 Task: Search one way flight ticket for 2 adults, 2 infants in seat and 1 infant on lap in first from Boulder City: Boulder City Municipal Airport to Springfield: Abraham Lincoln Capital Airport on 5-2-2023. Choice of flights is American. Number of bags: 3 checked bags. Price is upto 80000. Outbound departure time preference is 16:45.
Action: Mouse moved to (362, 303)
Screenshot: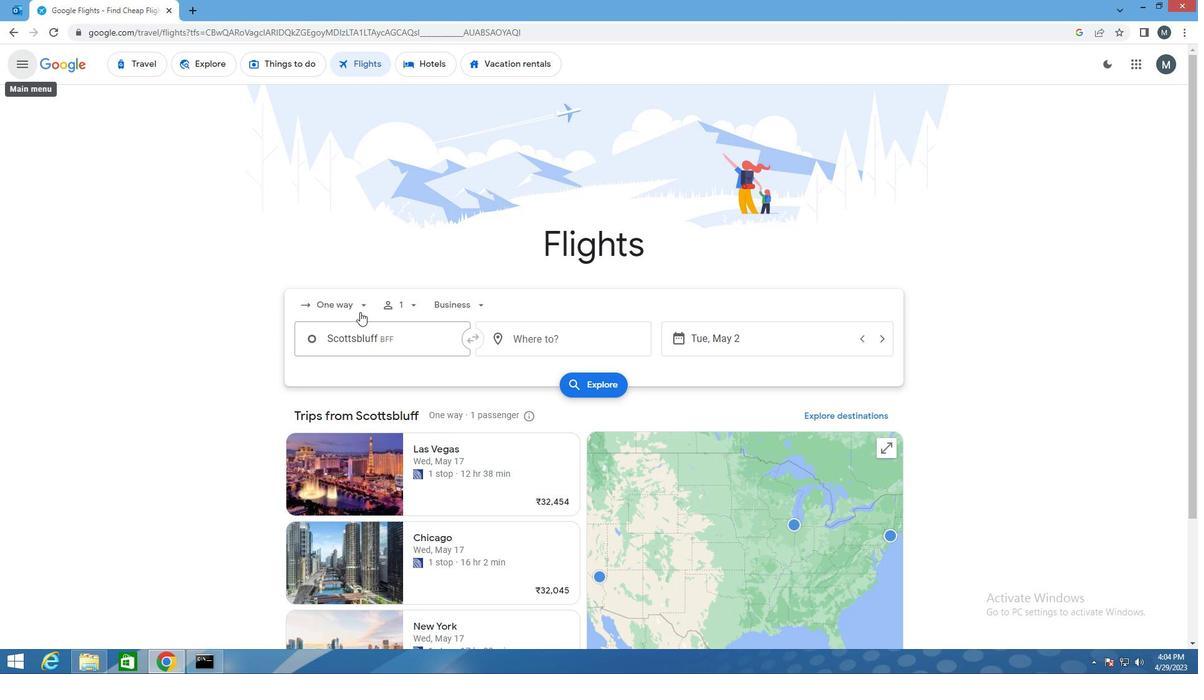 
Action: Mouse pressed left at (362, 303)
Screenshot: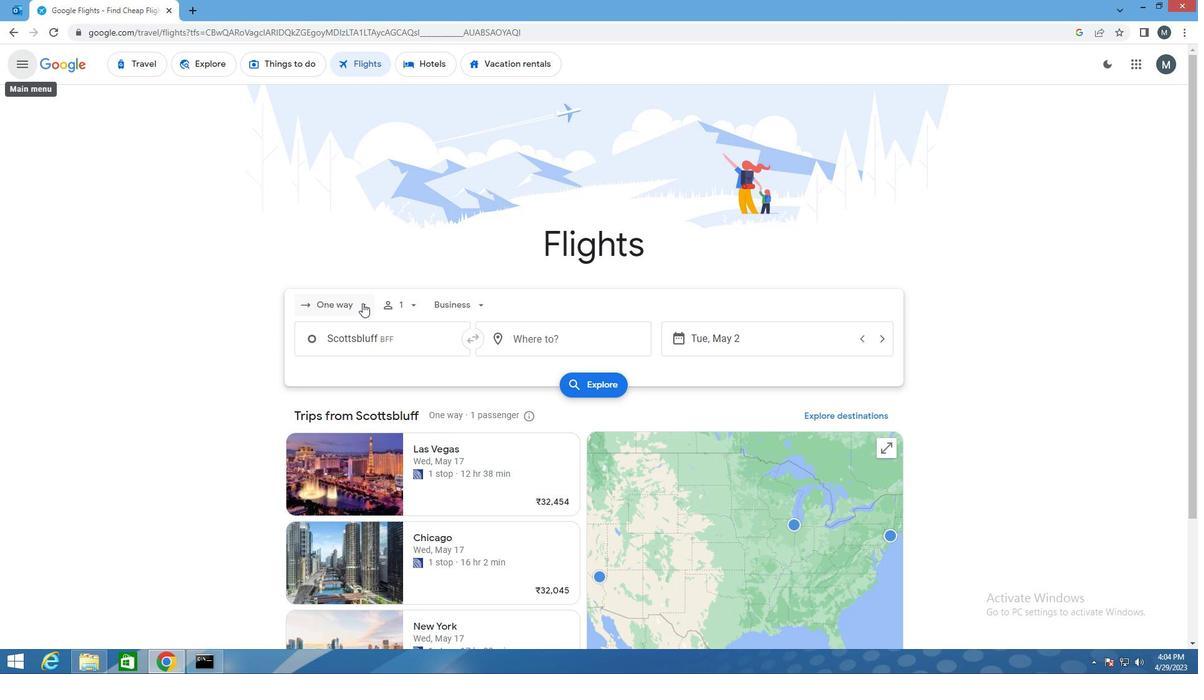 
Action: Mouse moved to (367, 367)
Screenshot: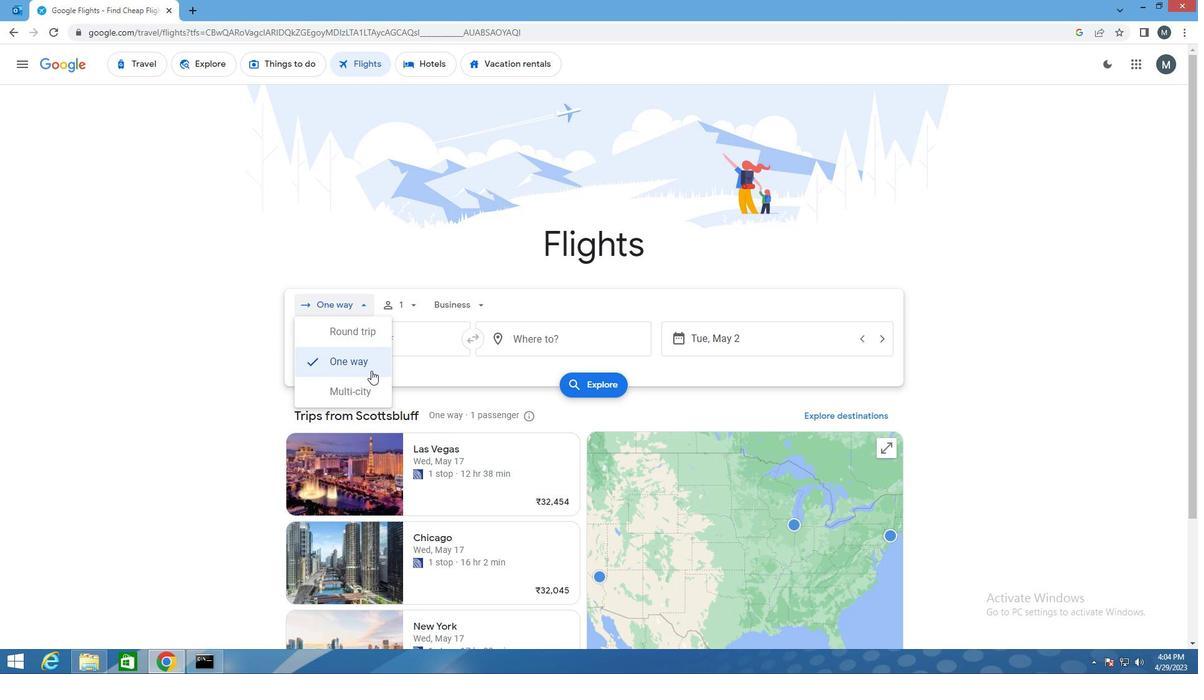 
Action: Mouse pressed left at (367, 367)
Screenshot: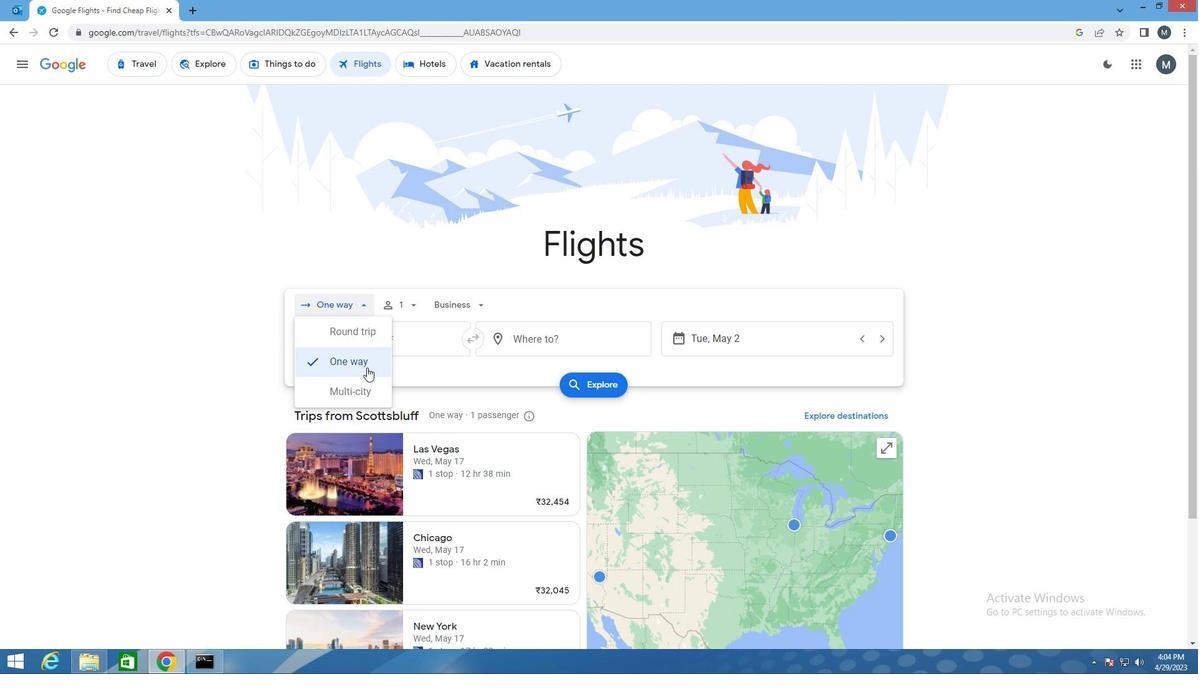 
Action: Mouse moved to (418, 307)
Screenshot: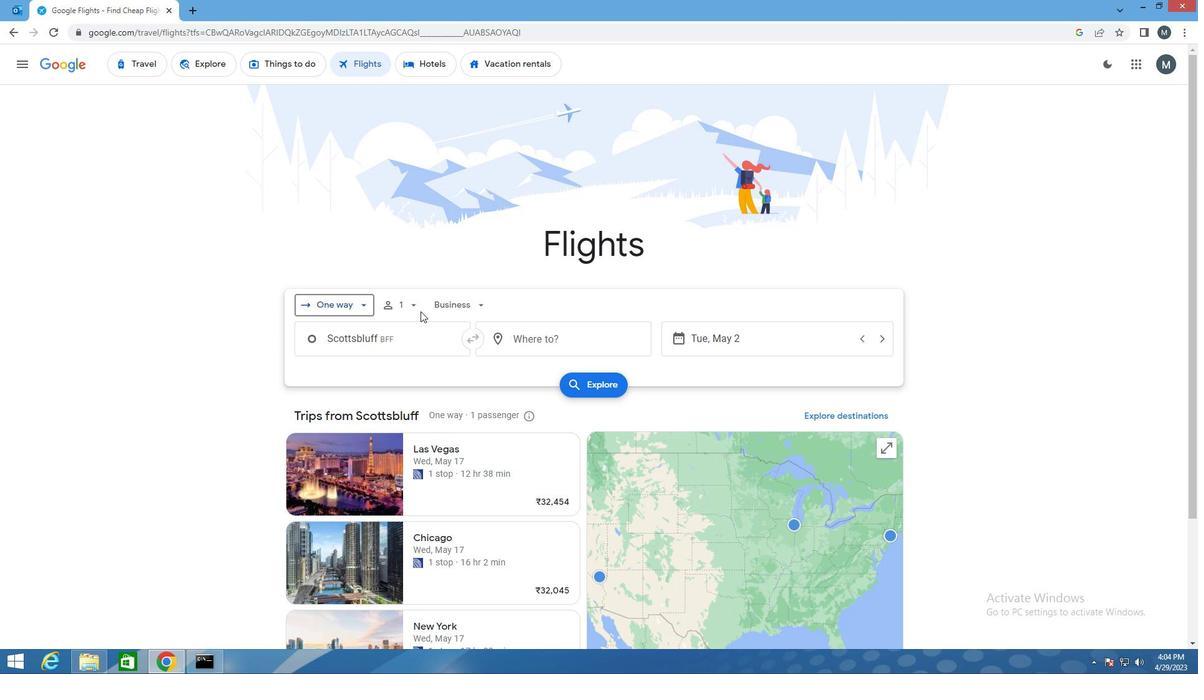 
Action: Mouse pressed left at (418, 307)
Screenshot: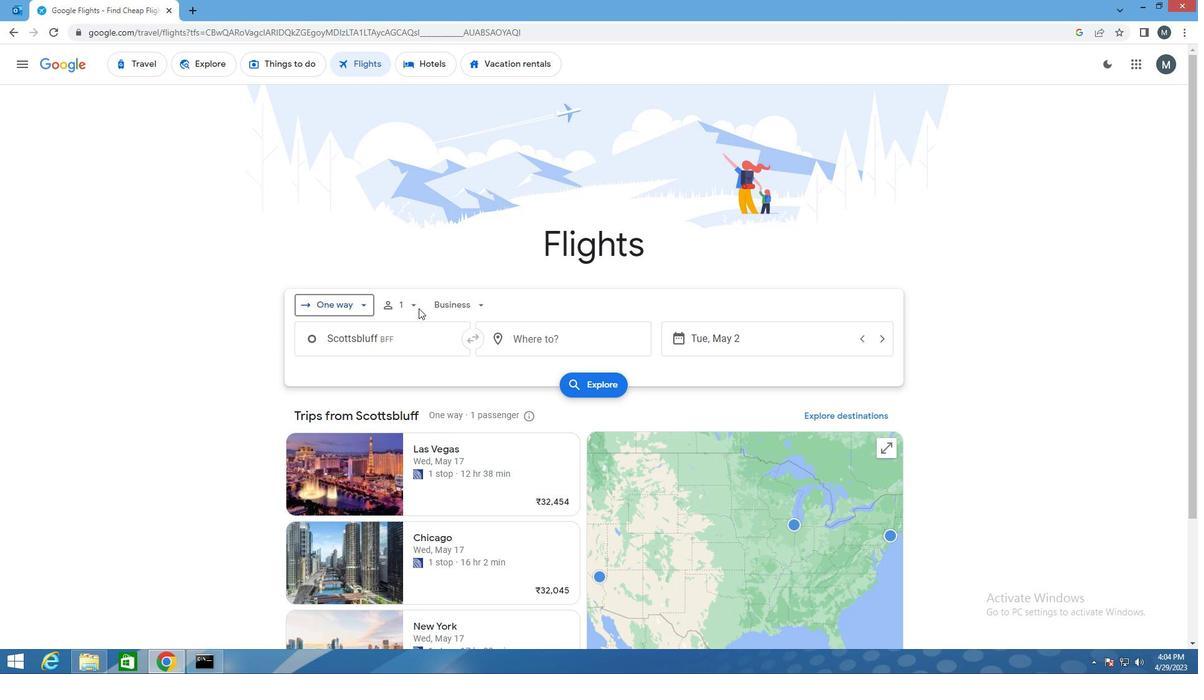
Action: Mouse moved to (508, 338)
Screenshot: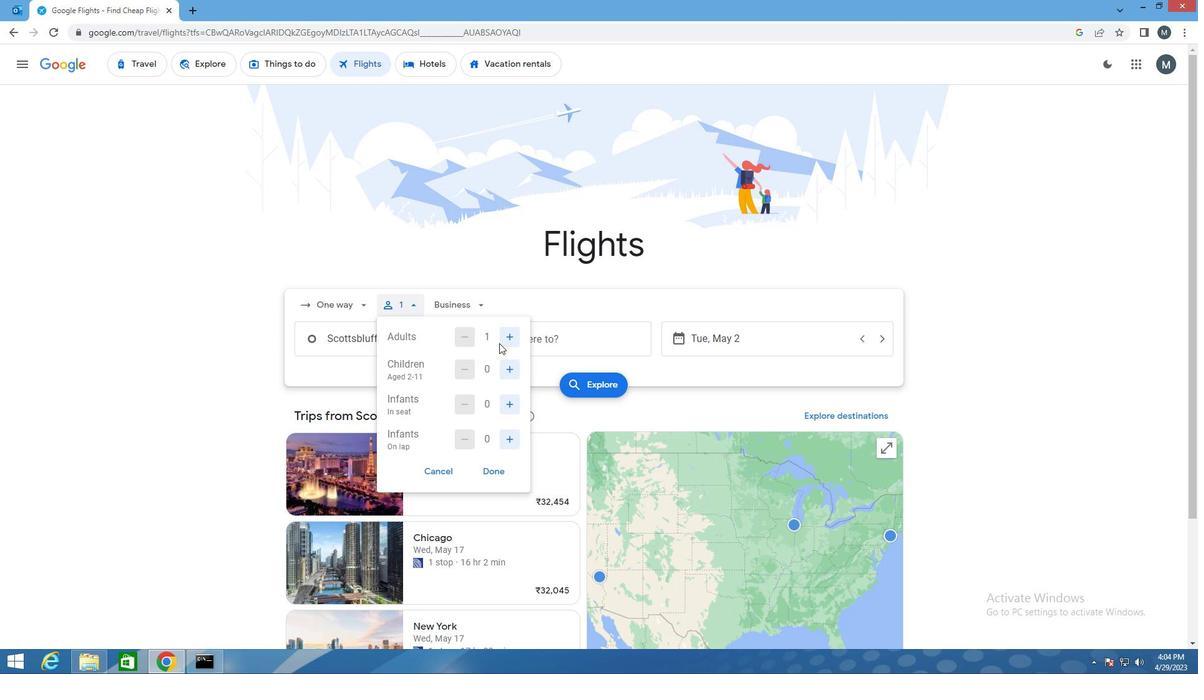 
Action: Mouse pressed left at (508, 338)
Screenshot: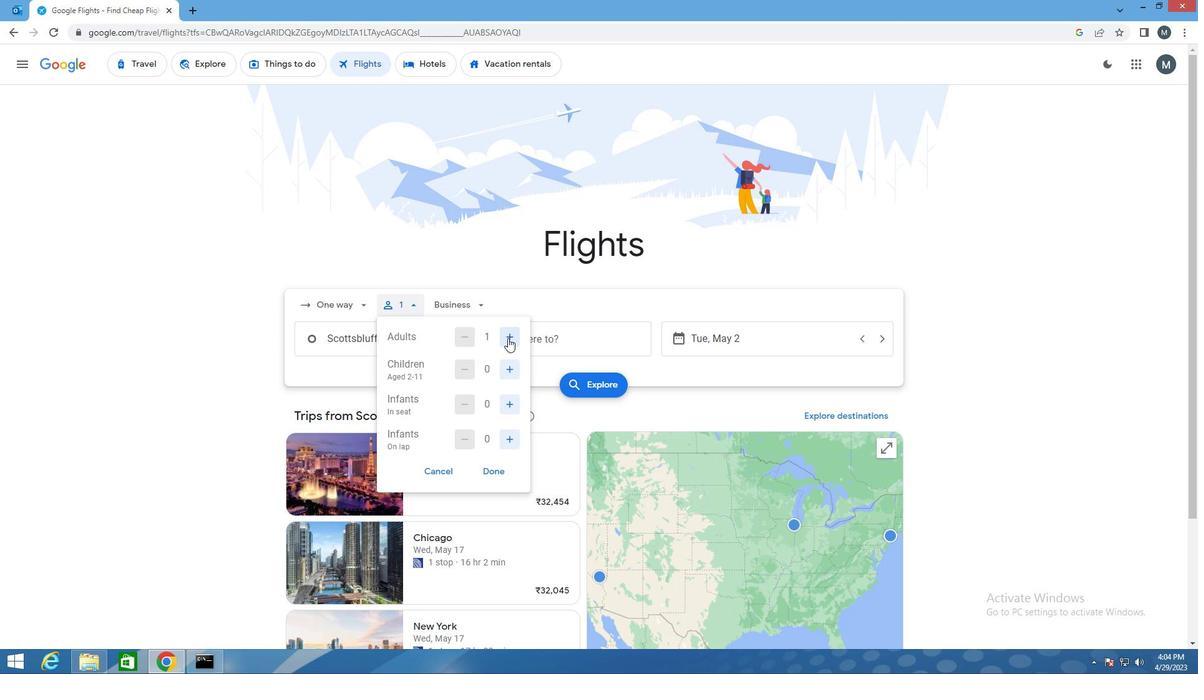 
Action: Mouse moved to (514, 400)
Screenshot: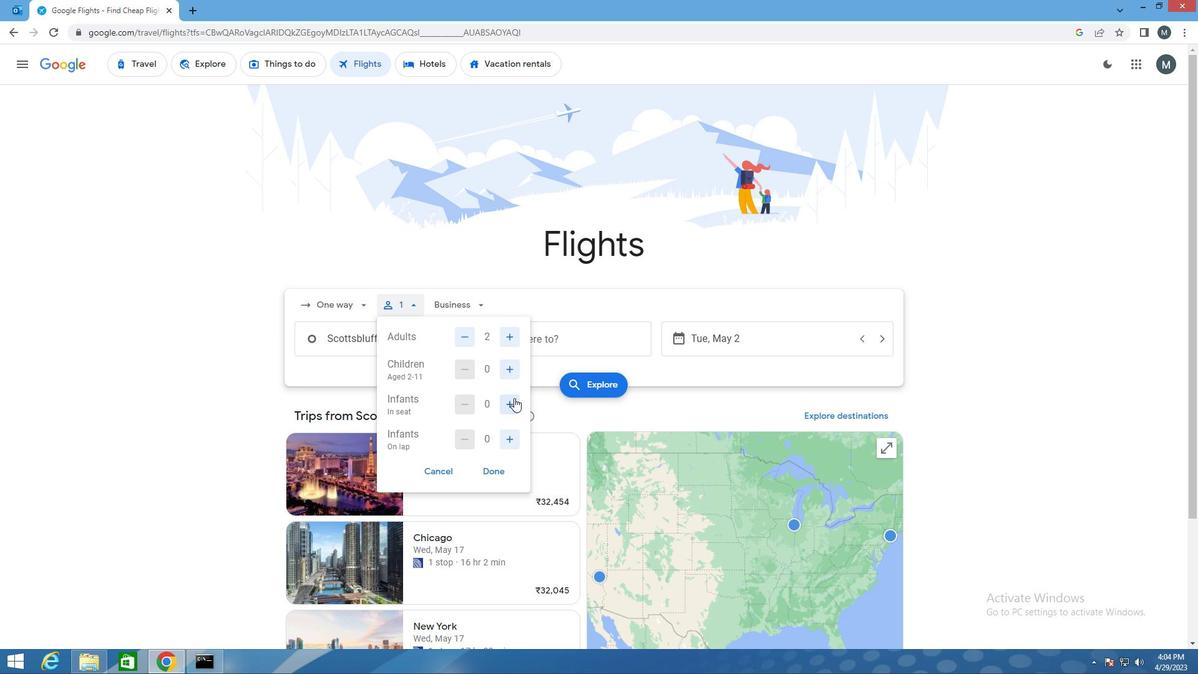 
Action: Mouse pressed left at (514, 400)
Screenshot: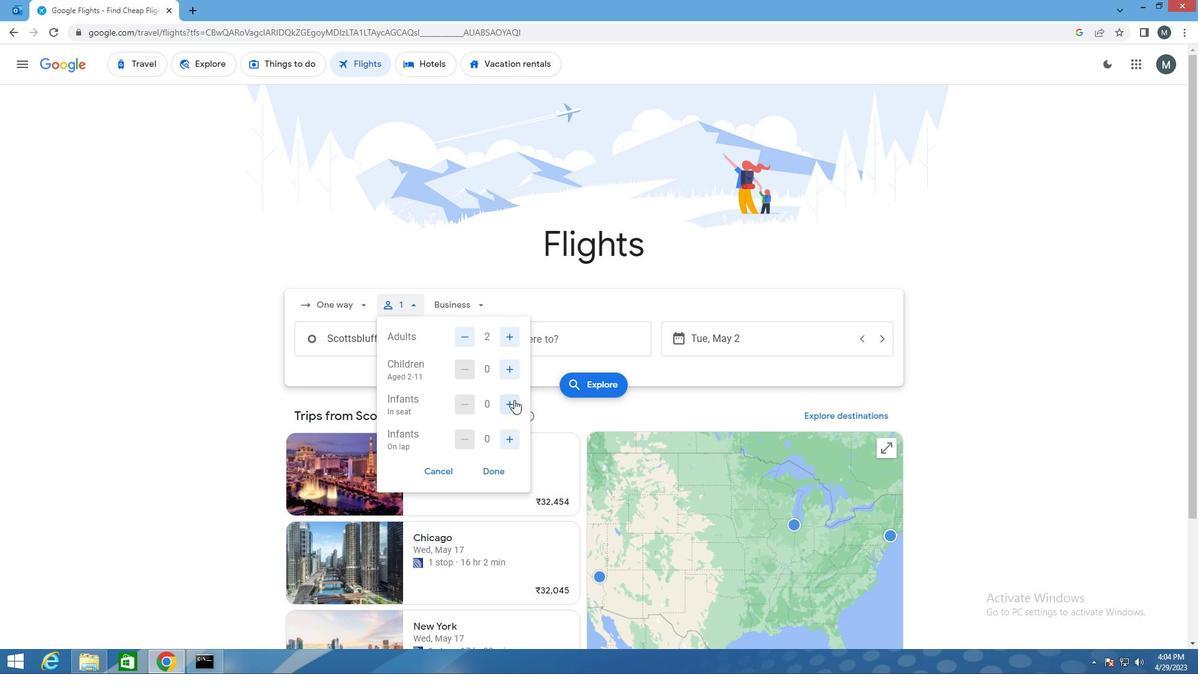 
Action: Mouse moved to (514, 400)
Screenshot: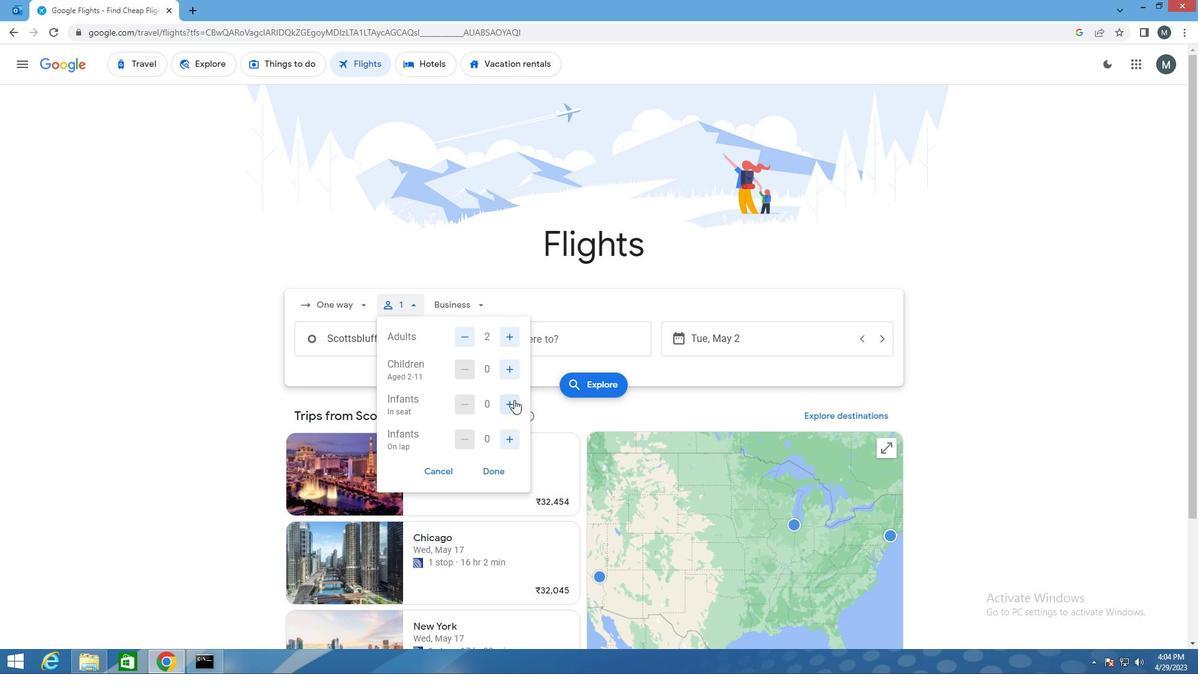 
Action: Mouse pressed left at (514, 400)
Screenshot: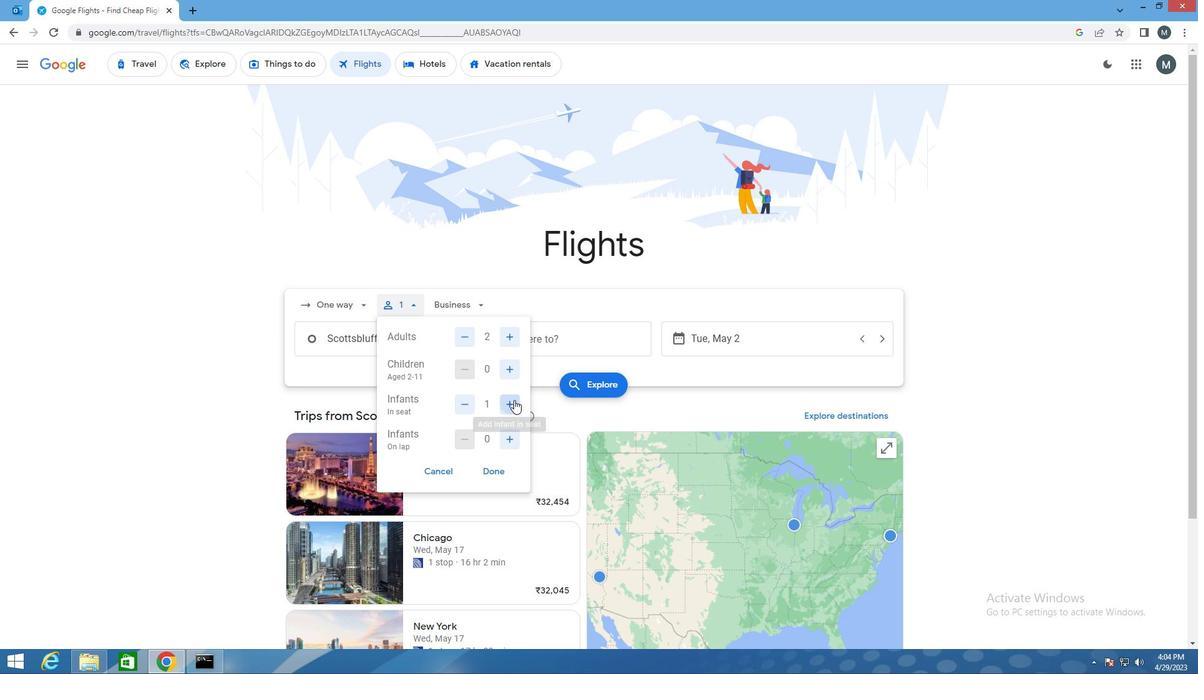 
Action: Mouse moved to (513, 439)
Screenshot: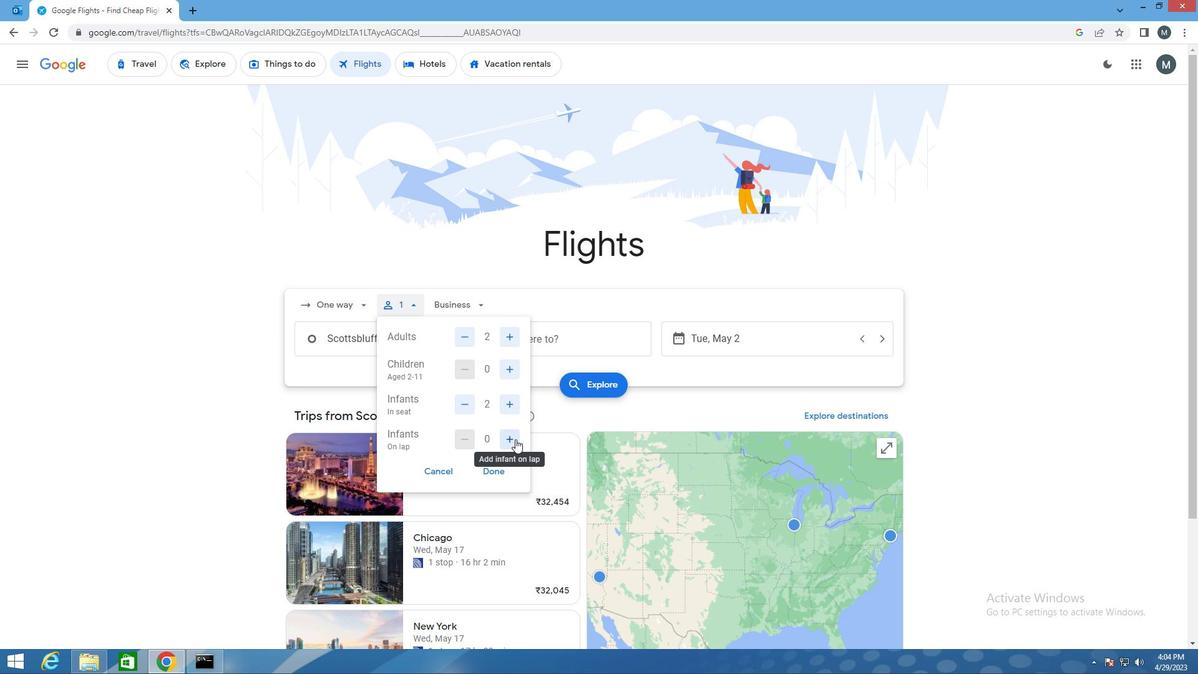 
Action: Mouse pressed left at (513, 439)
Screenshot: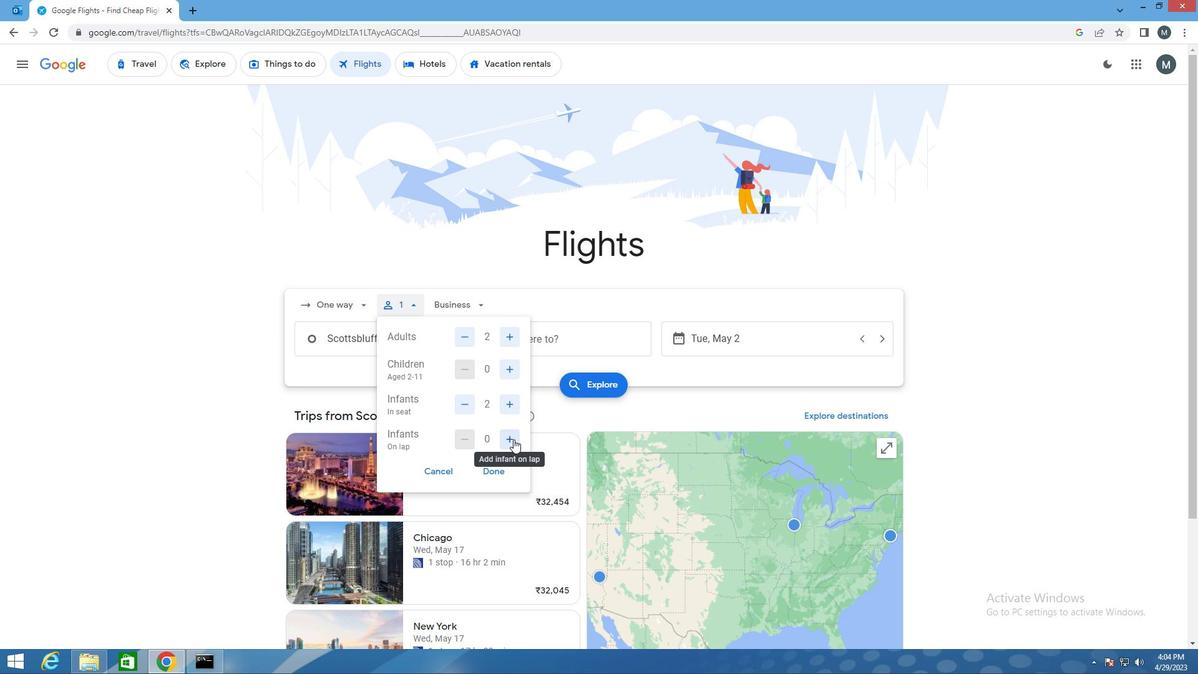 
Action: Mouse moved to (498, 465)
Screenshot: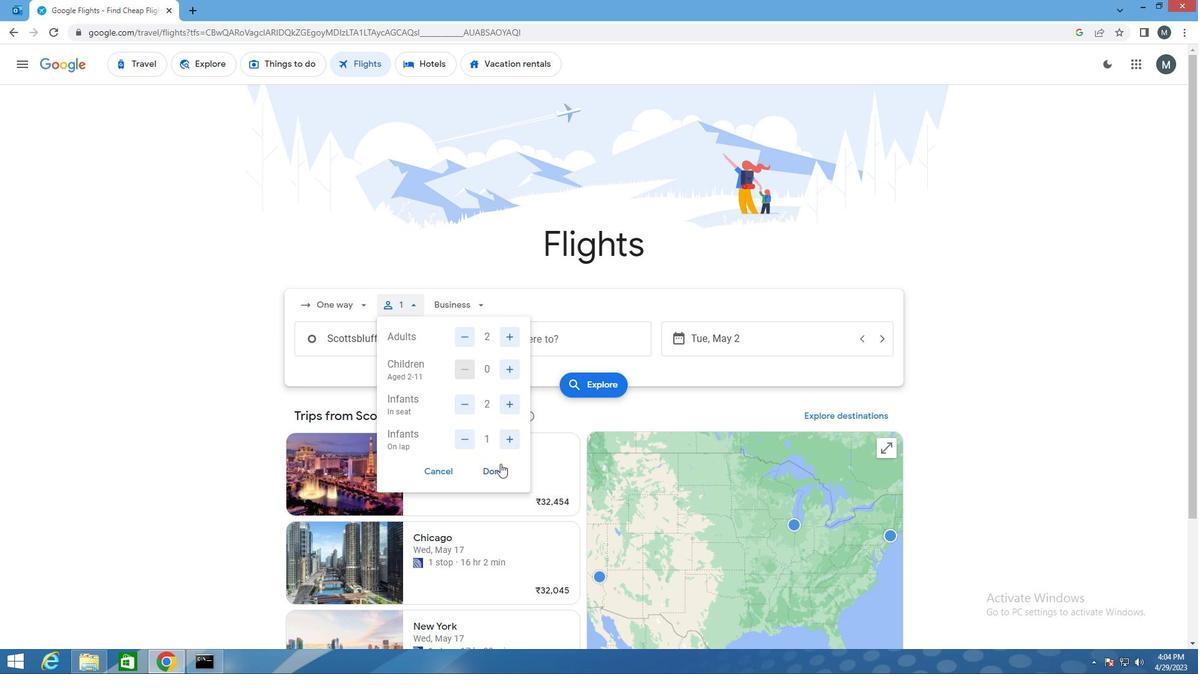 
Action: Mouse pressed left at (498, 465)
Screenshot: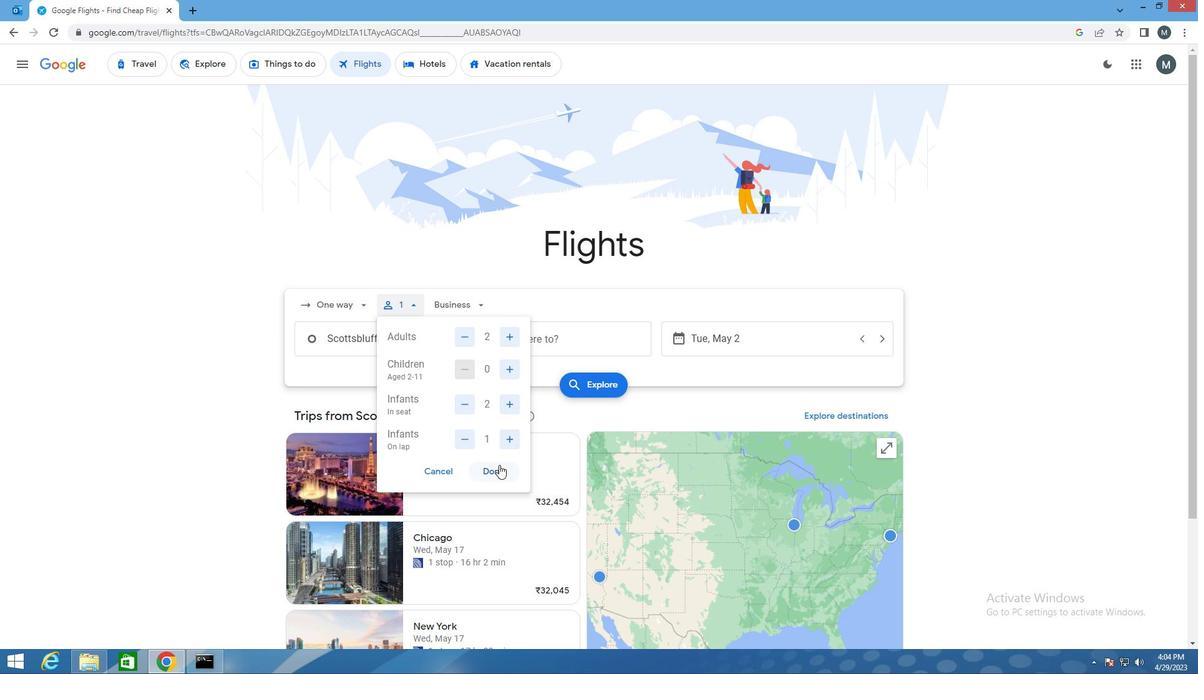 
Action: Mouse moved to (480, 309)
Screenshot: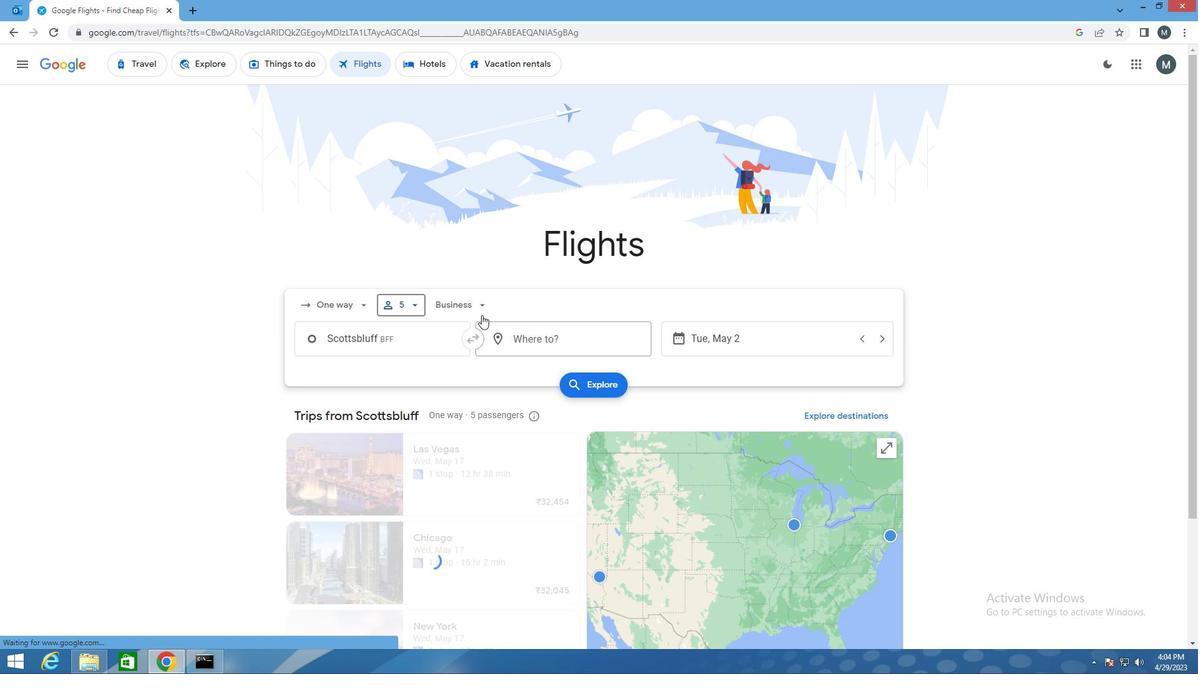 
Action: Mouse pressed left at (480, 309)
Screenshot: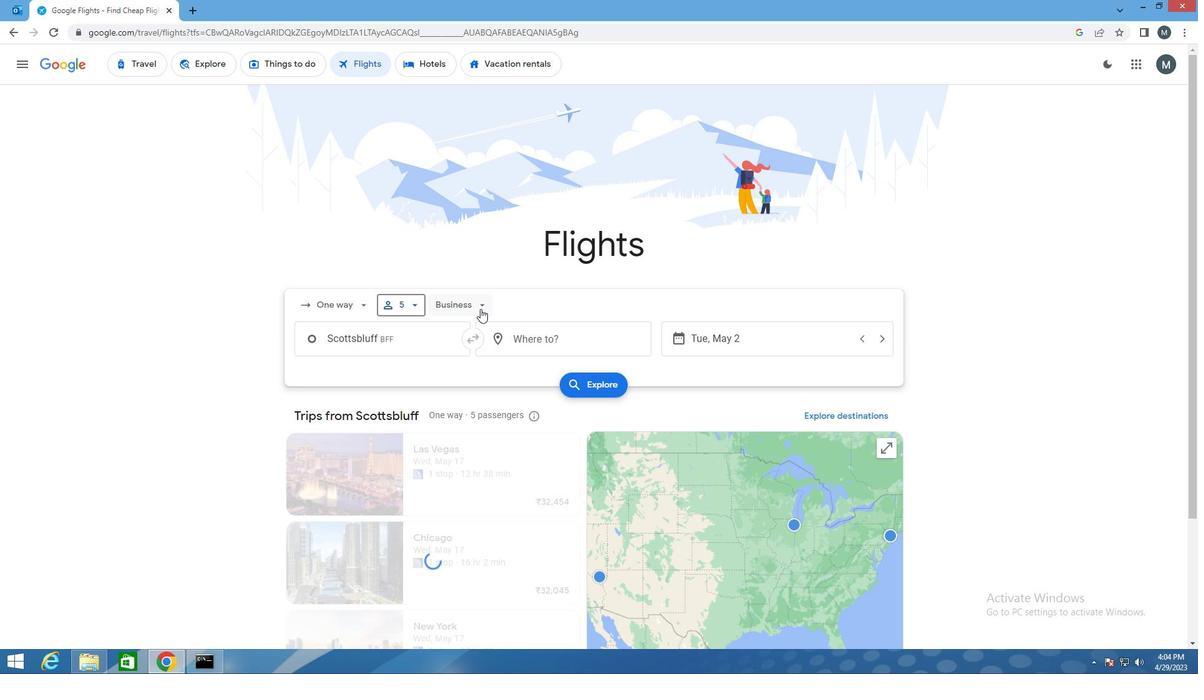 
Action: Mouse moved to (485, 418)
Screenshot: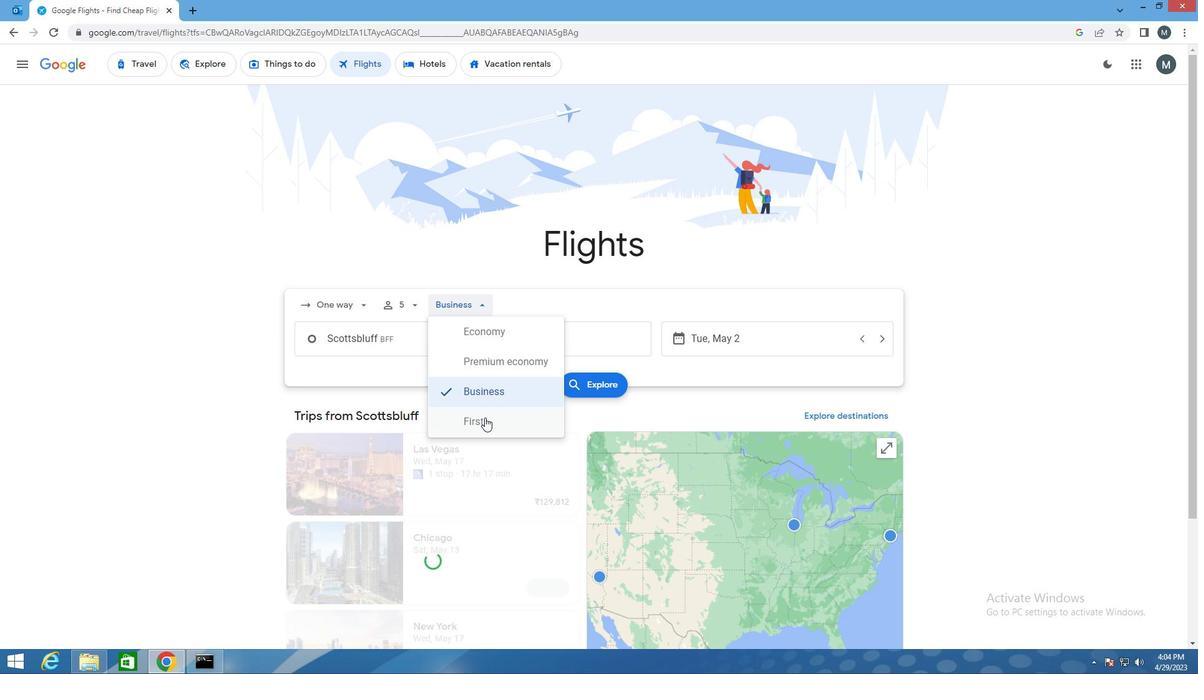 
Action: Mouse pressed left at (485, 418)
Screenshot: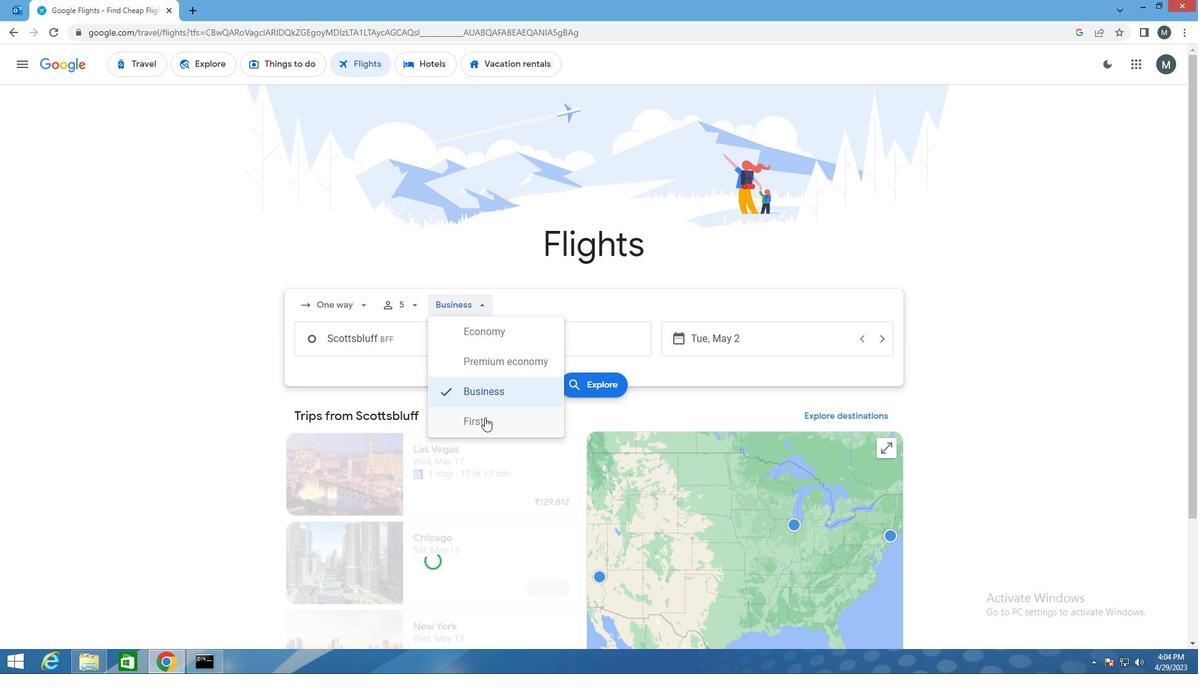 
Action: Mouse moved to (409, 348)
Screenshot: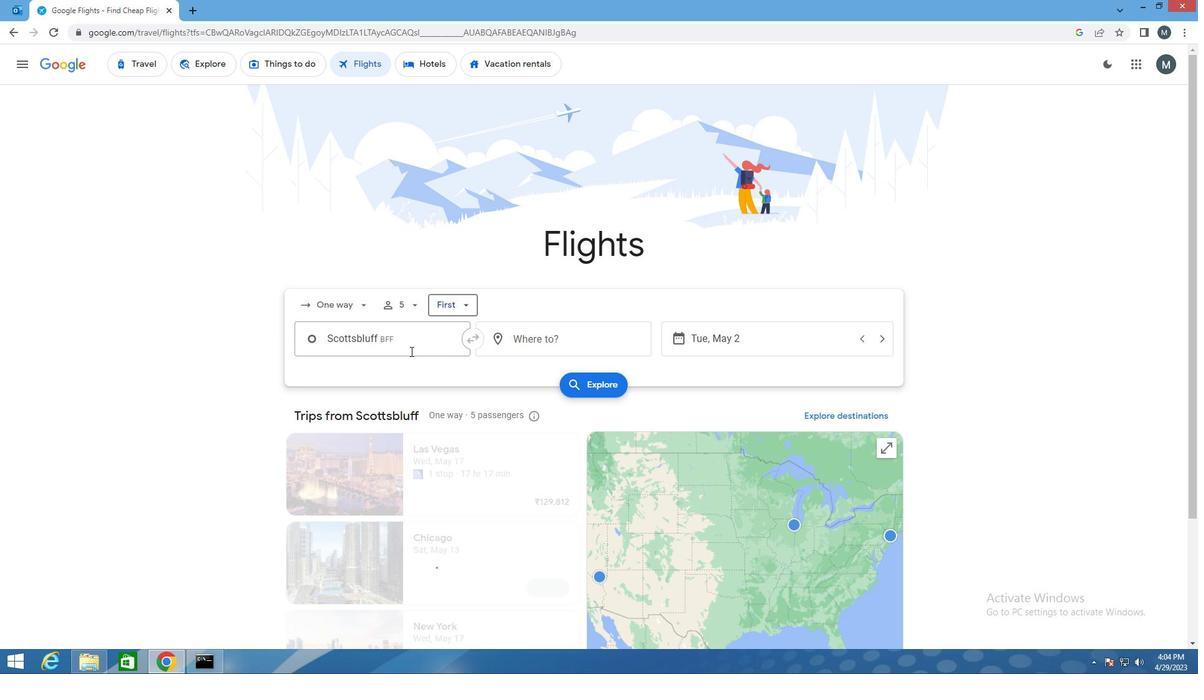 
Action: Mouse pressed left at (409, 348)
Screenshot: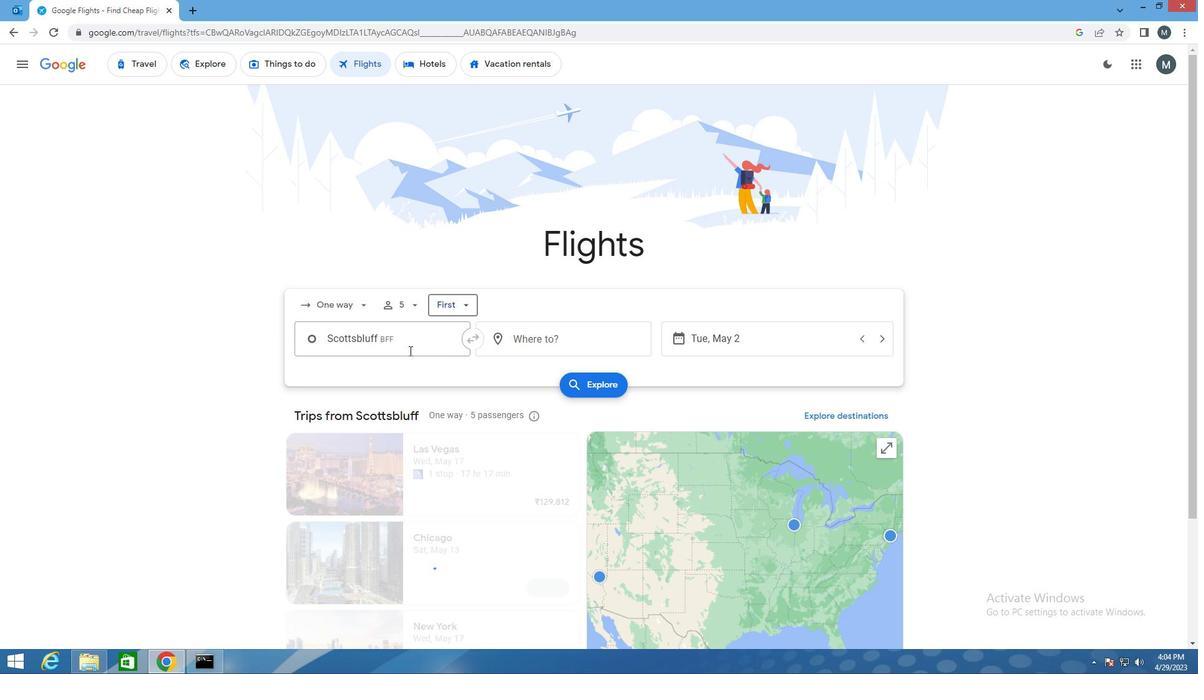 
Action: Key pressed bld
Screenshot: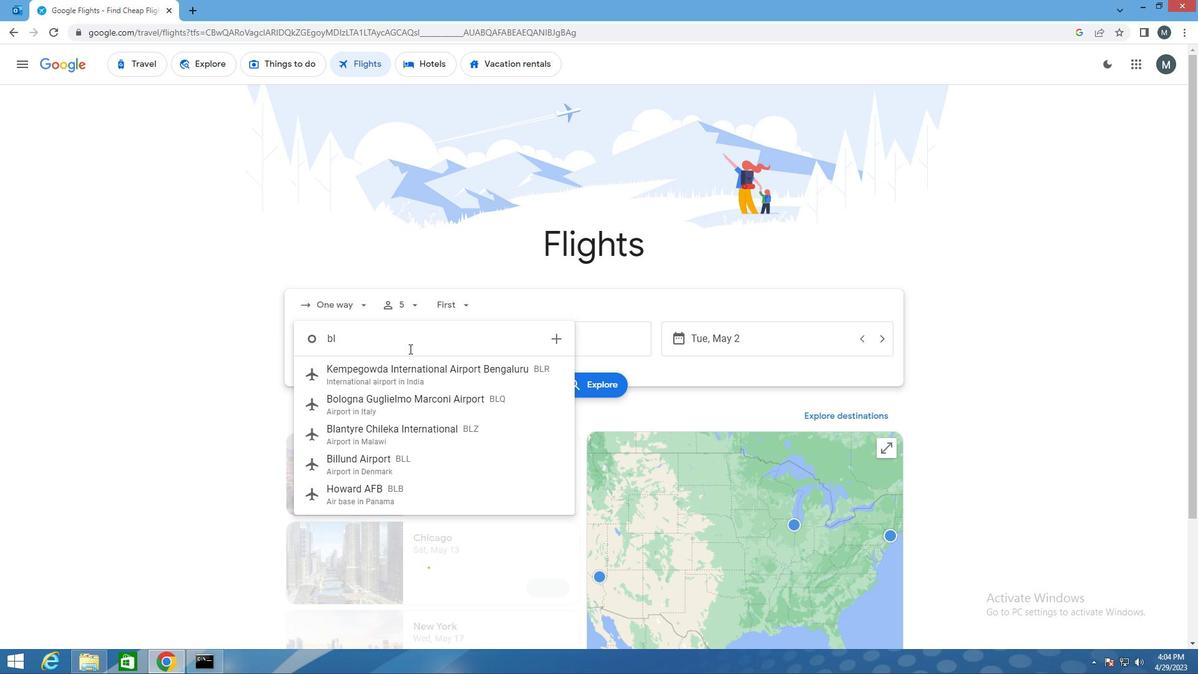
Action: Mouse moved to (425, 372)
Screenshot: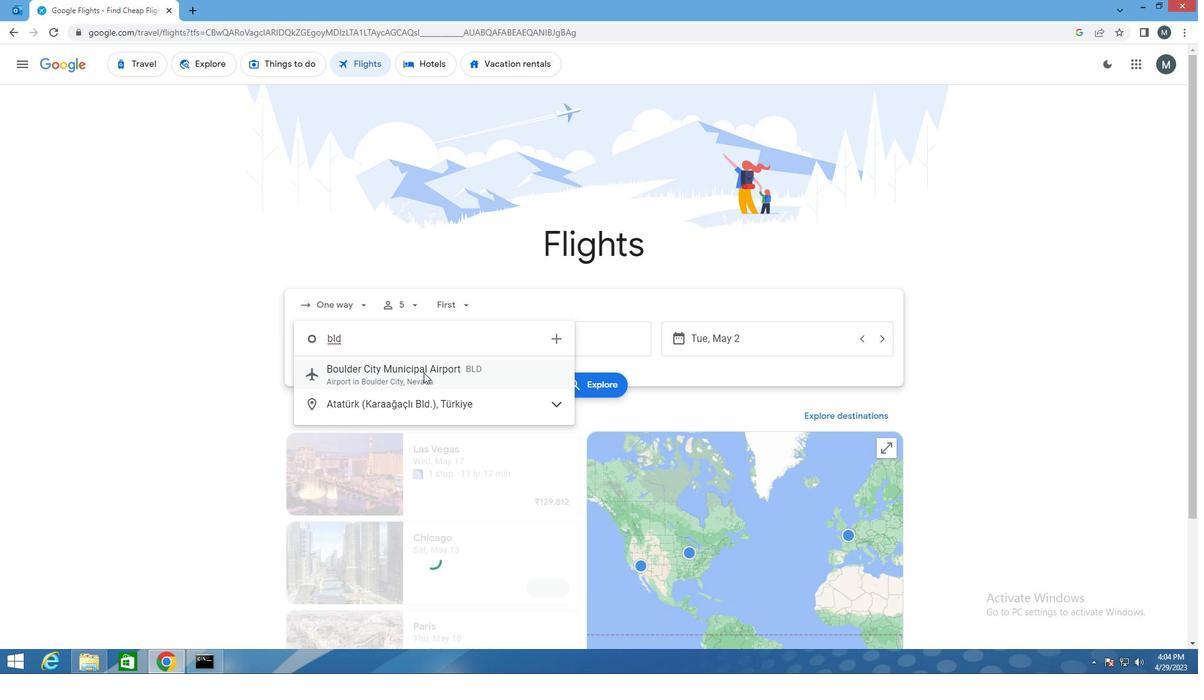 
Action: Mouse pressed left at (425, 372)
Screenshot: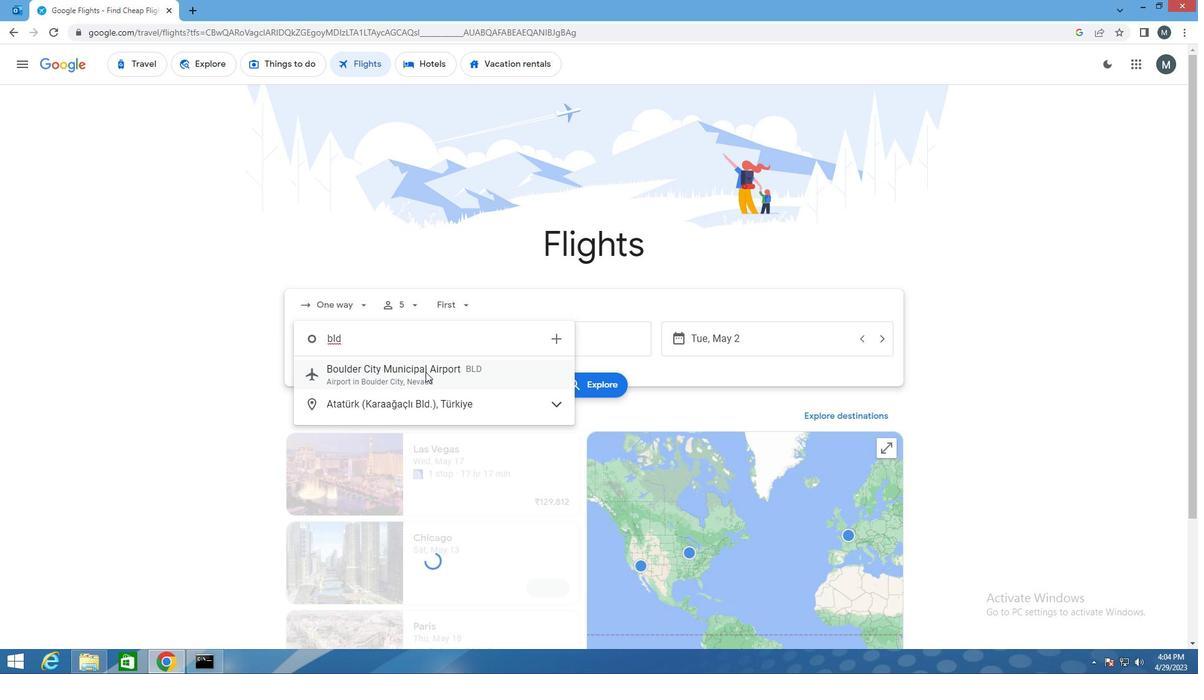 
Action: Mouse moved to (529, 339)
Screenshot: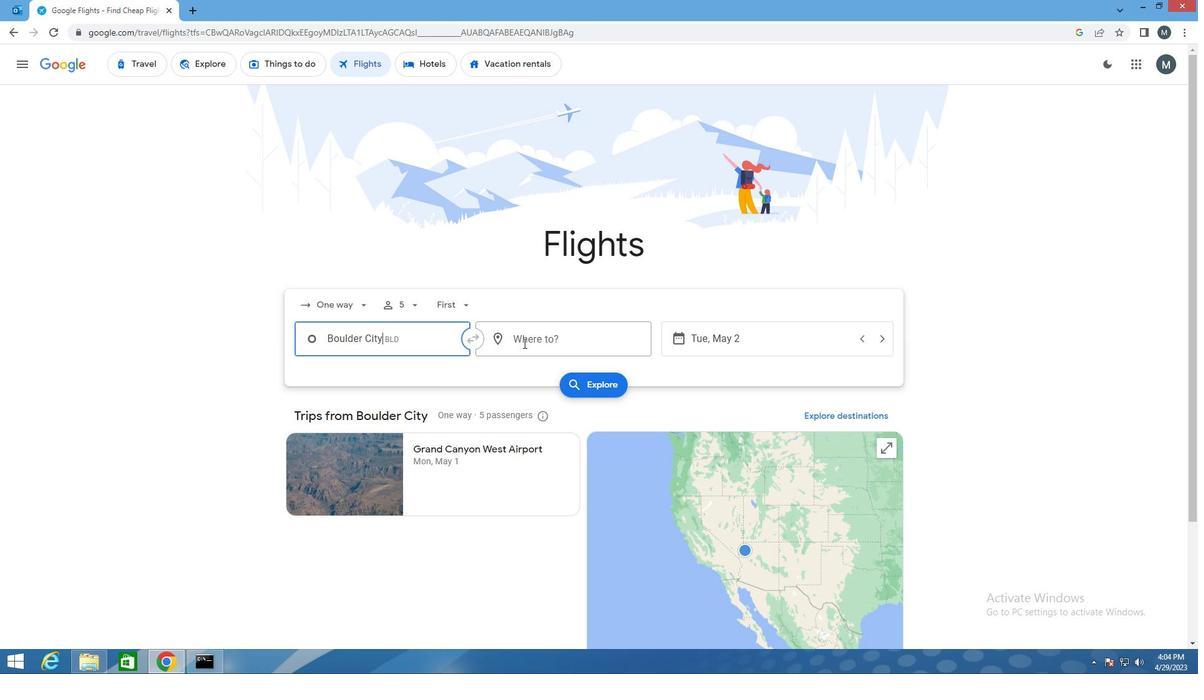 
Action: Mouse pressed left at (529, 339)
Screenshot: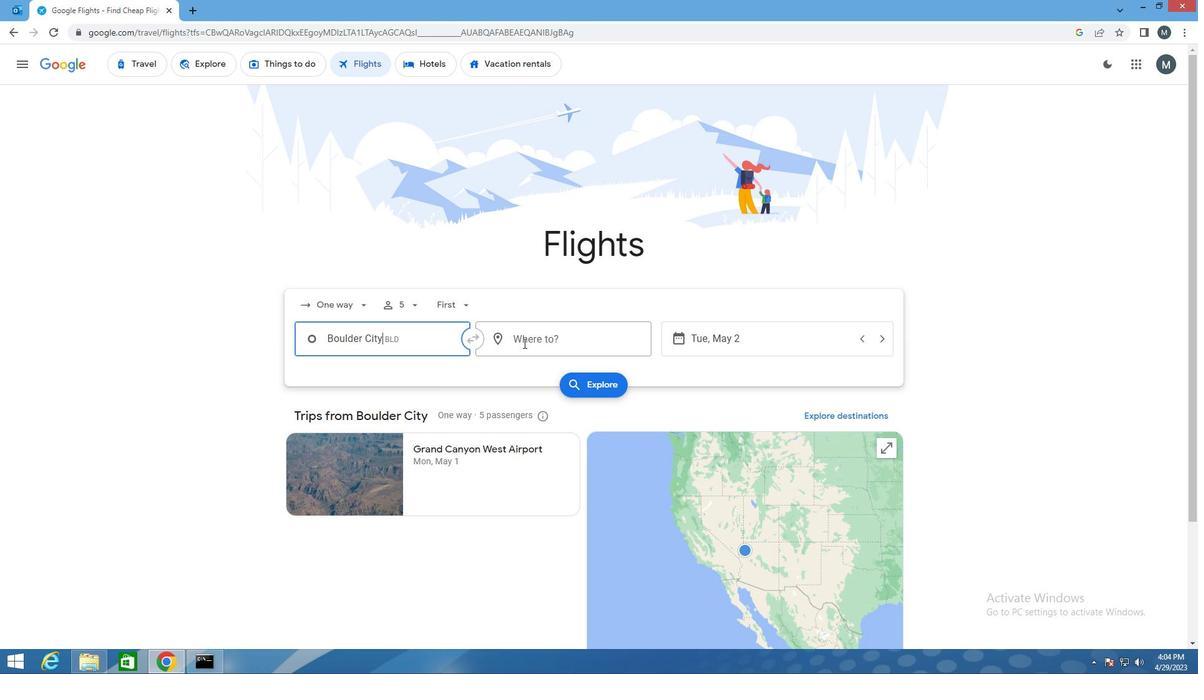 
Action: Key pressed spi
Screenshot: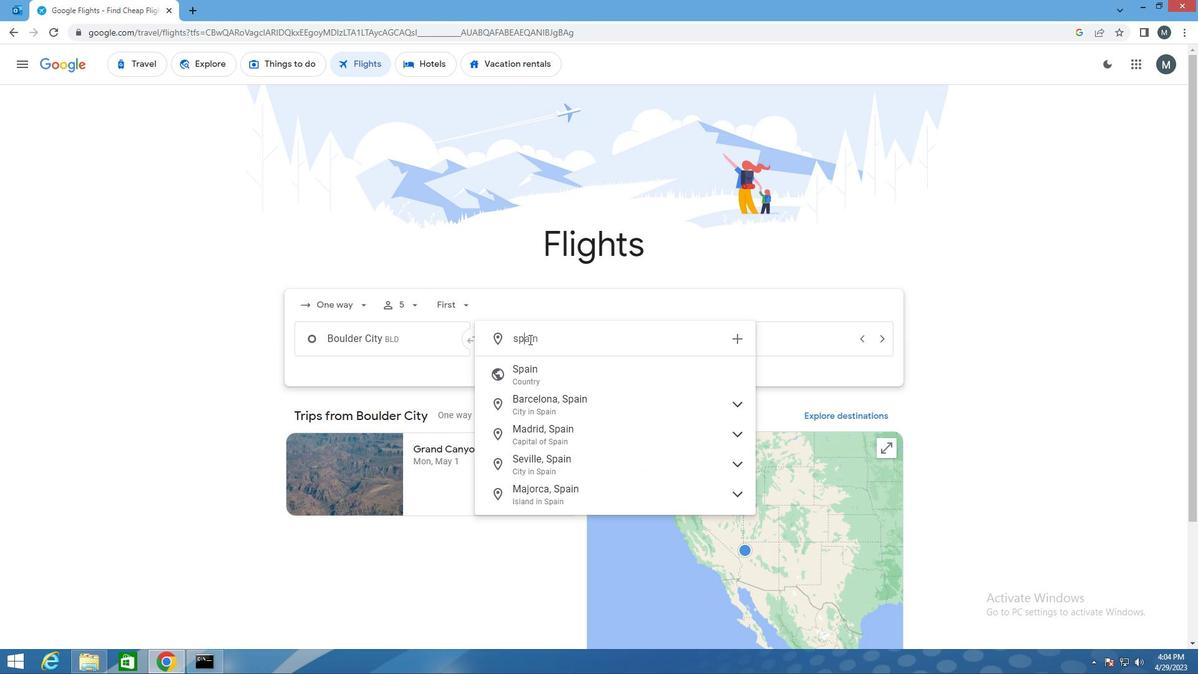 
Action: Mouse moved to (600, 376)
Screenshot: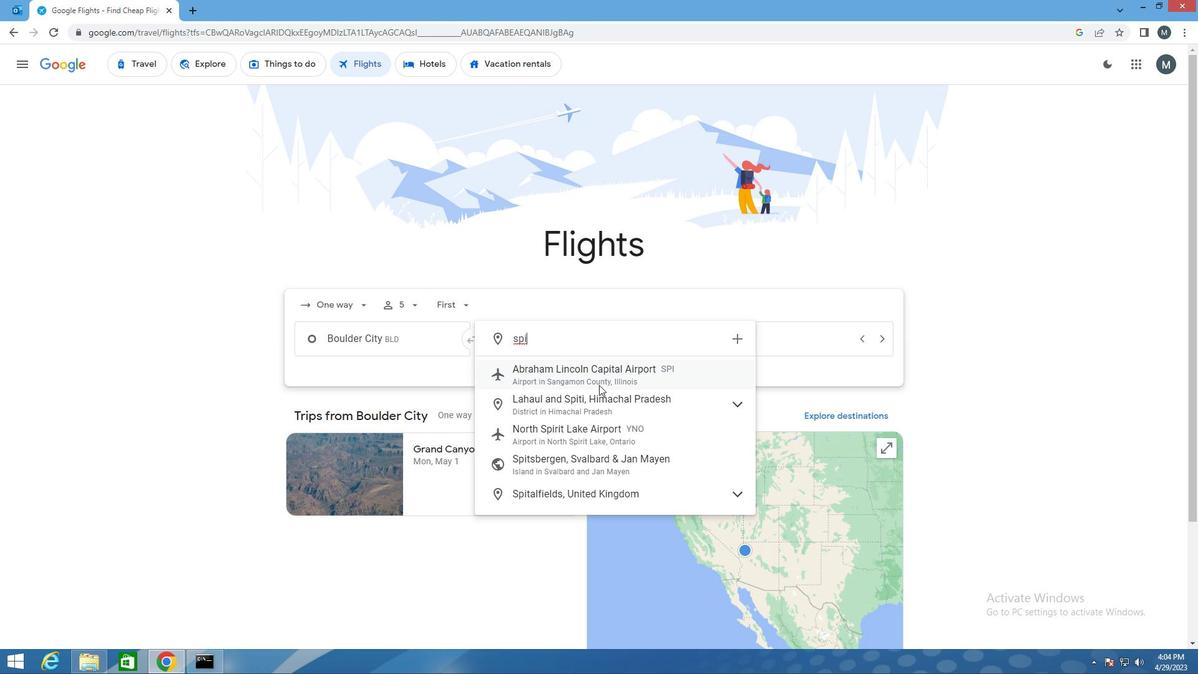 
Action: Mouse pressed left at (600, 376)
Screenshot: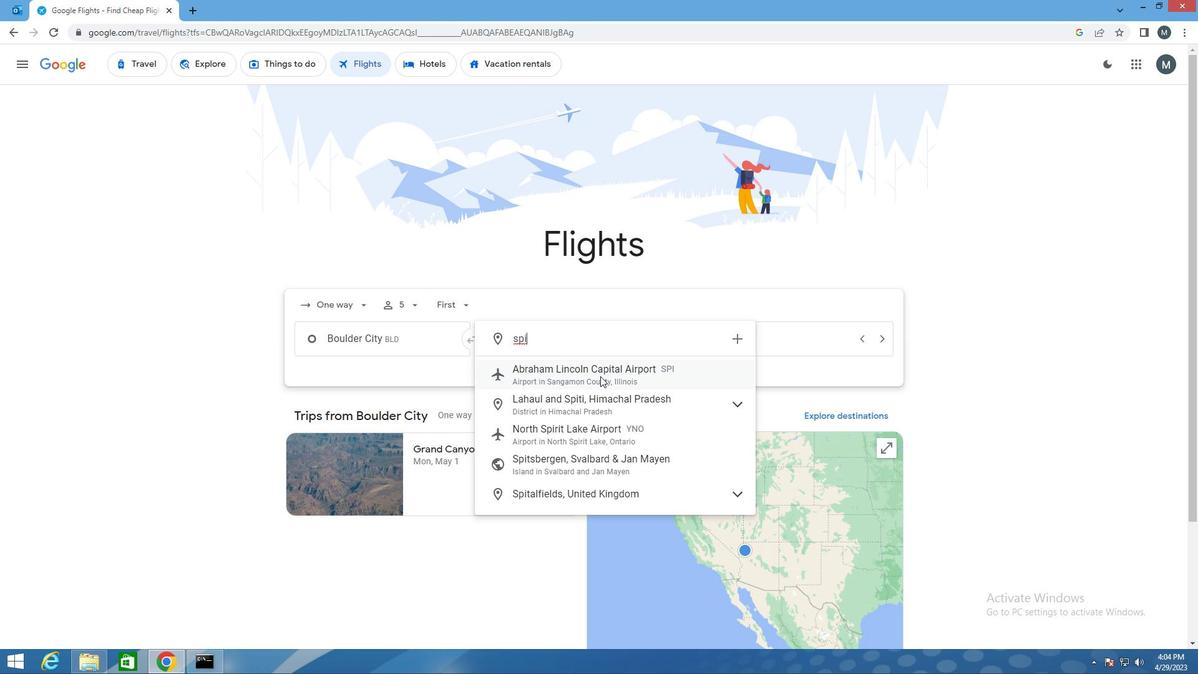
Action: Mouse moved to (691, 340)
Screenshot: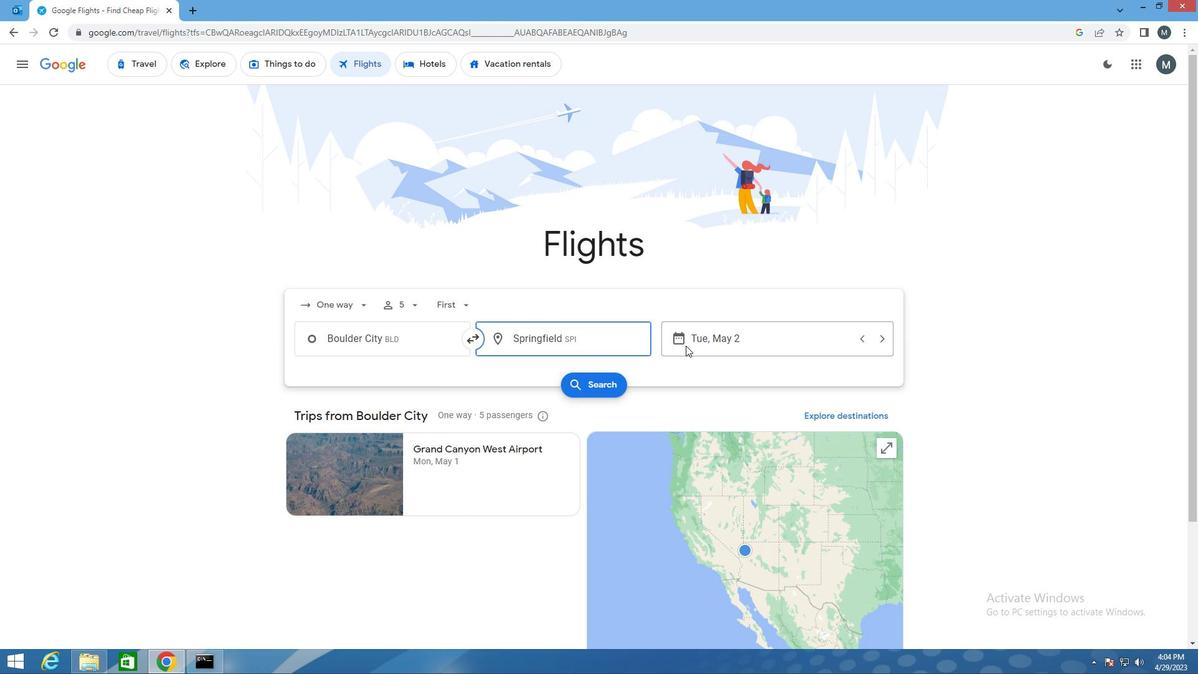 
Action: Mouse pressed left at (691, 340)
Screenshot: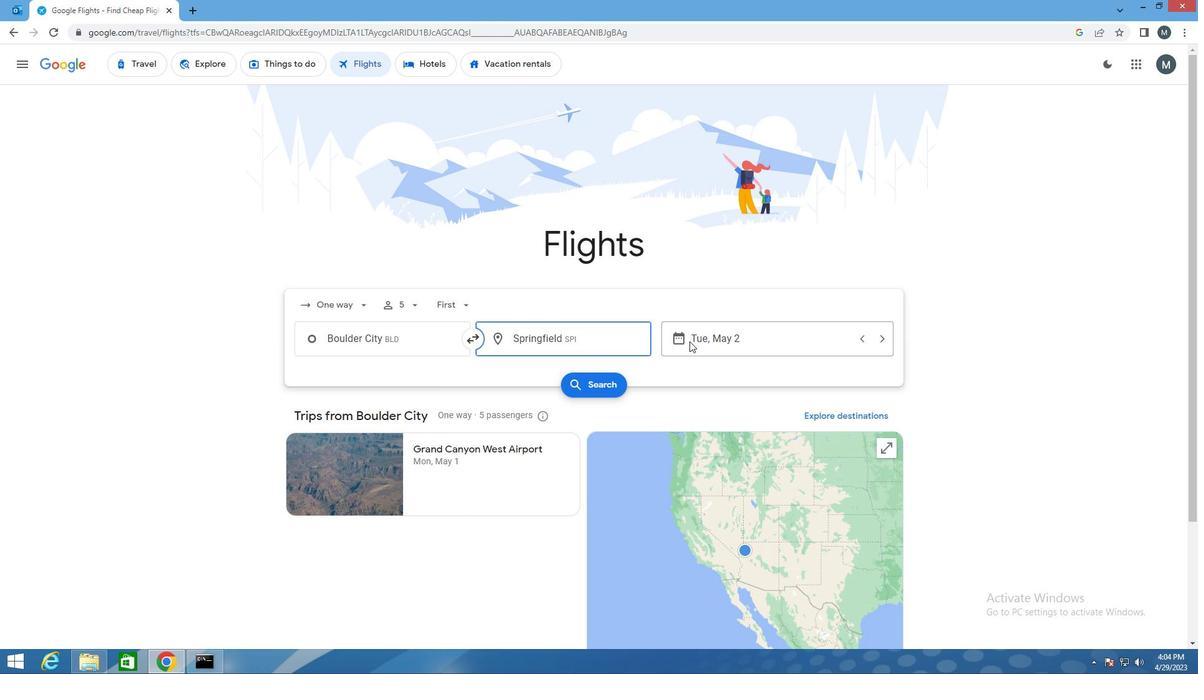 
Action: Mouse moved to (752, 412)
Screenshot: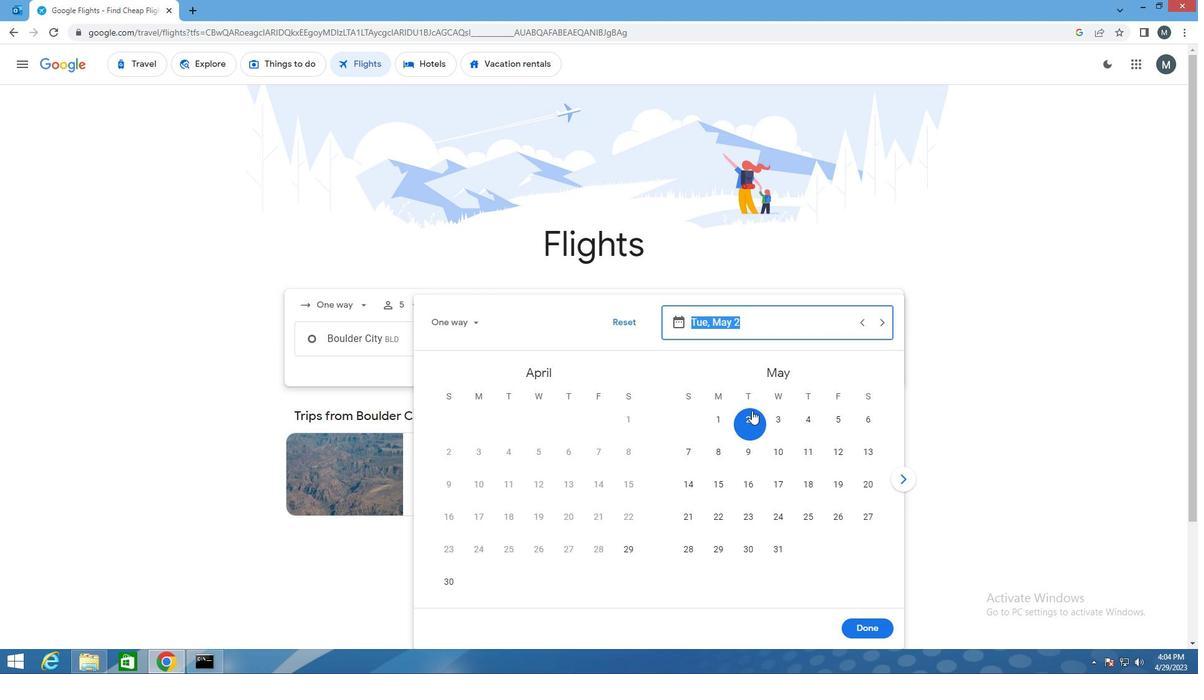 
Action: Mouse pressed left at (752, 412)
Screenshot: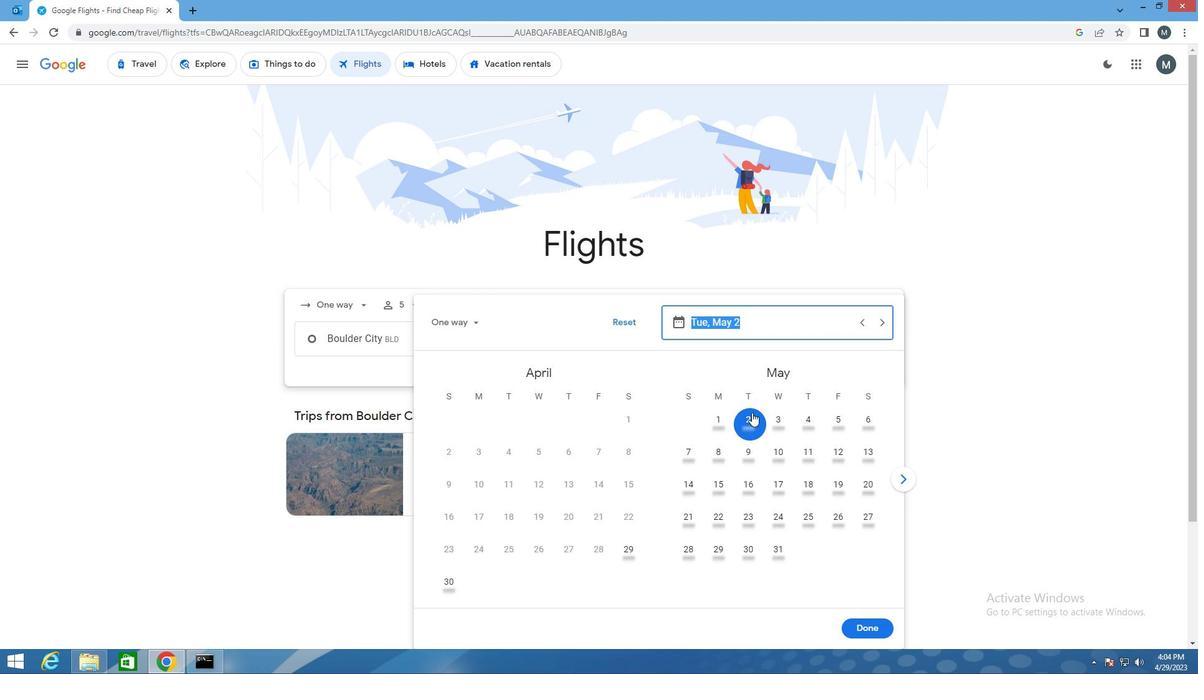 
Action: Mouse moved to (861, 624)
Screenshot: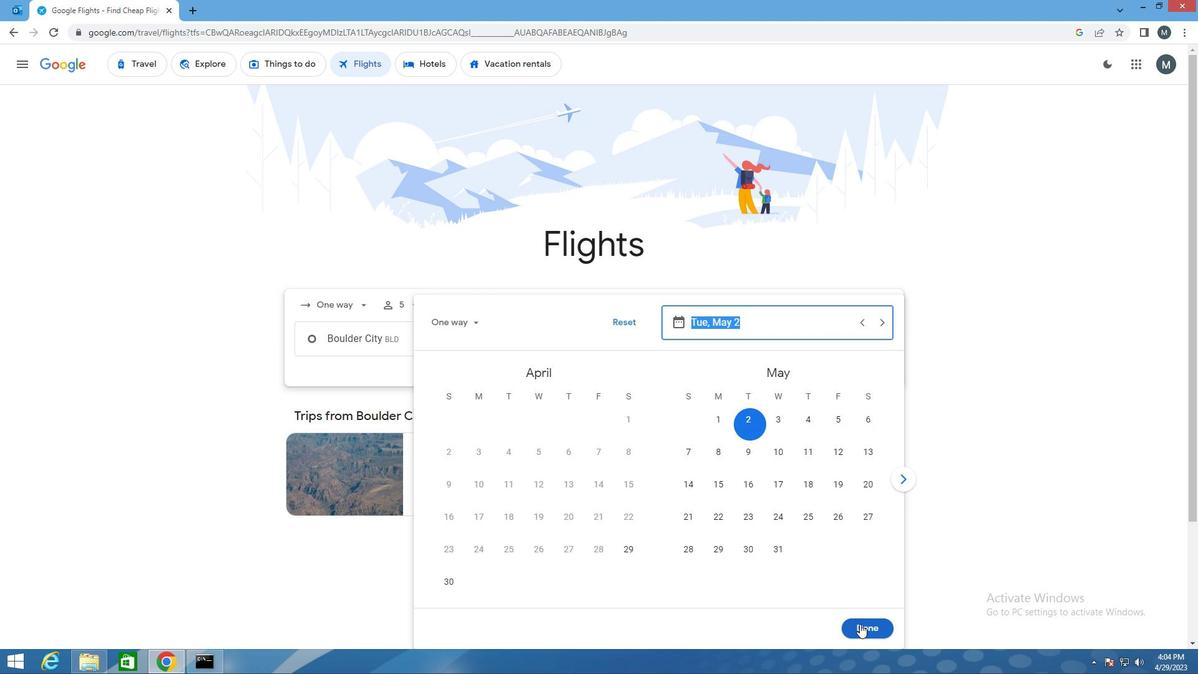 
Action: Mouse pressed left at (861, 624)
Screenshot: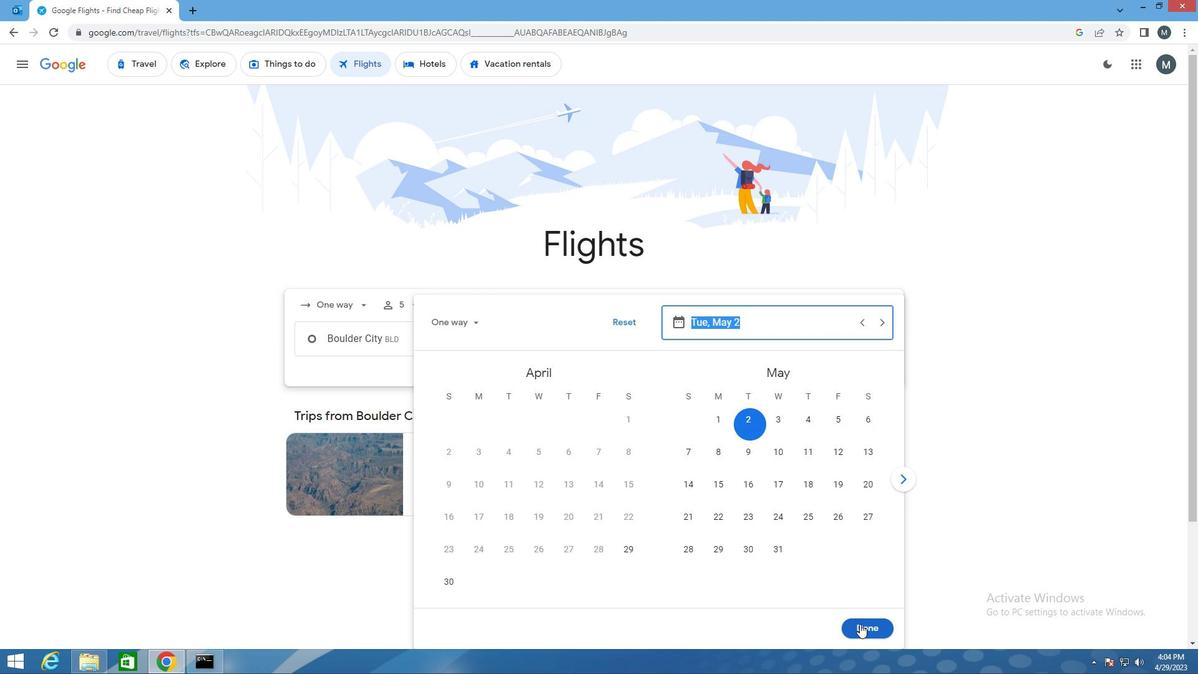 
Action: Mouse moved to (330, 320)
Screenshot: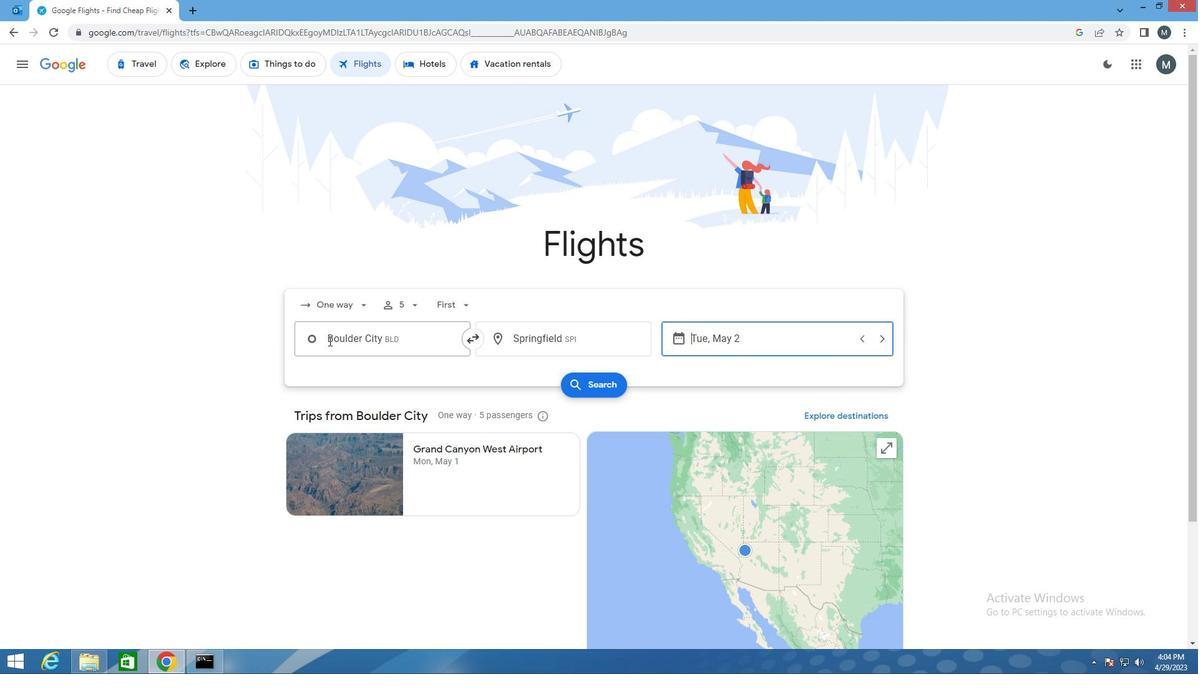 
Action: Mouse scrolled (330, 319) with delta (0, 0)
Screenshot: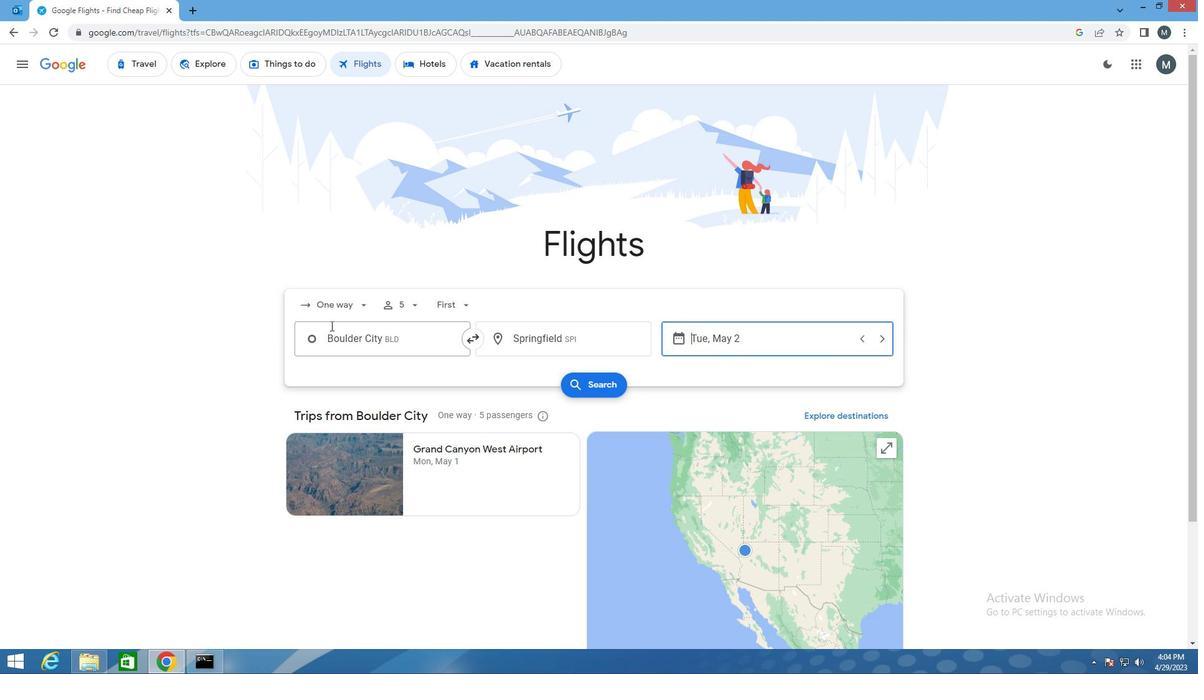 
Action: Mouse scrolled (330, 319) with delta (0, 0)
Screenshot: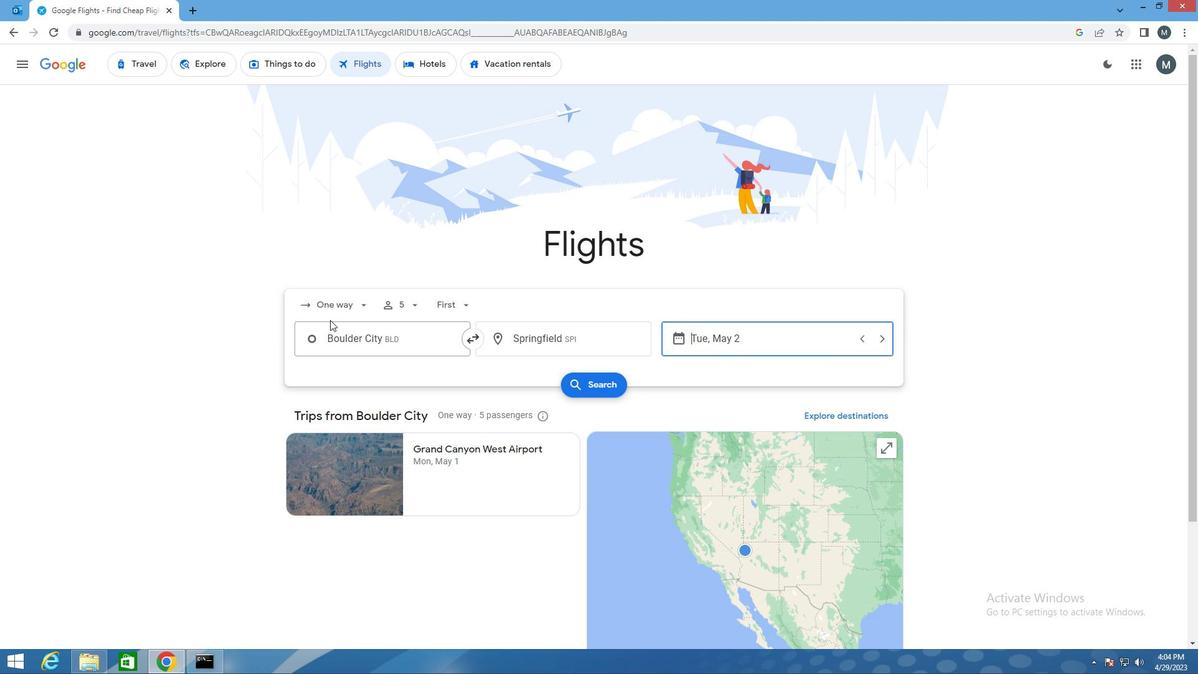 
Action: Mouse moved to (596, 251)
Screenshot: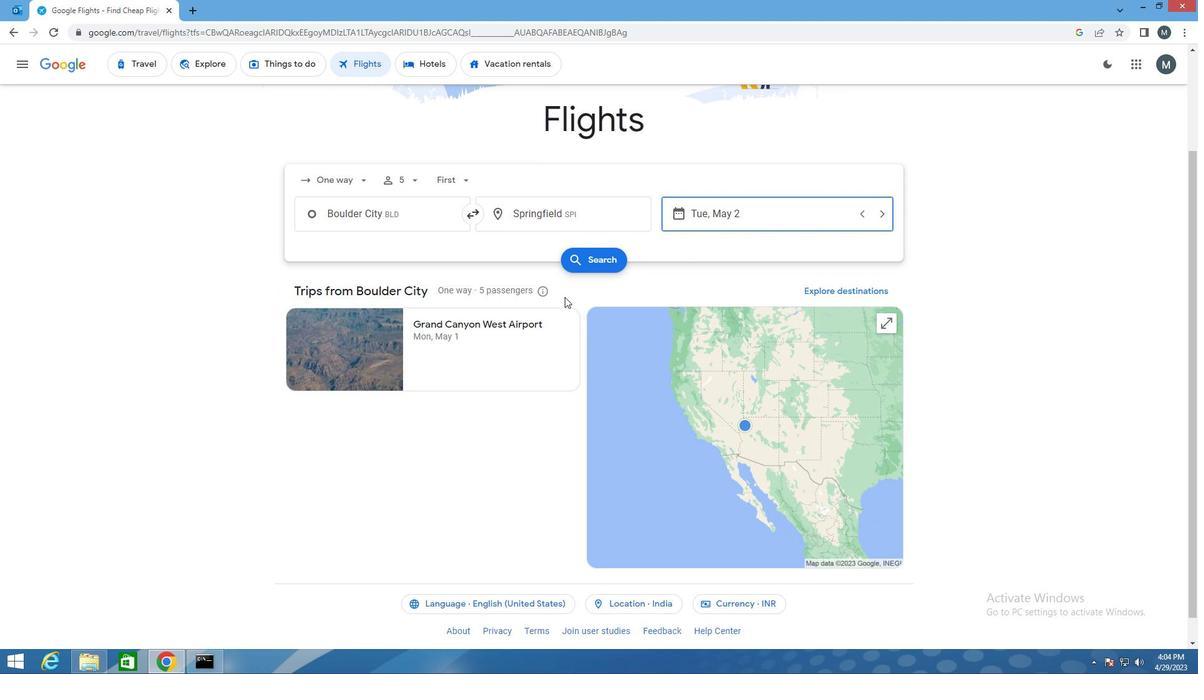 
Action: Mouse pressed left at (596, 251)
Screenshot: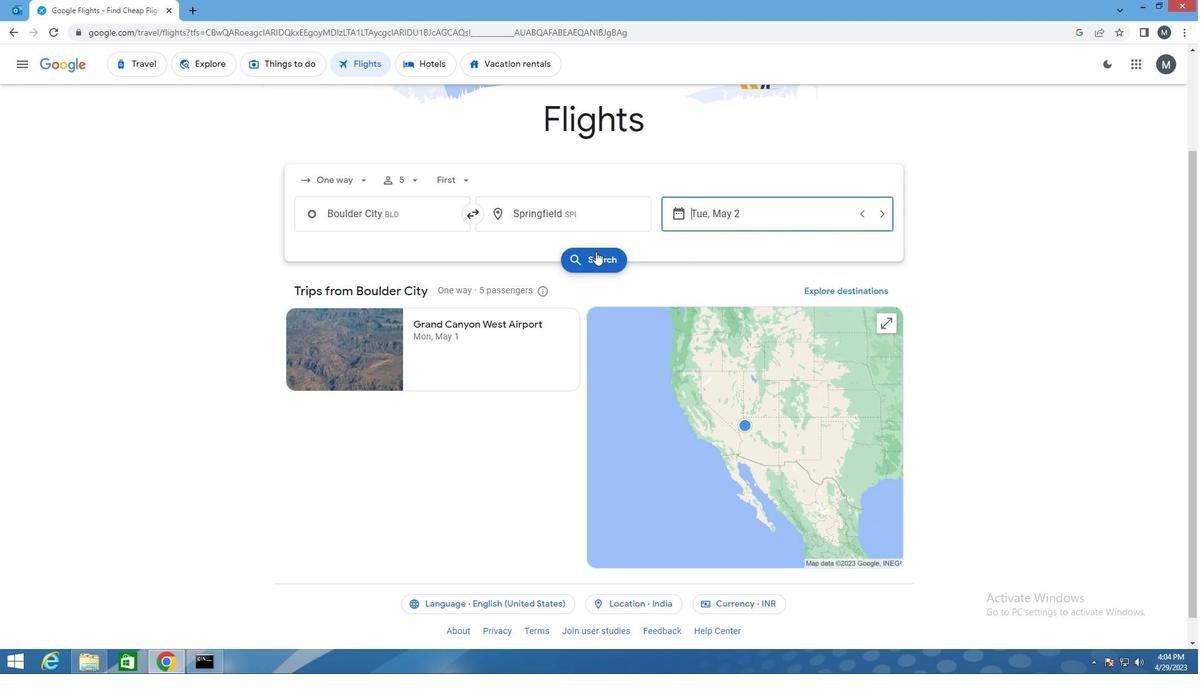 
Action: Mouse moved to (305, 171)
Screenshot: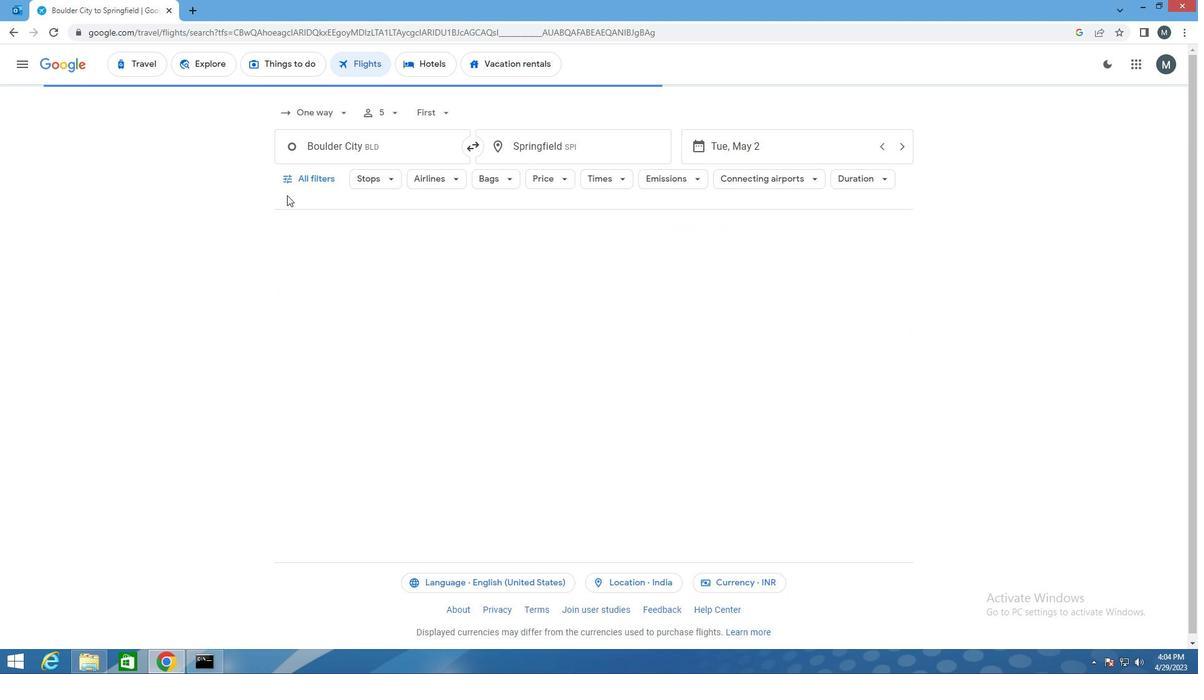 
Action: Mouse pressed left at (305, 171)
Screenshot: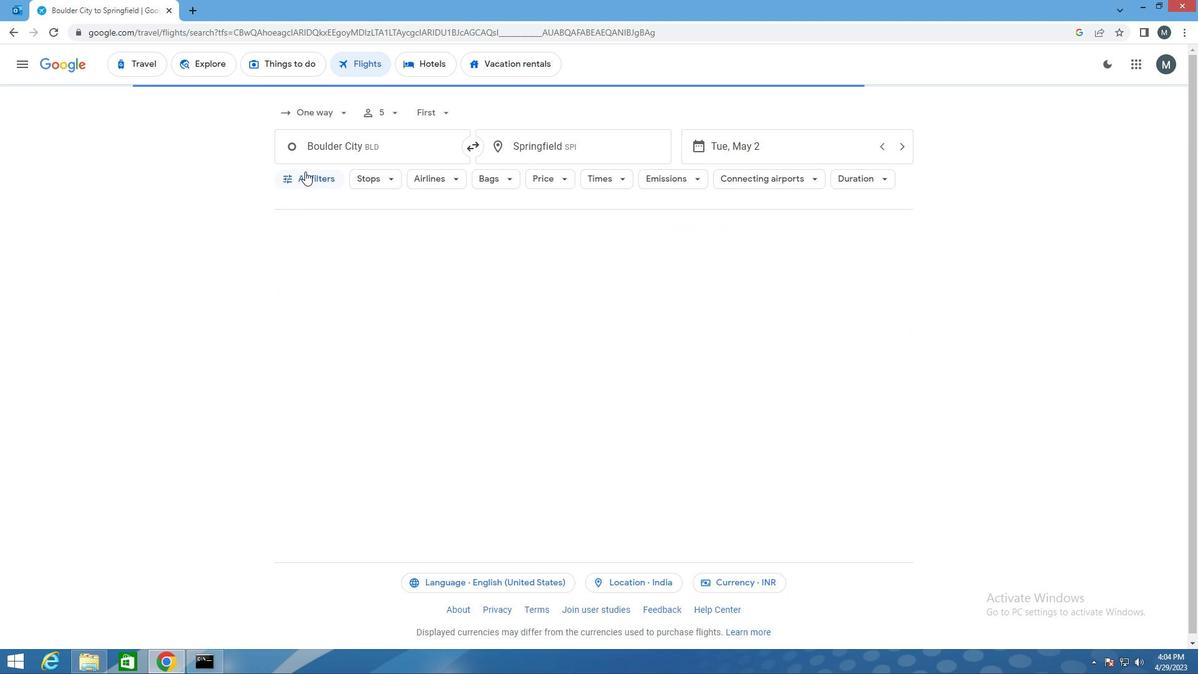 
Action: Mouse moved to (348, 309)
Screenshot: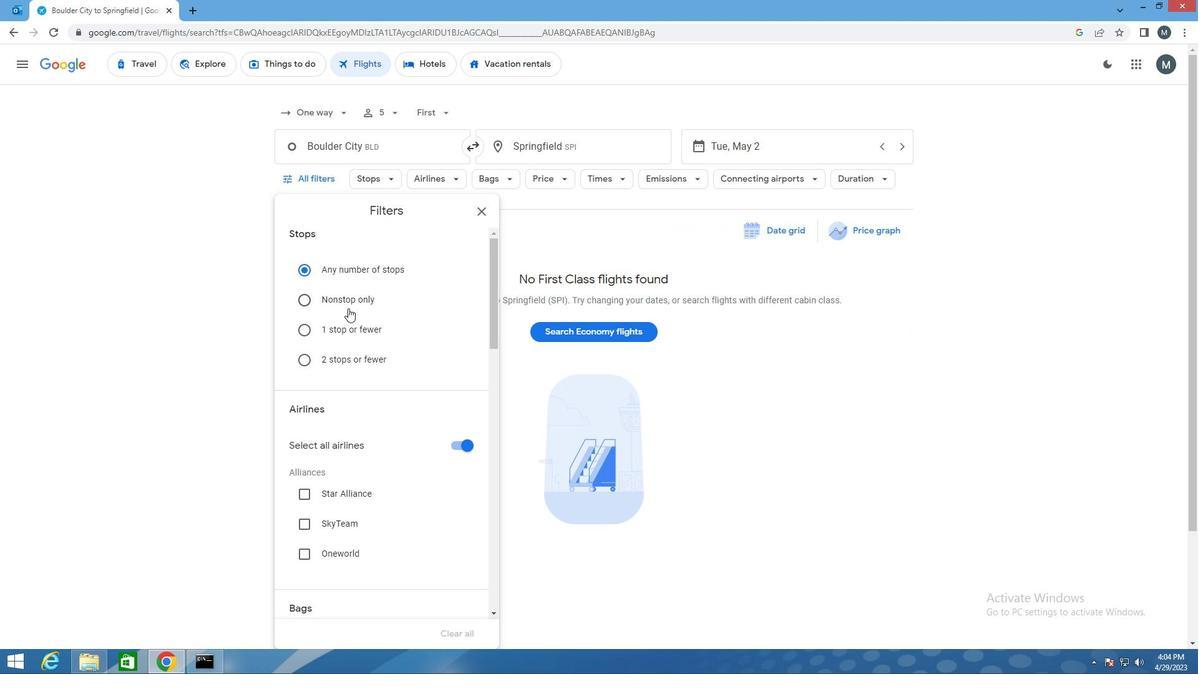 
Action: Mouse scrolled (348, 309) with delta (0, 0)
Screenshot: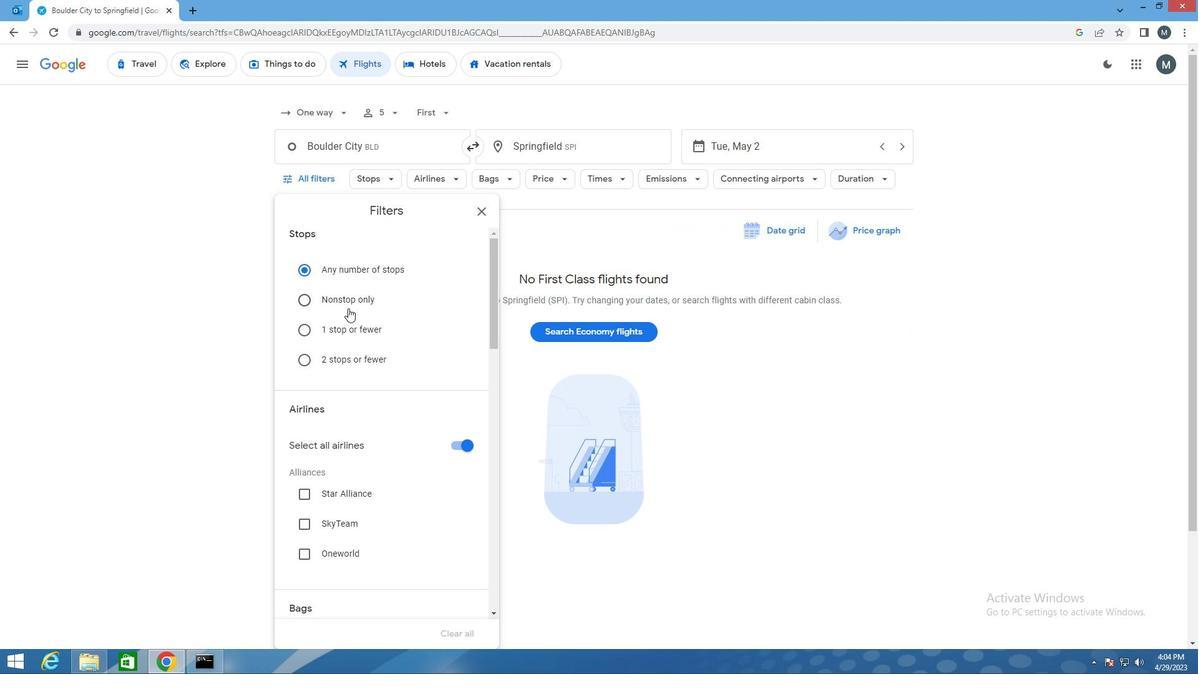 
Action: Mouse moved to (348, 312)
Screenshot: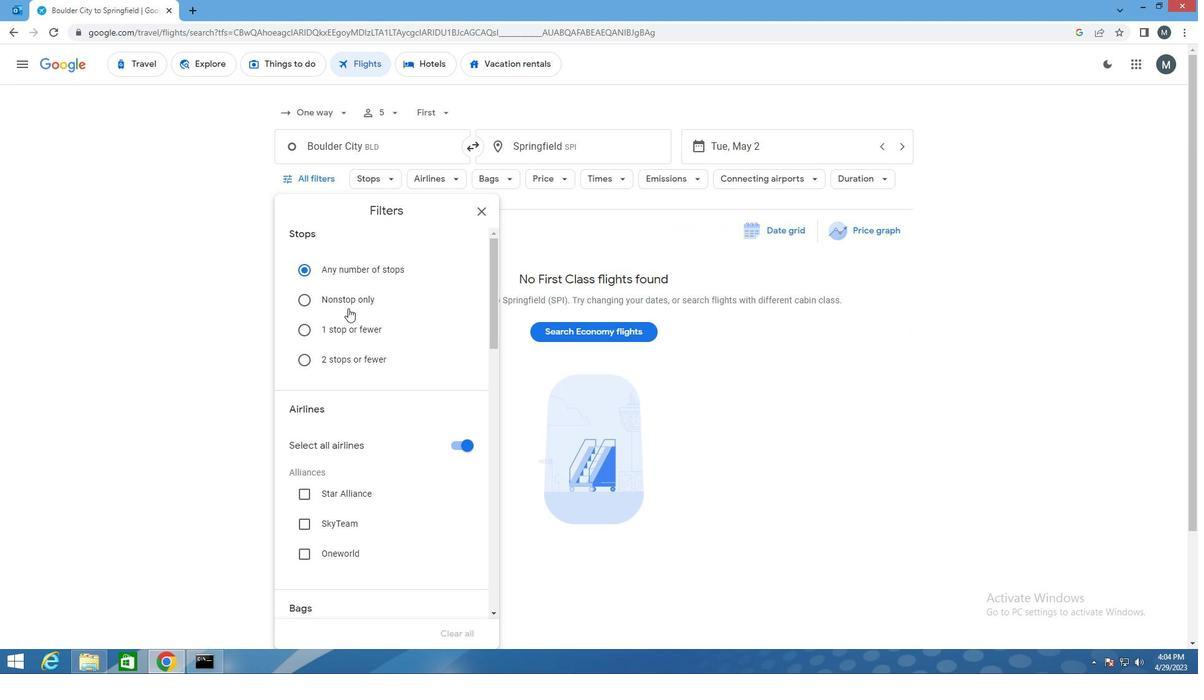 
Action: Mouse scrolled (348, 311) with delta (0, 0)
Screenshot: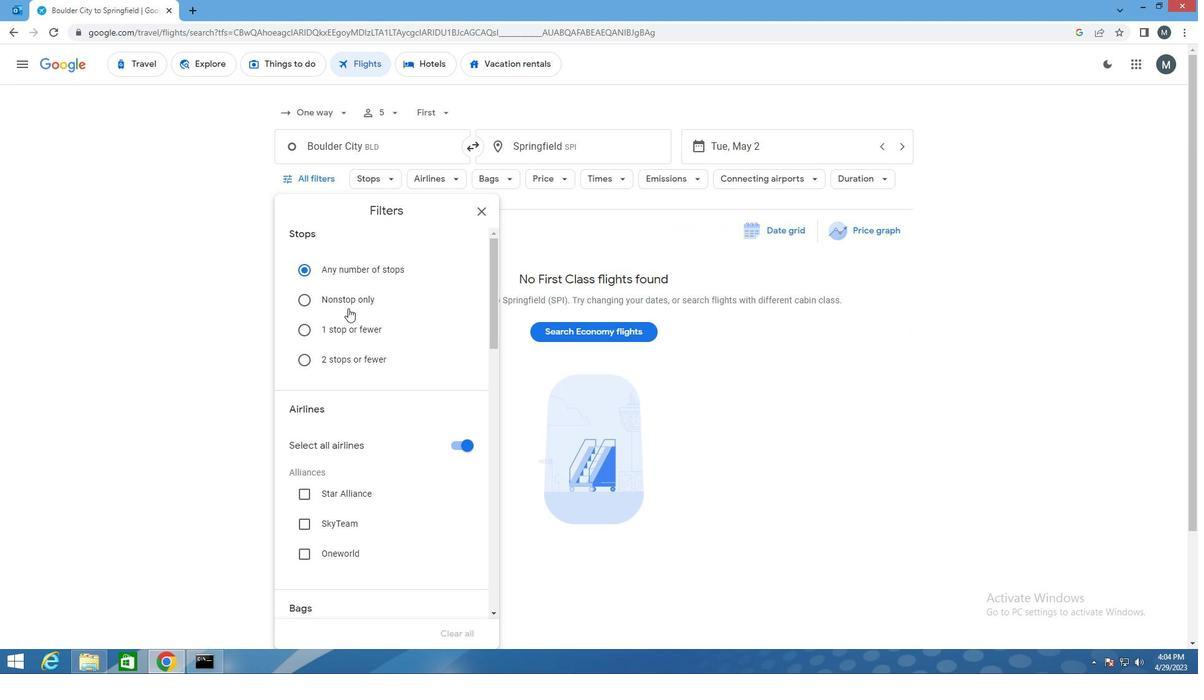 
Action: Mouse moved to (452, 321)
Screenshot: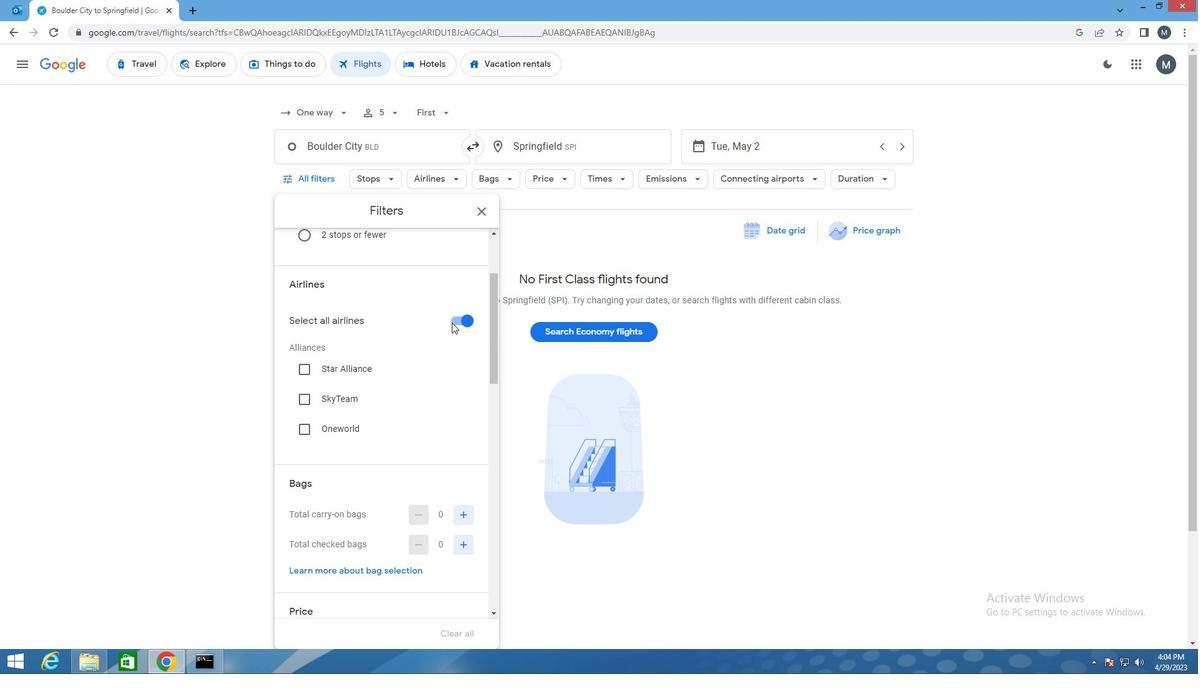 
Action: Mouse pressed left at (452, 321)
Screenshot: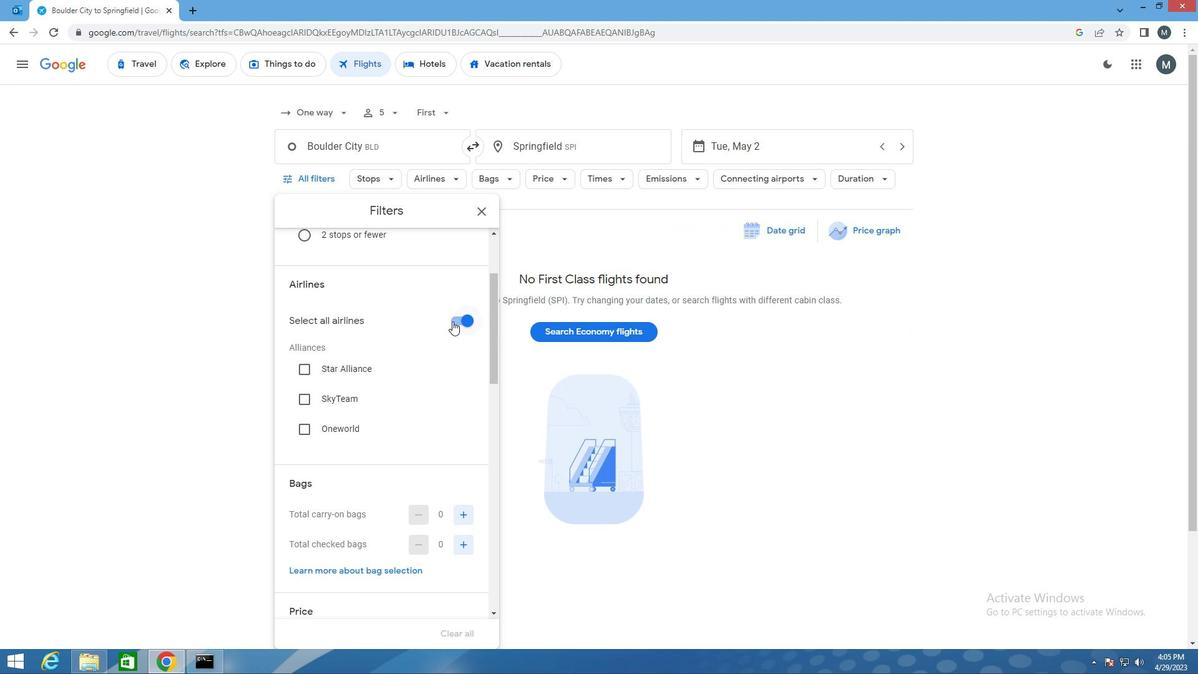 
Action: Mouse moved to (359, 372)
Screenshot: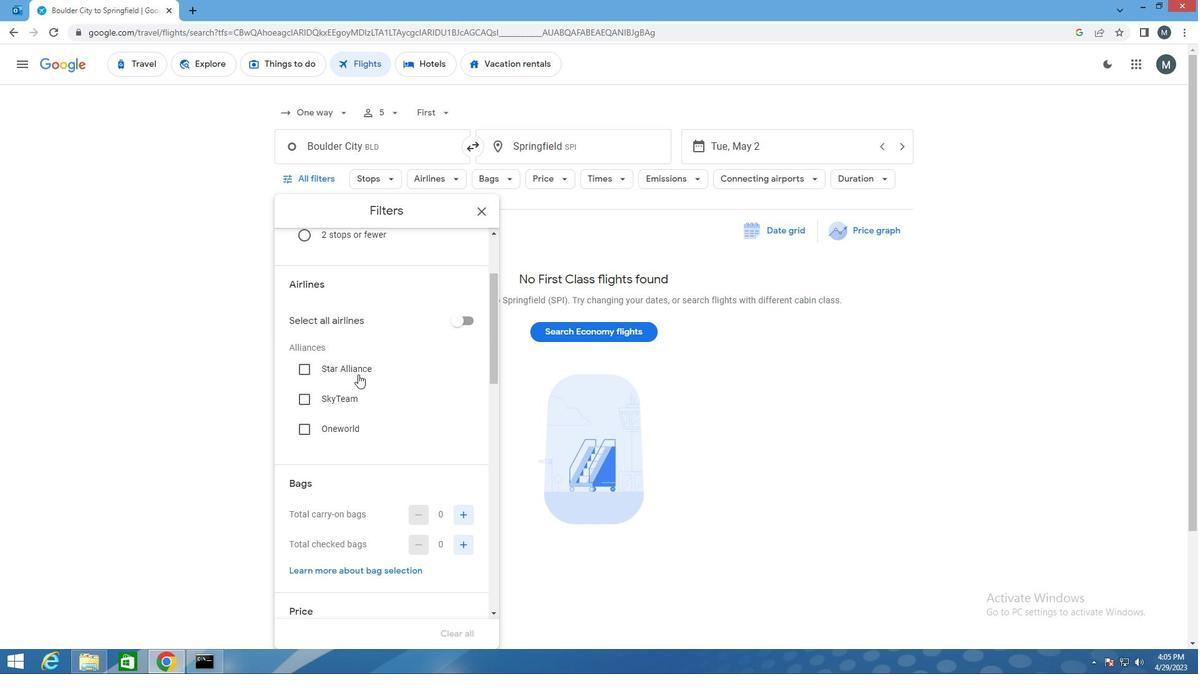 
Action: Mouse scrolled (359, 372) with delta (0, 0)
Screenshot: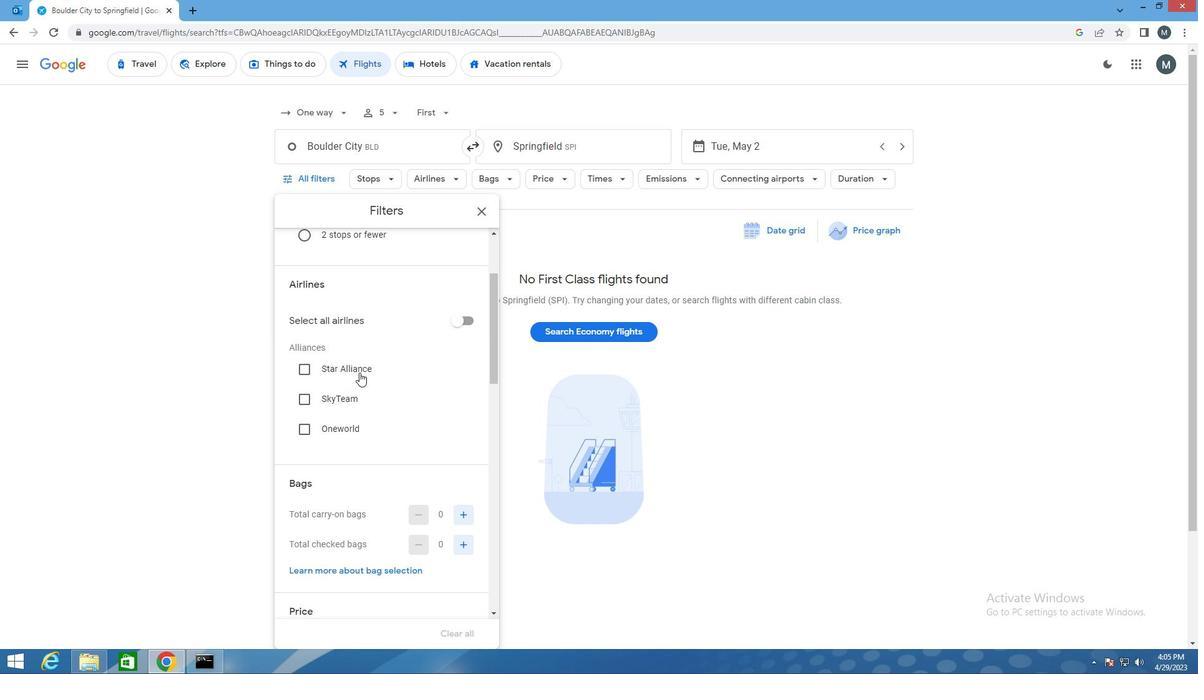 
Action: Mouse moved to (356, 372)
Screenshot: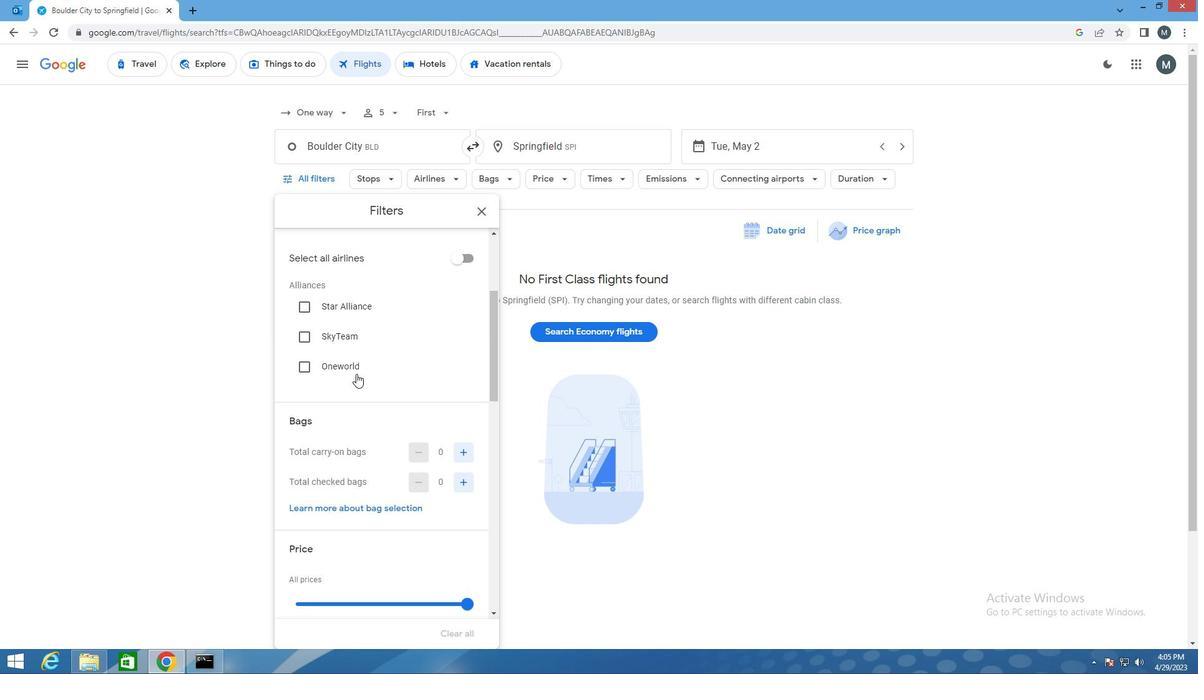
Action: Mouse scrolled (356, 372) with delta (0, 0)
Screenshot: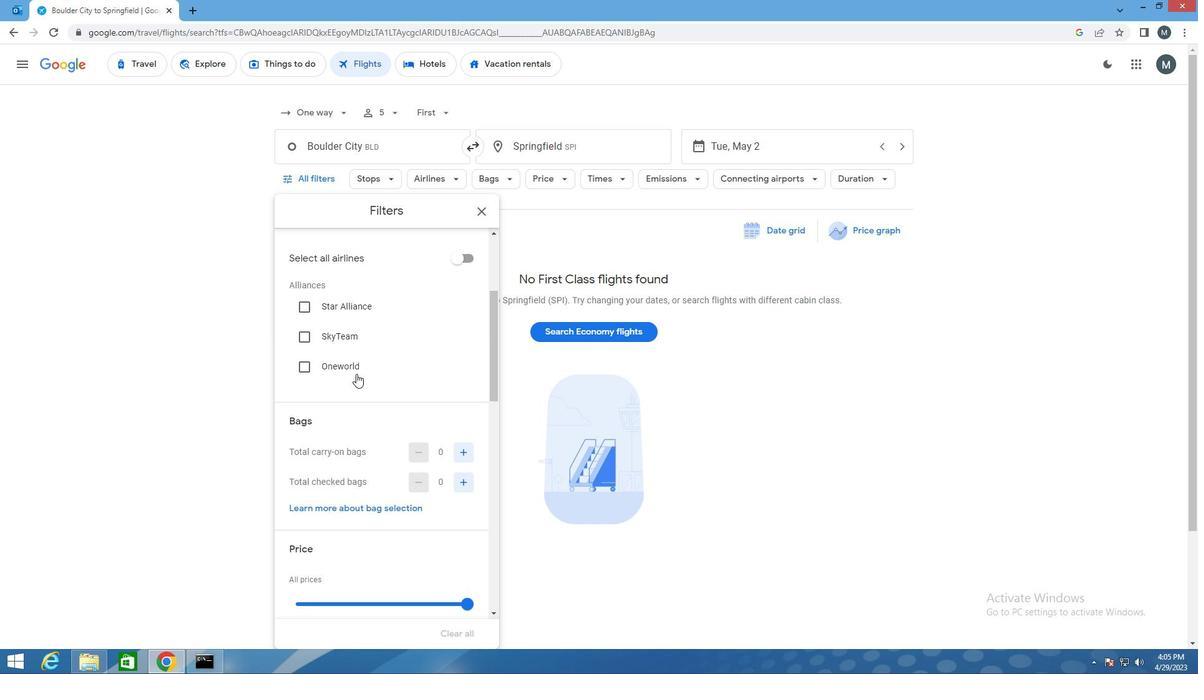 
Action: Mouse moved to (466, 417)
Screenshot: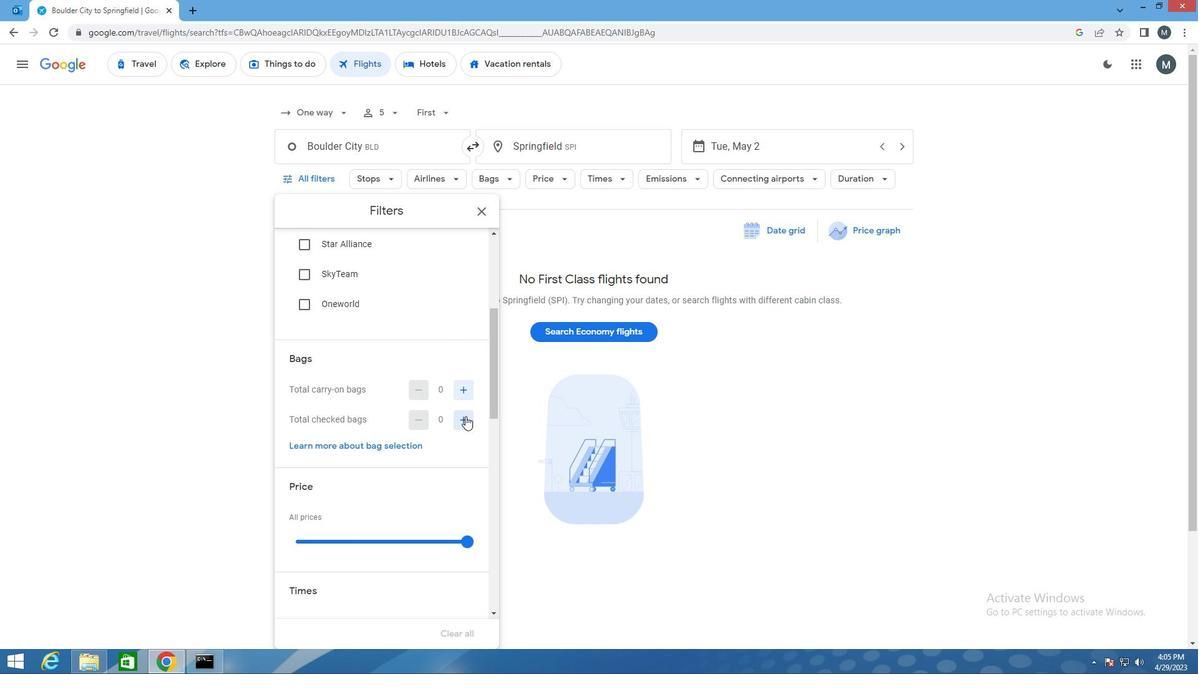 
Action: Mouse pressed left at (466, 417)
Screenshot: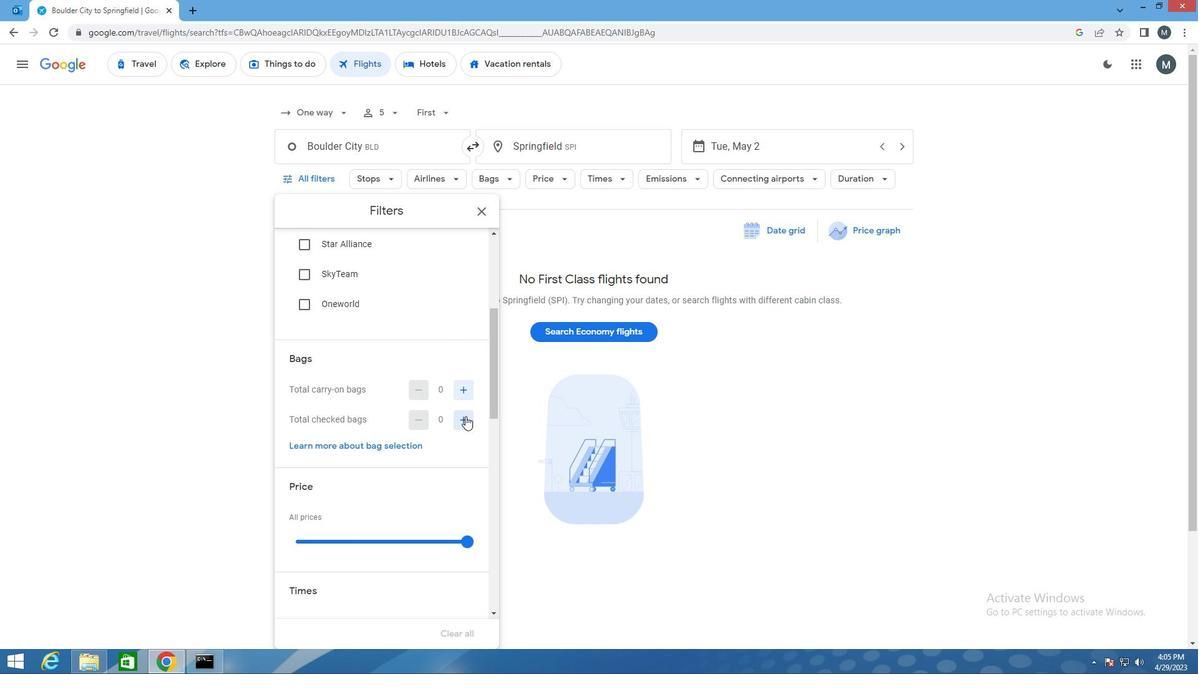 
Action: Mouse moved to (466, 418)
Screenshot: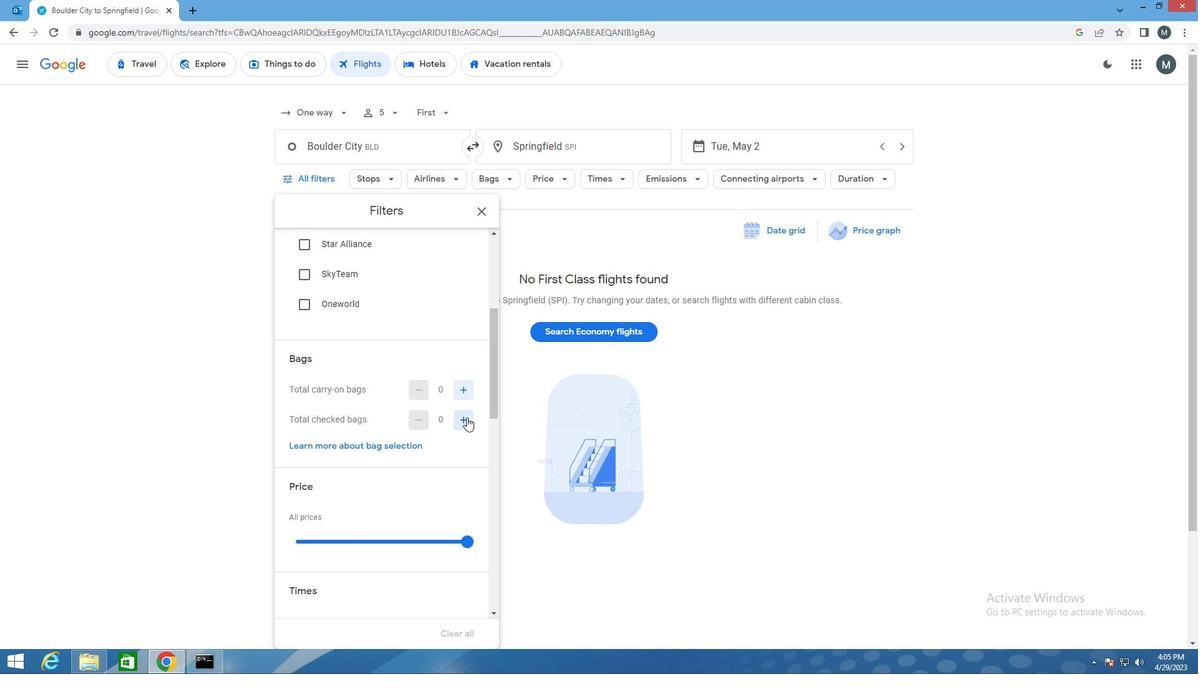 
Action: Mouse pressed left at (466, 418)
Screenshot: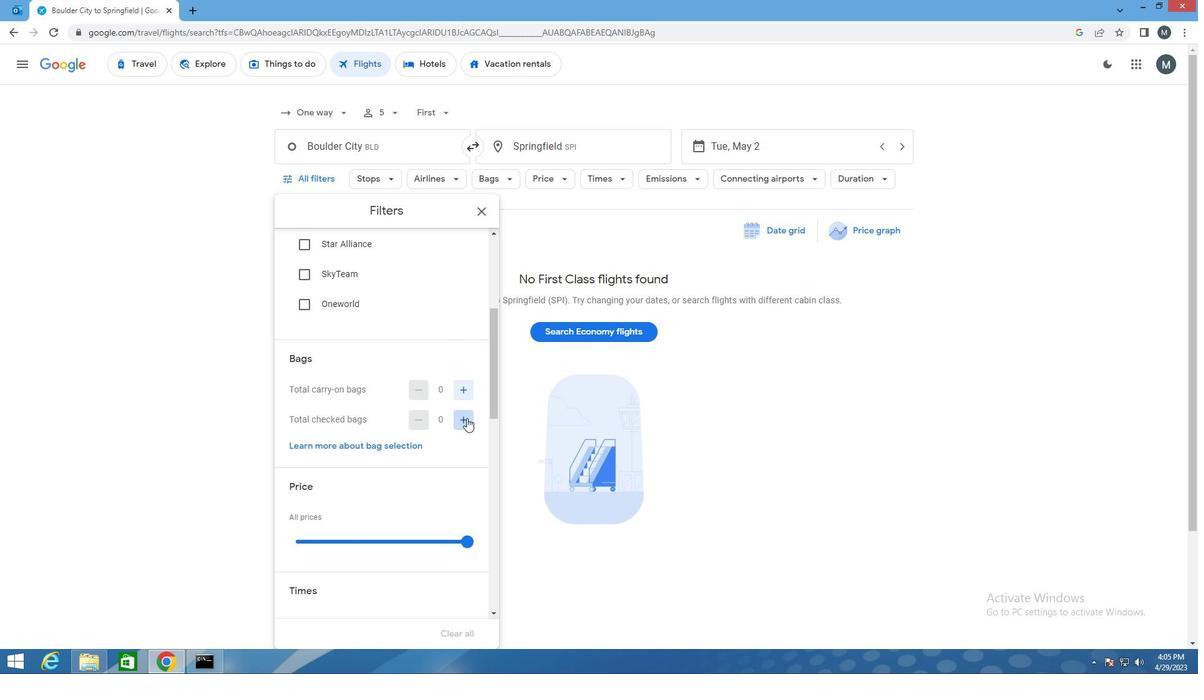 
Action: Mouse pressed left at (466, 418)
Screenshot: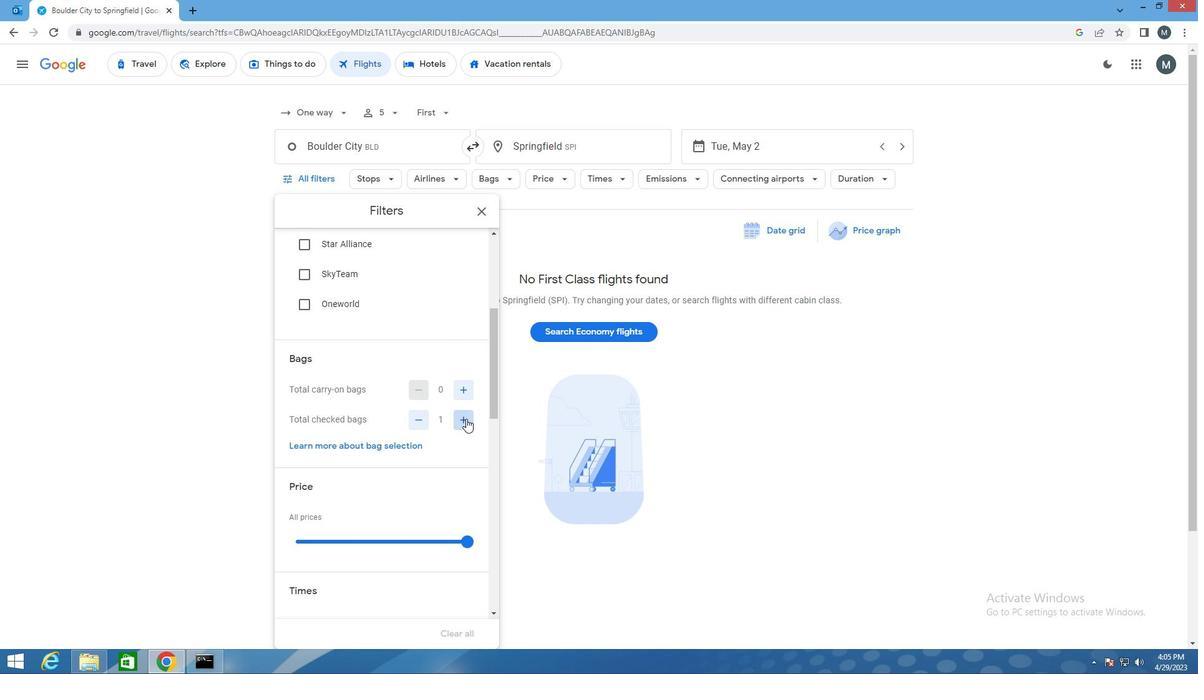
Action: Mouse pressed left at (466, 418)
Screenshot: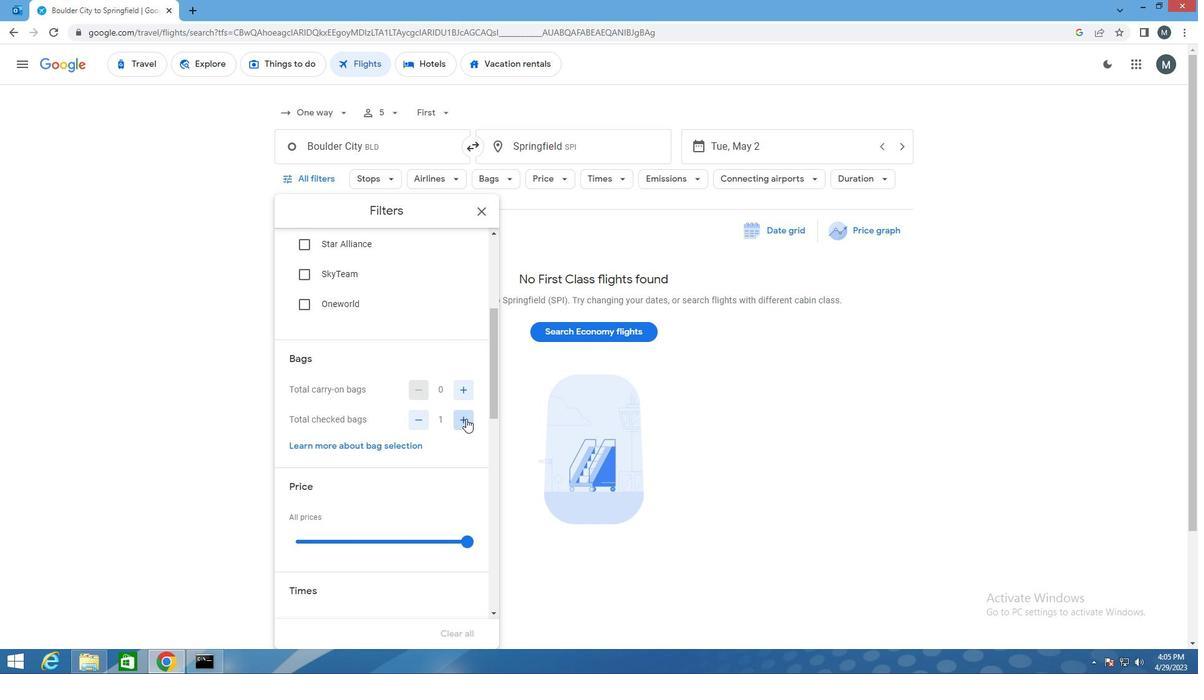
Action: Mouse moved to (414, 424)
Screenshot: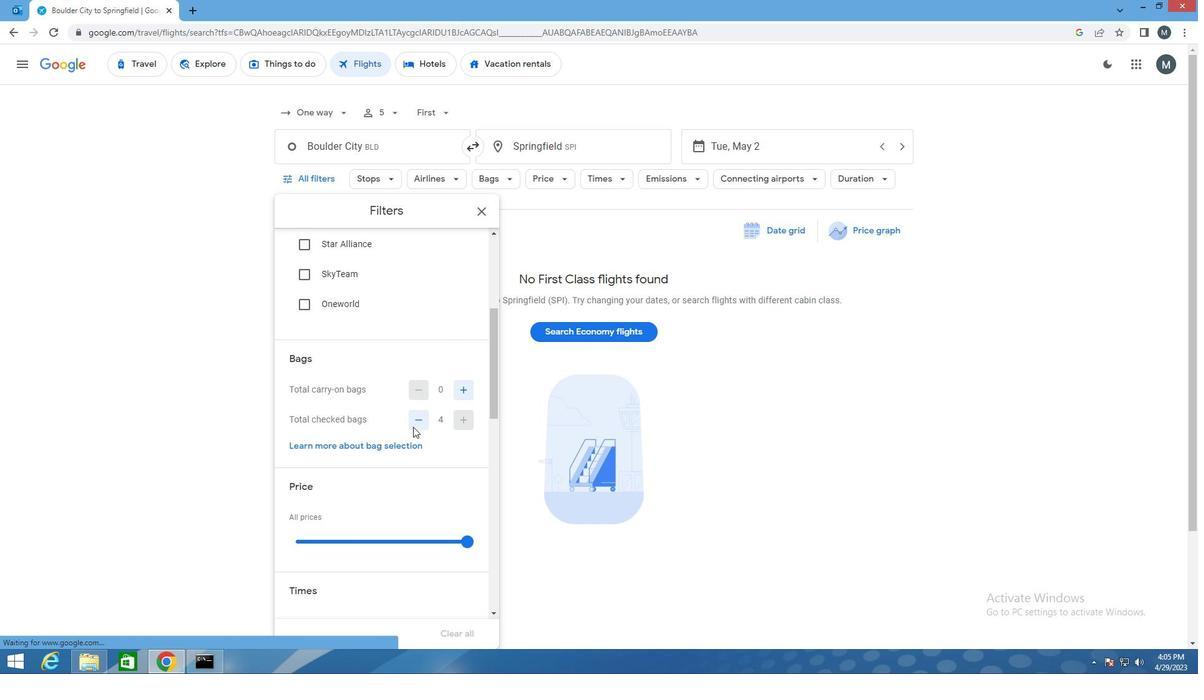 
Action: Mouse pressed left at (414, 424)
Screenshot: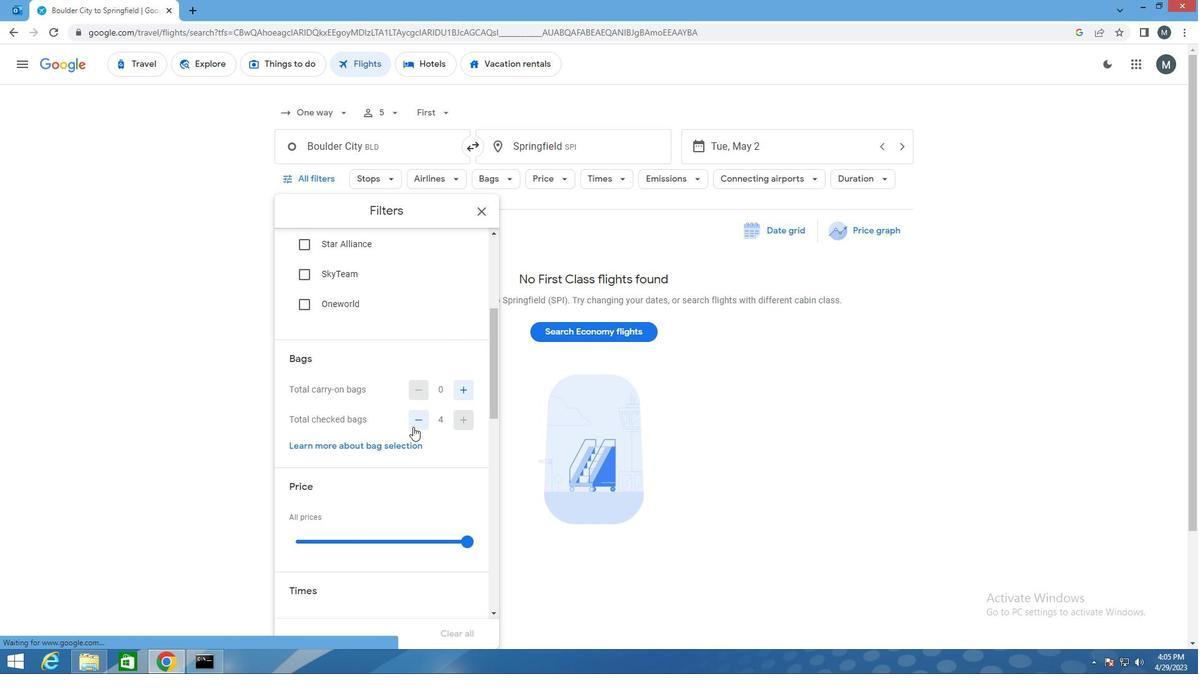 
Action: Mouse moved to (395, 405)
Screenshot: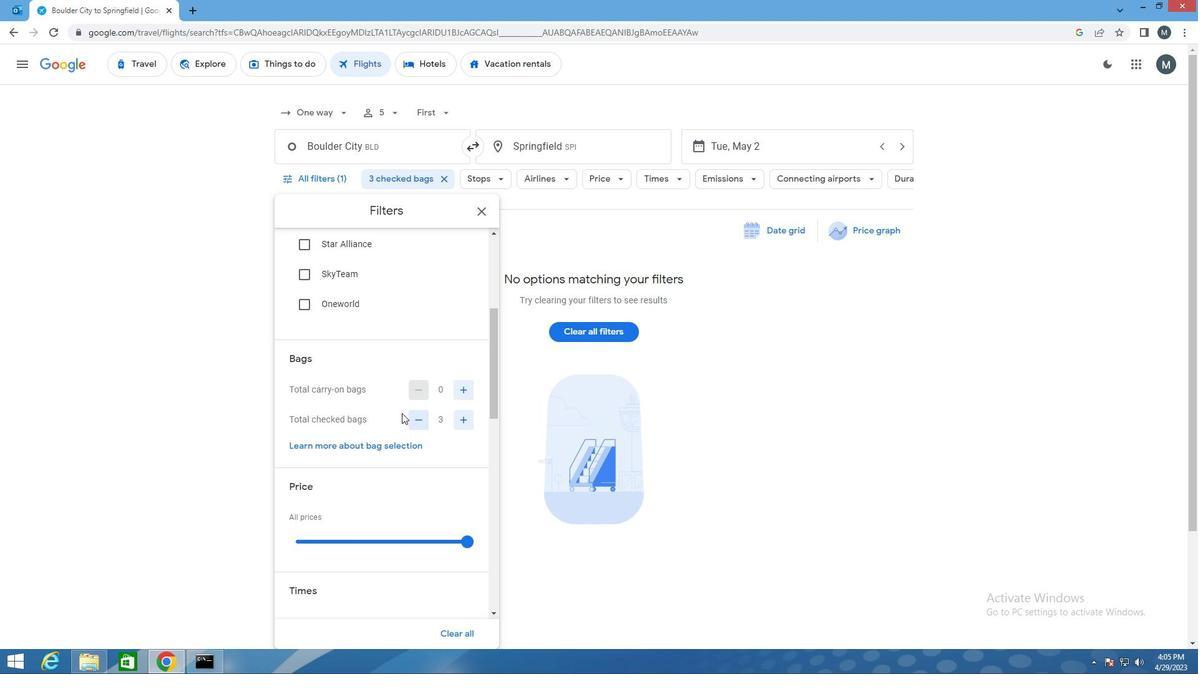 
Action: Mouse scrolled (395, 405) with delta (0, 0)
Screenshot: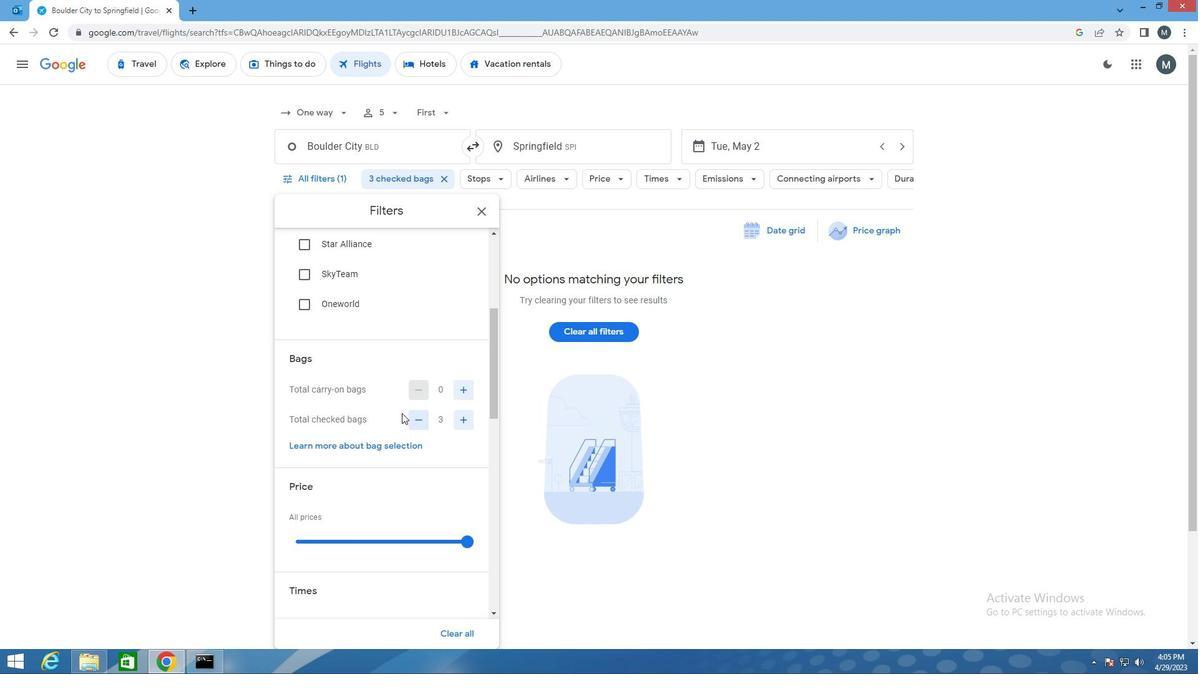 
Action: Mouse scrolled (395, 405) with delta (0, 0)
Screenshot: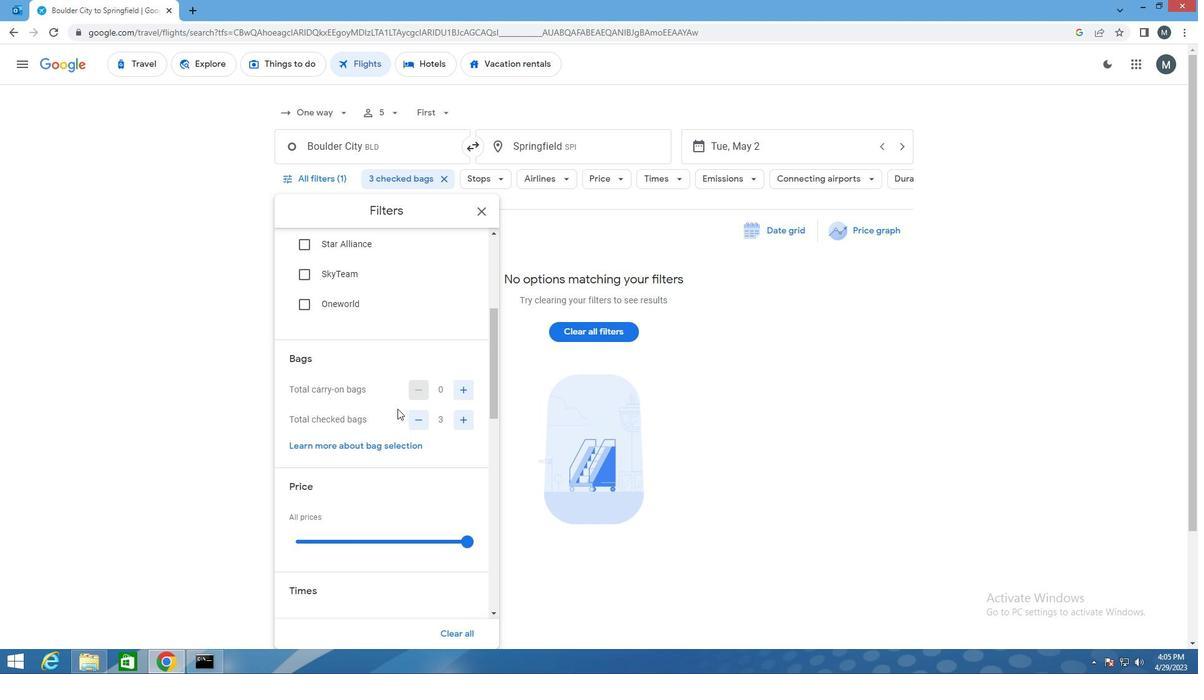 
Action: Mouse moved to (372, 412)
Screenshot: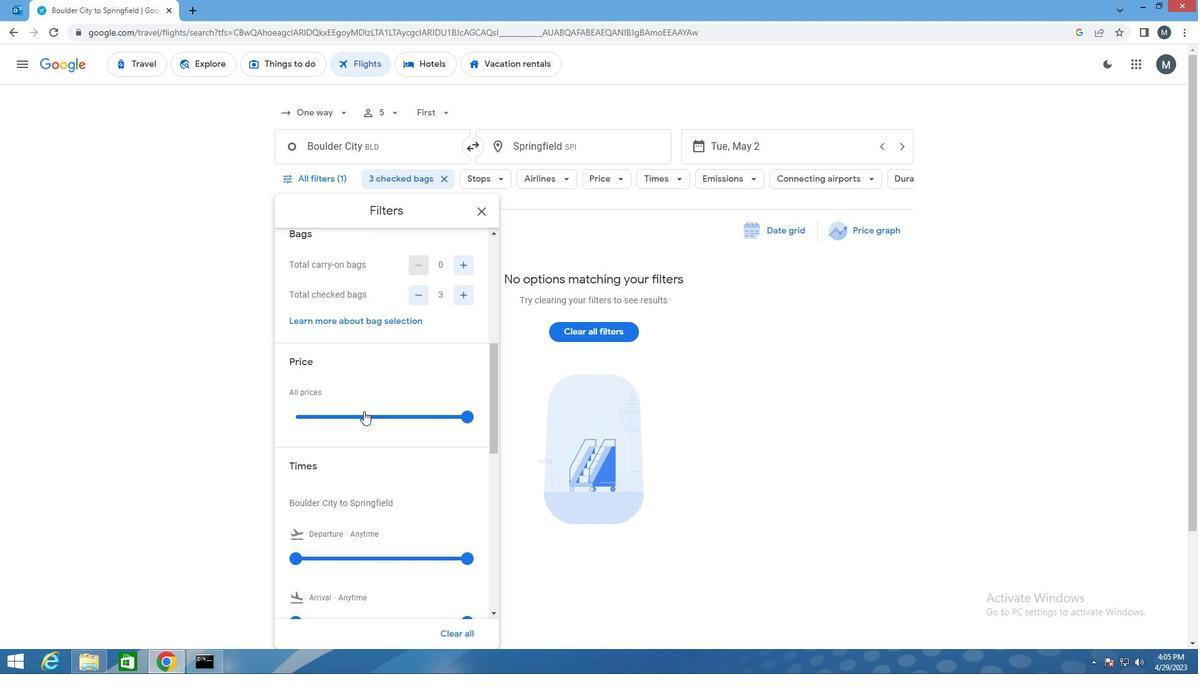
Action: Mouse pressed left at (372, 412)
Screenshot: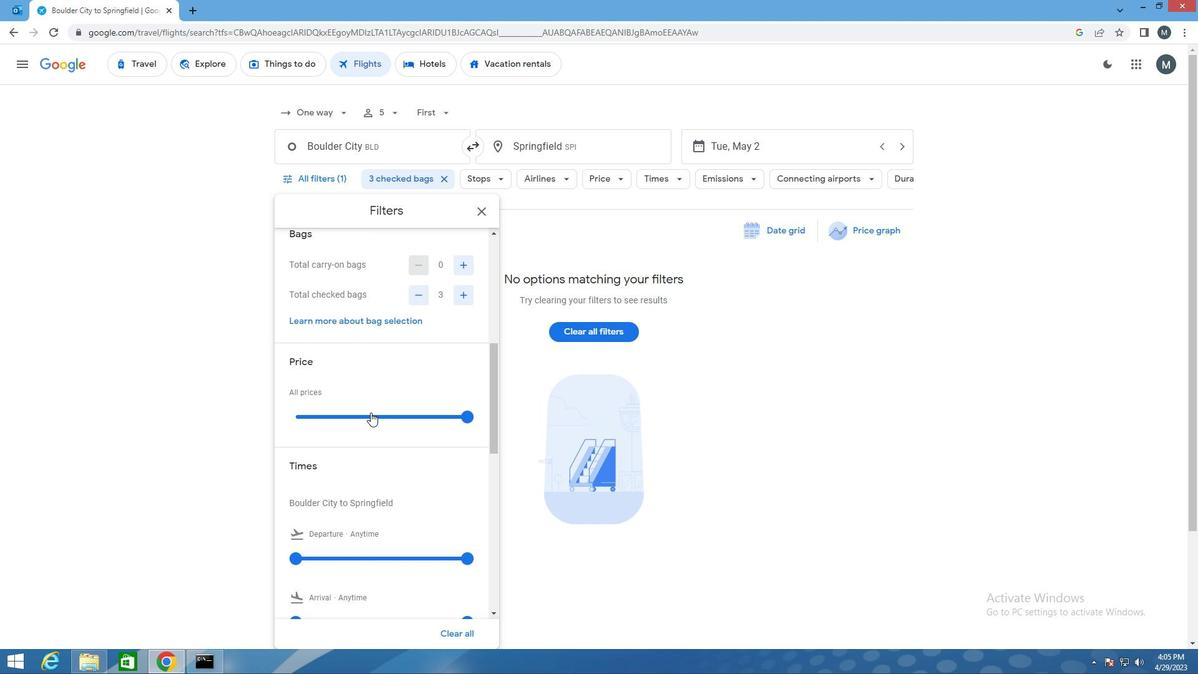 
Action: Mouse moved to (373, 412)
Screenshot: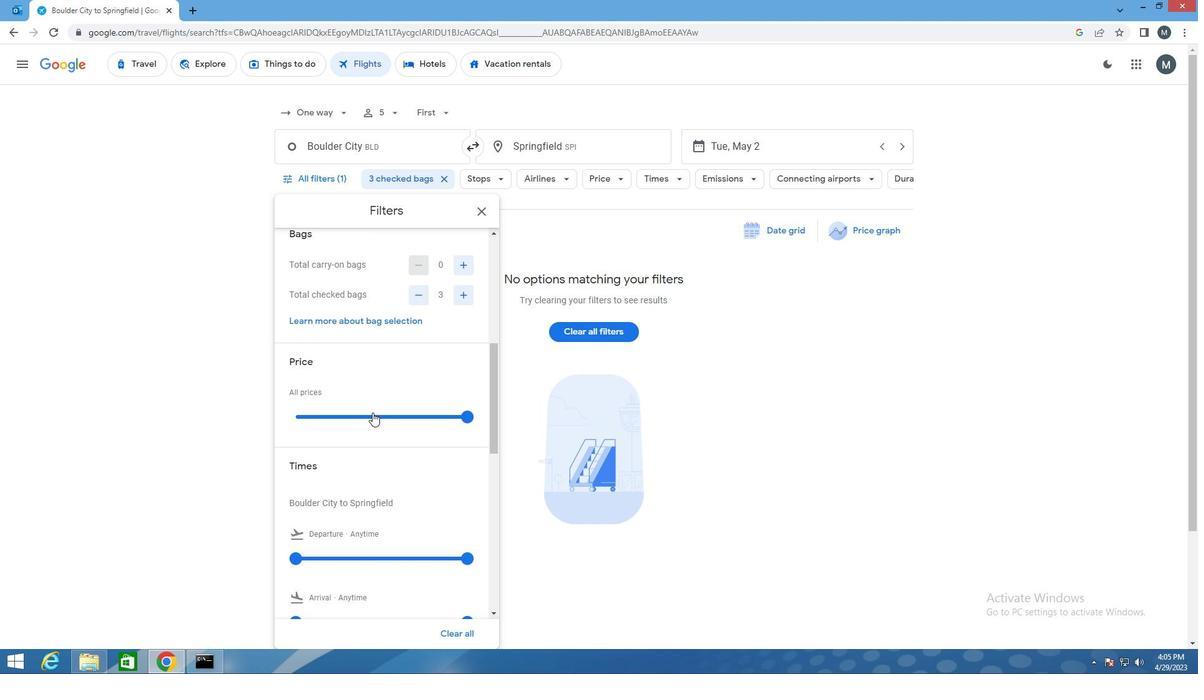 
Action: Mouse pressed left at (373, 412)
Screenshot: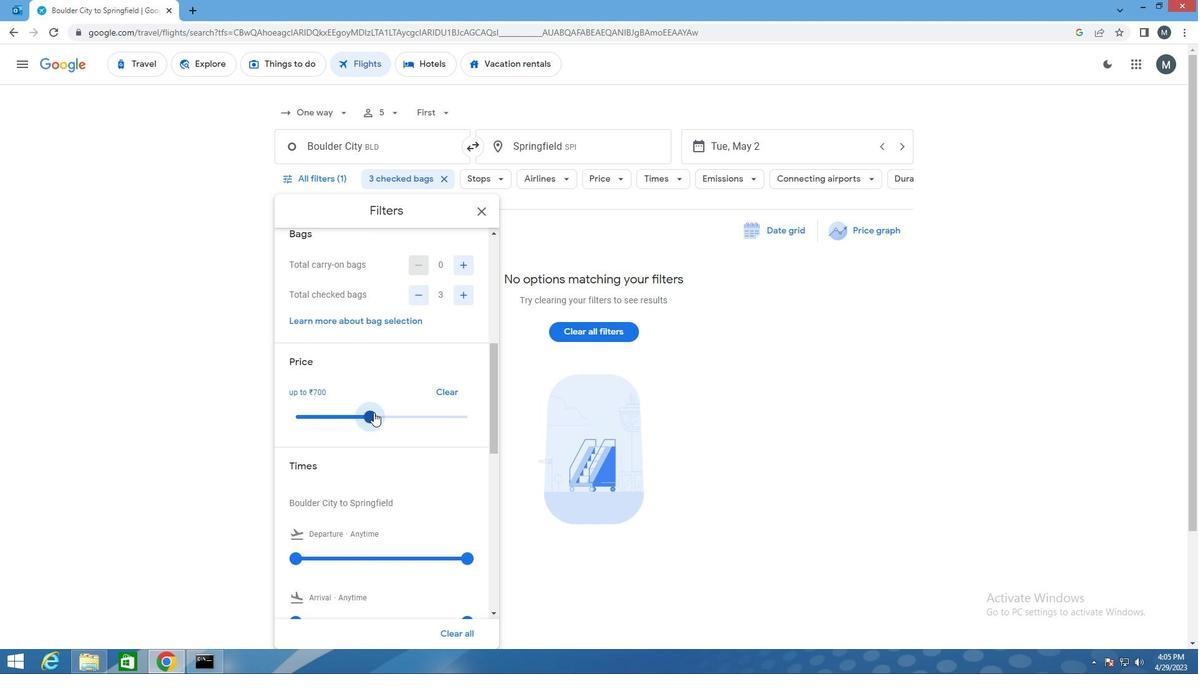 
Action: Mouse moved to (383, 413)
Screenshot: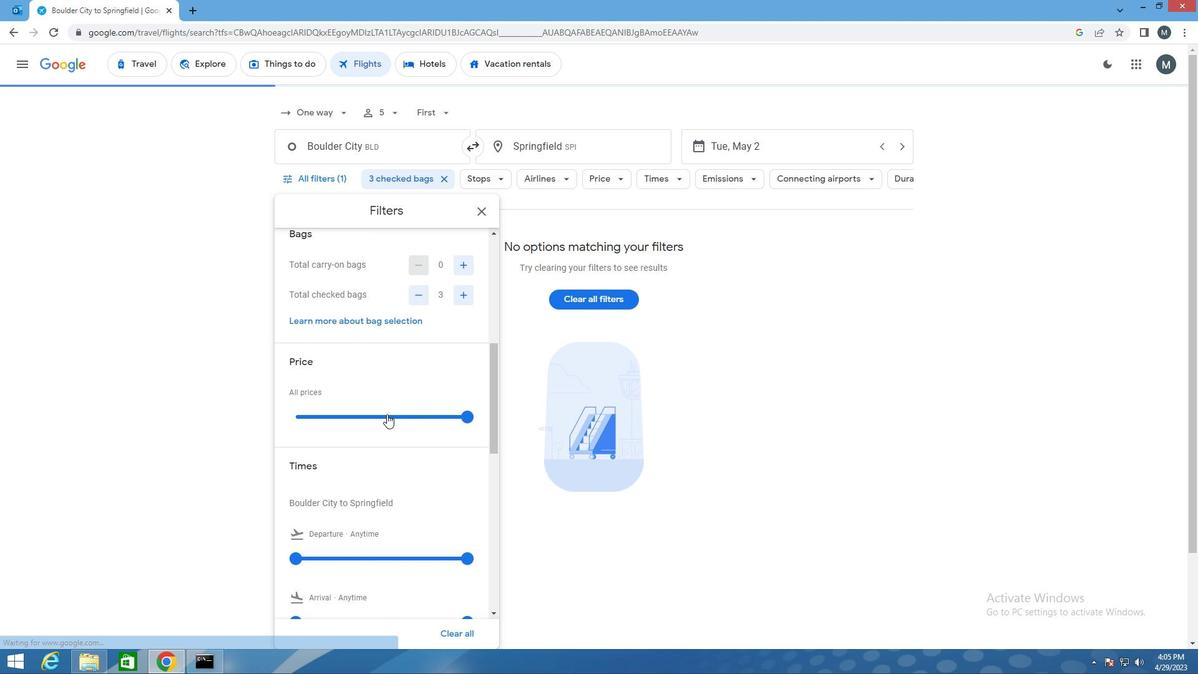 
Action: Mouse scrolled (383, 413) with delta (0, 0)
Screenshot: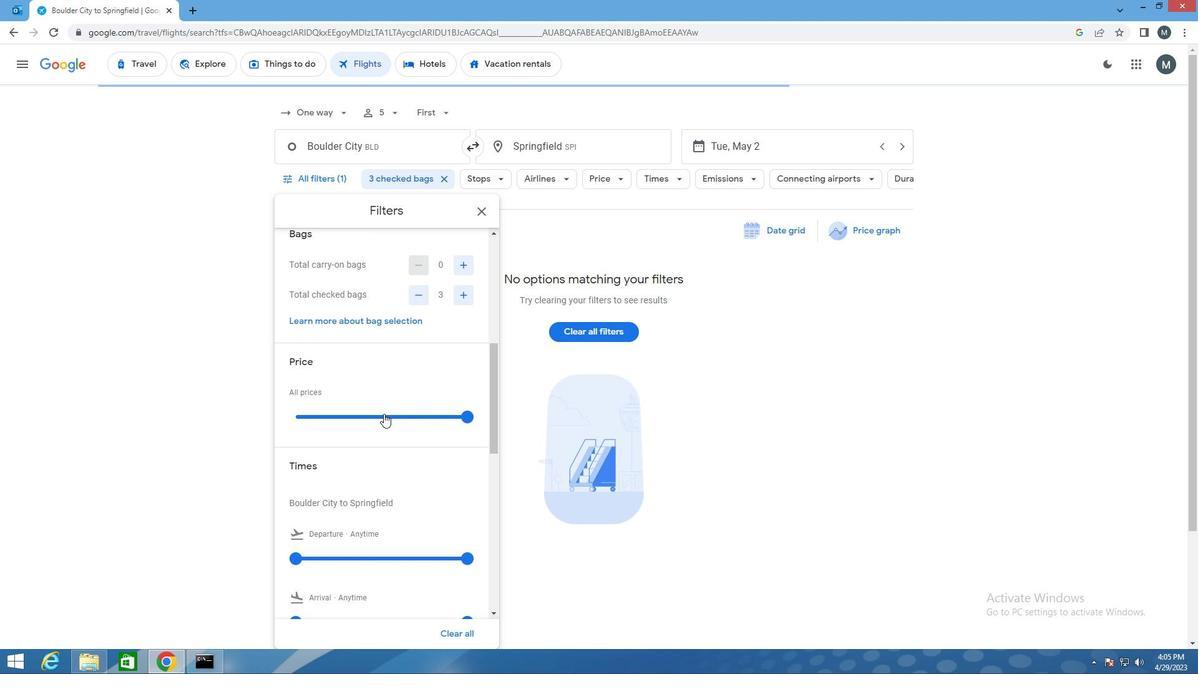 
Action: Mouse scrolled (383, 413) with delta (0, 0)
Screenshot: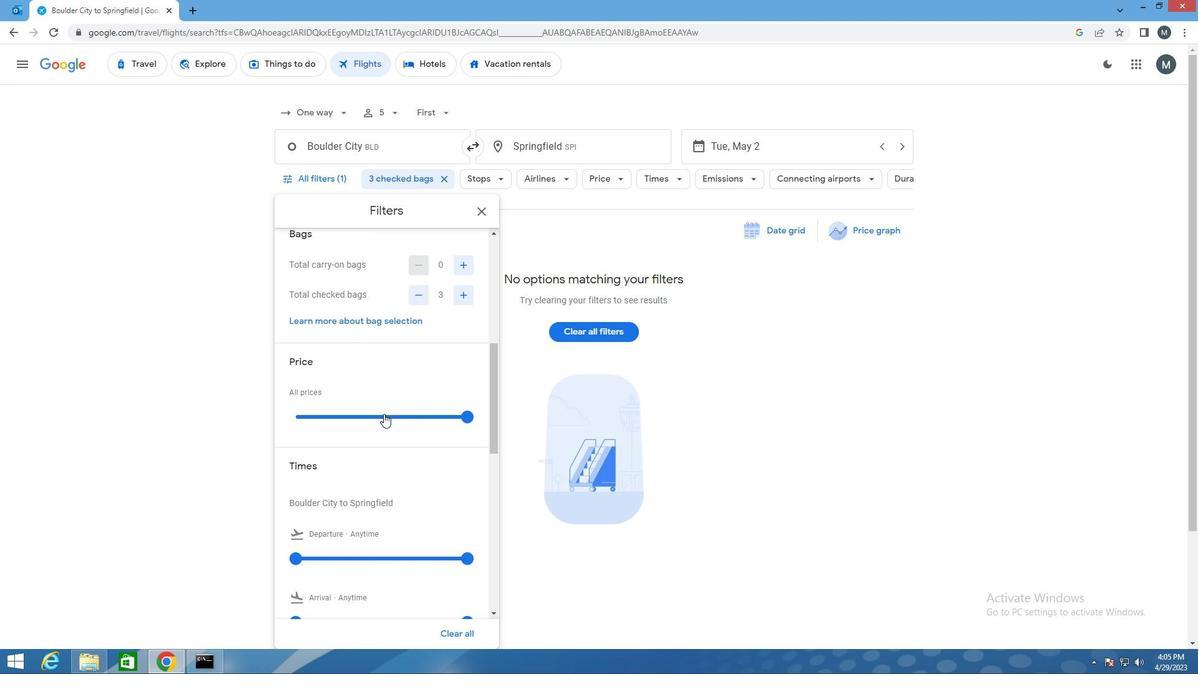 
Action: Mouse moved to (302, 433)
Screenshot: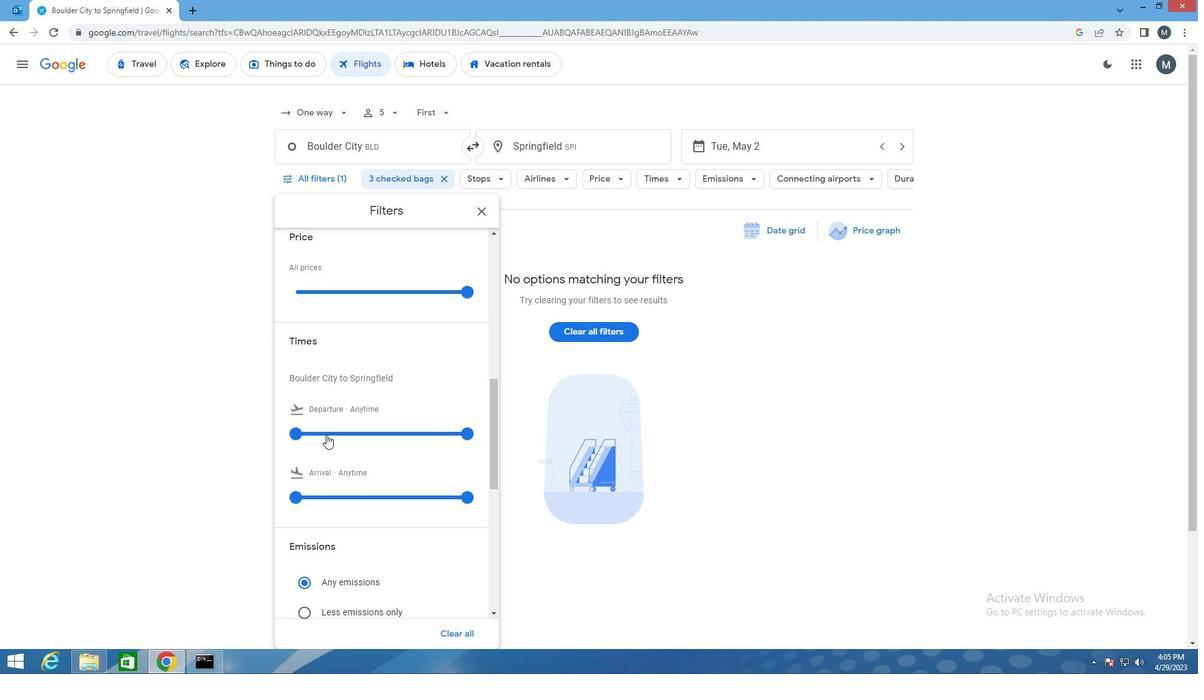 
Action: Mouse pressed left at (302, 433)
Screenshot: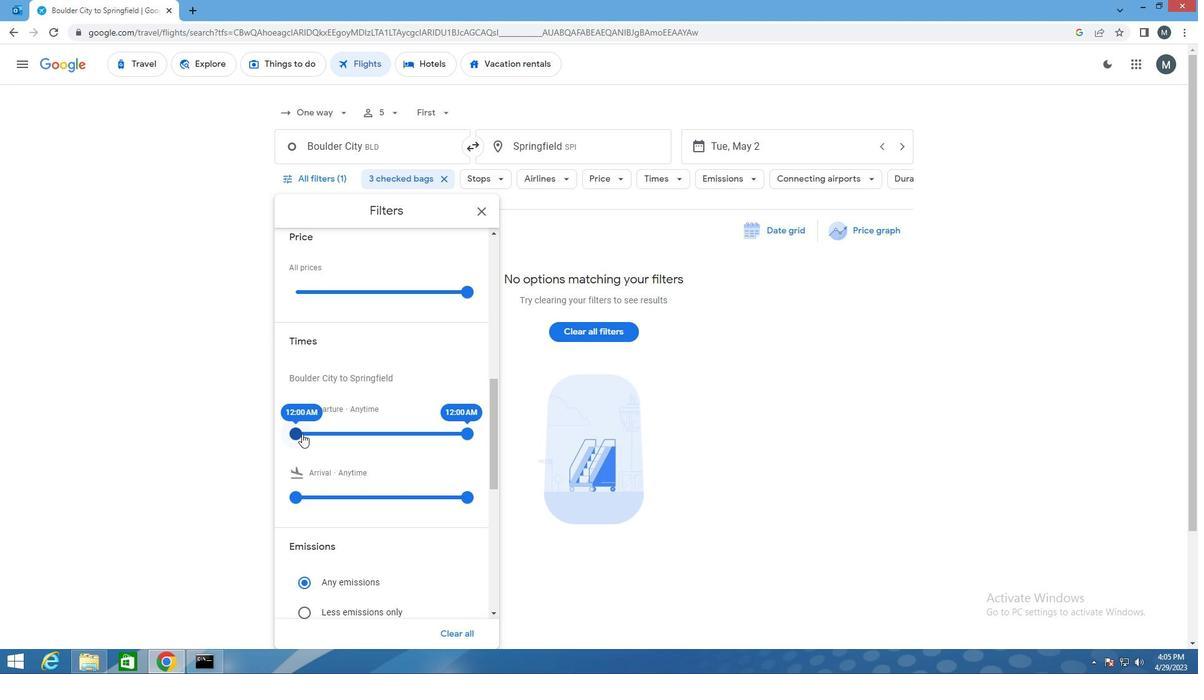 
Action: Mouse moved to (415, 429)
Screenshot: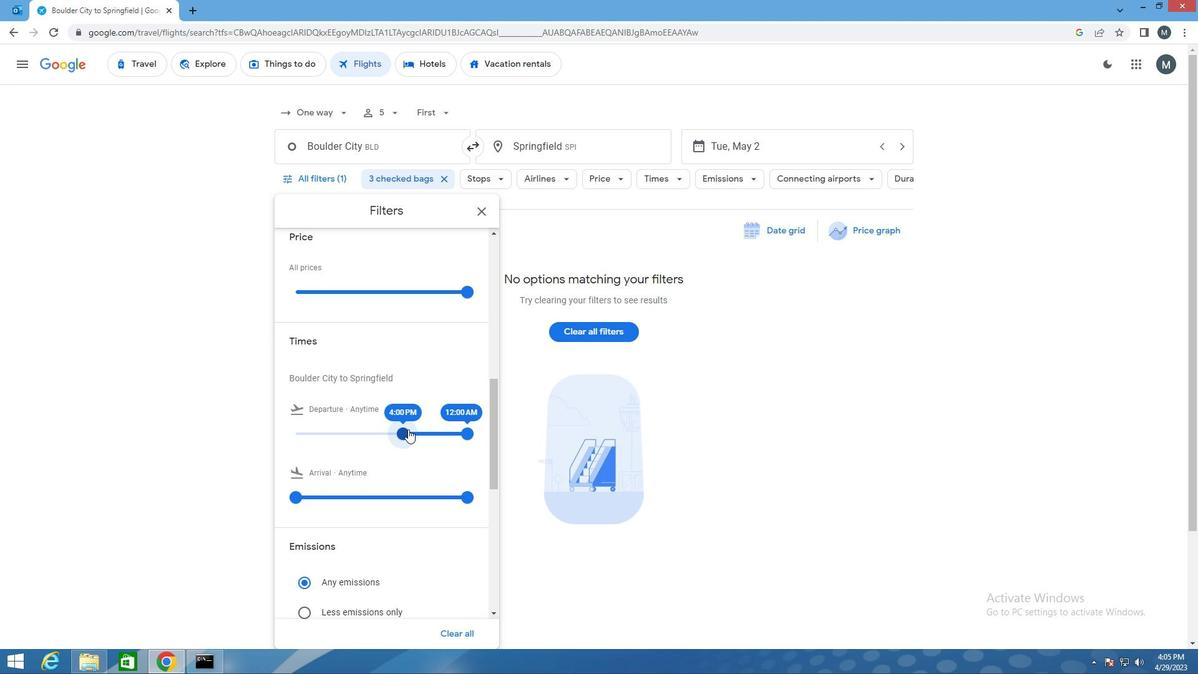 
Action: Mouse pressed left at (415, 429)
Screenshot: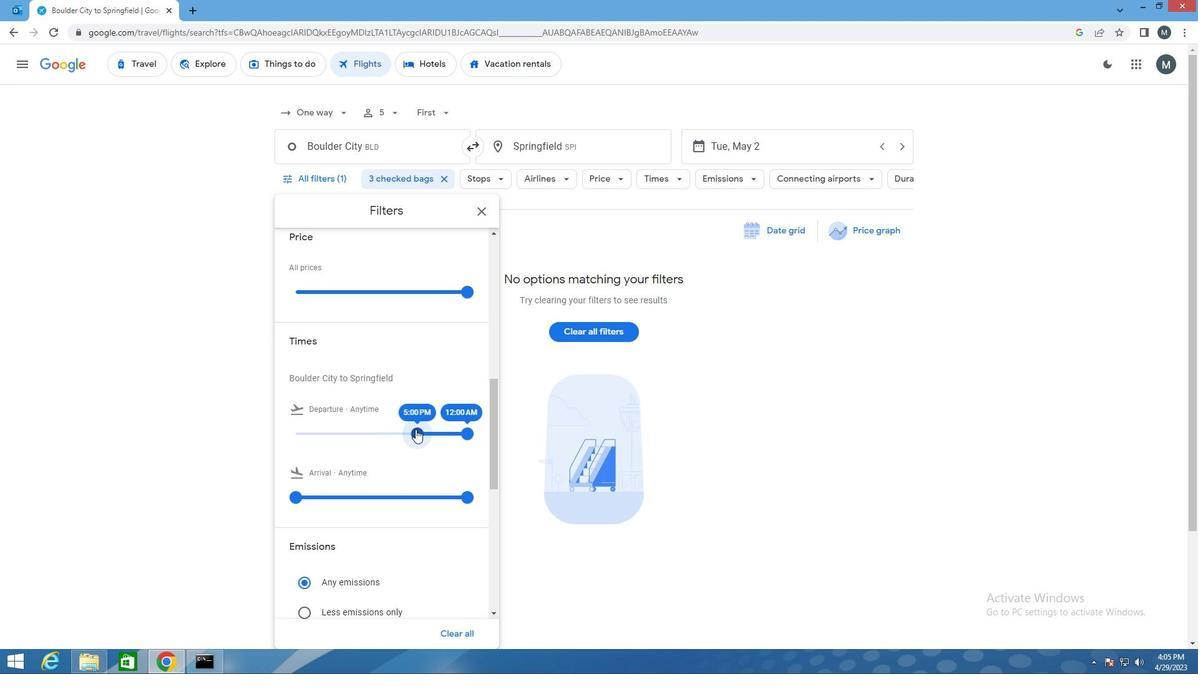 
Action: Mouse moved to (468, 429)
Screenshot: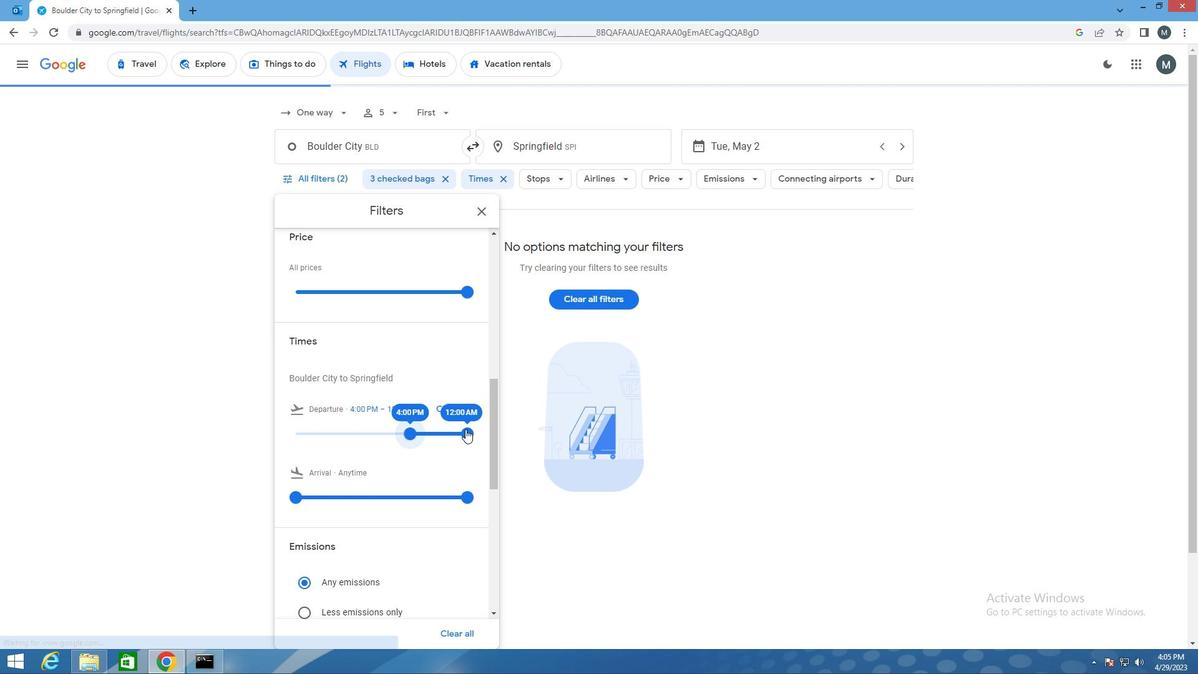 
Action: Mouse pressed left at (468, 429)
Screenshot: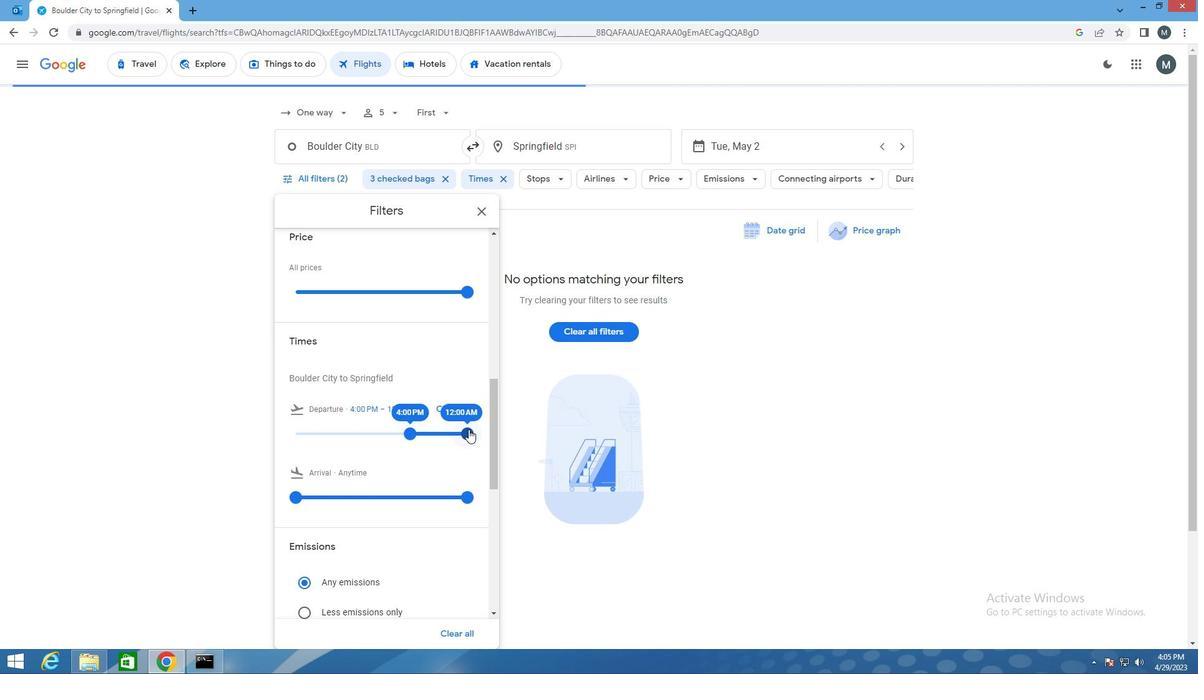 
Action: Mouse moved to (406, 424)
Screenshot: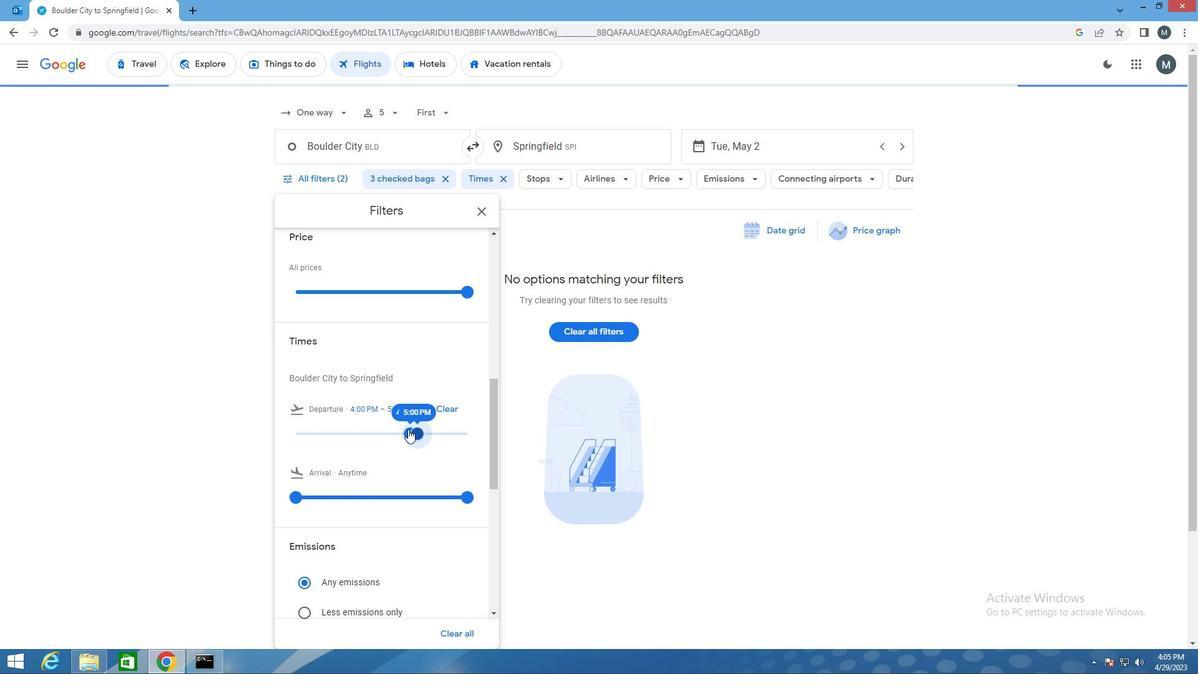 
Action: Mouse scrolled (406, 423) with delta (0, 0)
Screenshot: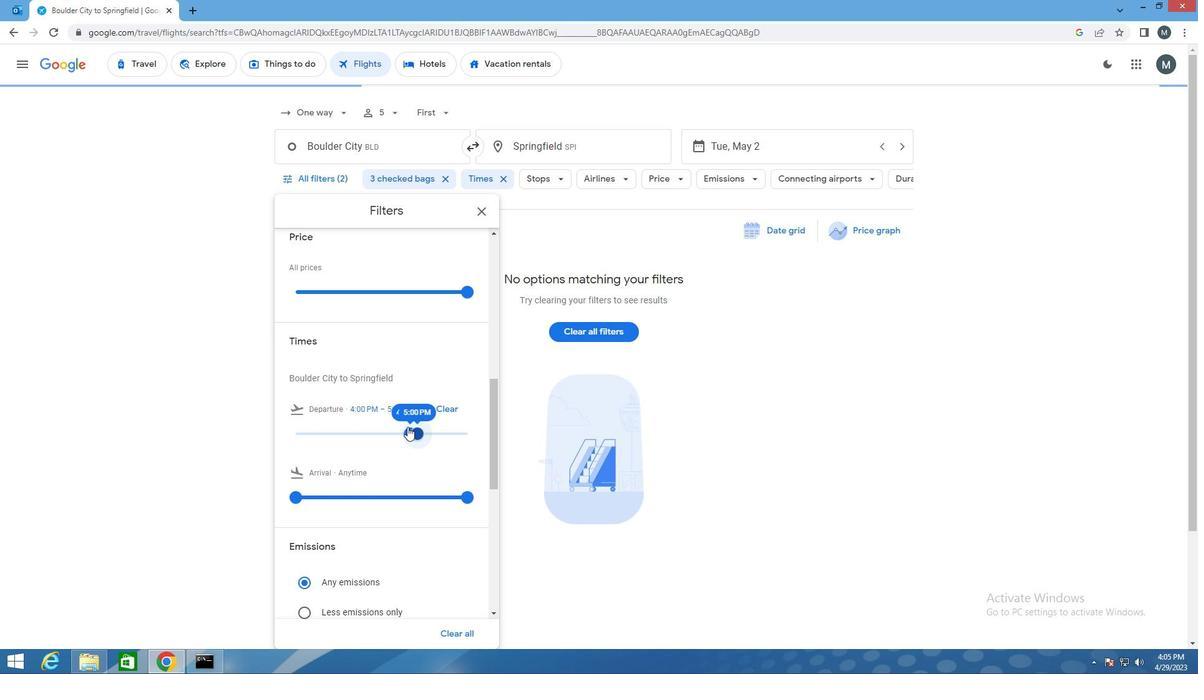 
Action: Mouse scrolled (406, 423) with delta (0, 0)
Screenshot: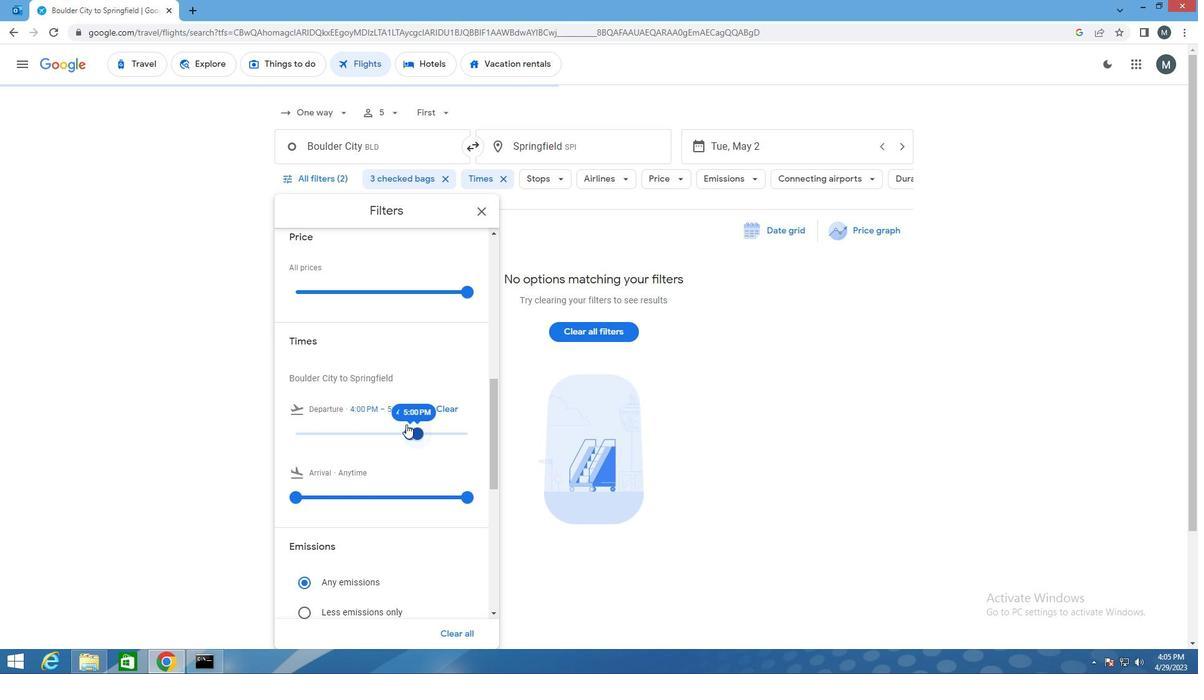 
Action: Mouse moved to (405, 423)
Screenshot: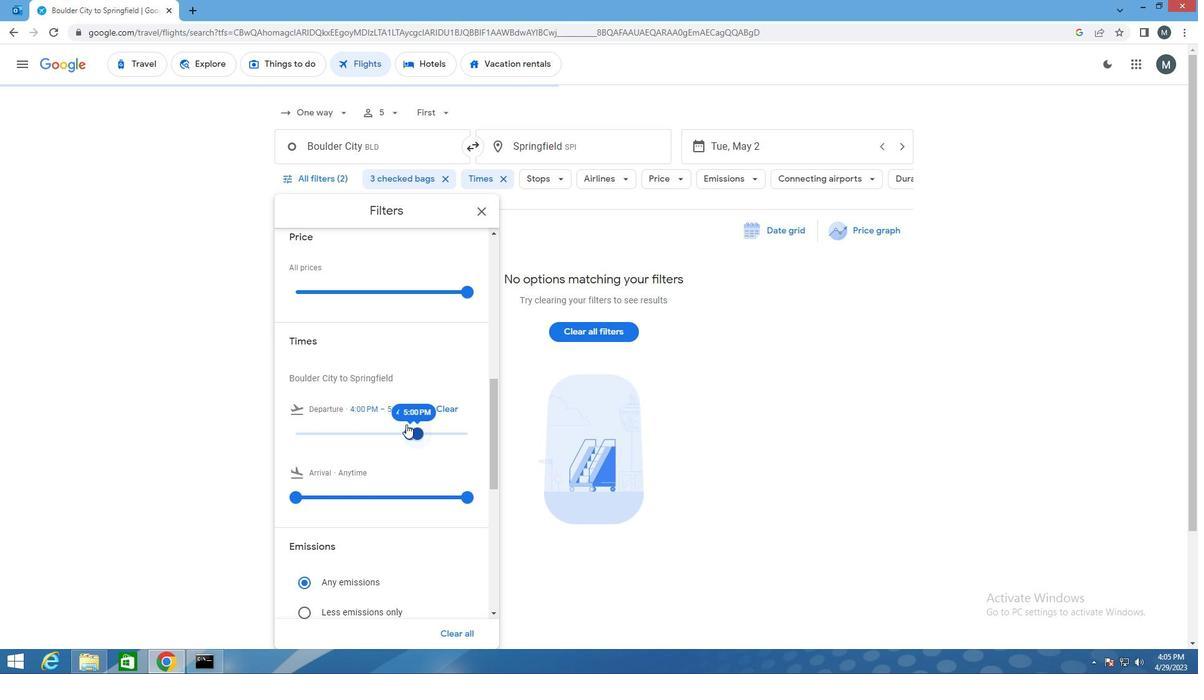 
Action: Mouse scrolled (405, 423) with delta (0, 0)
Screenshot: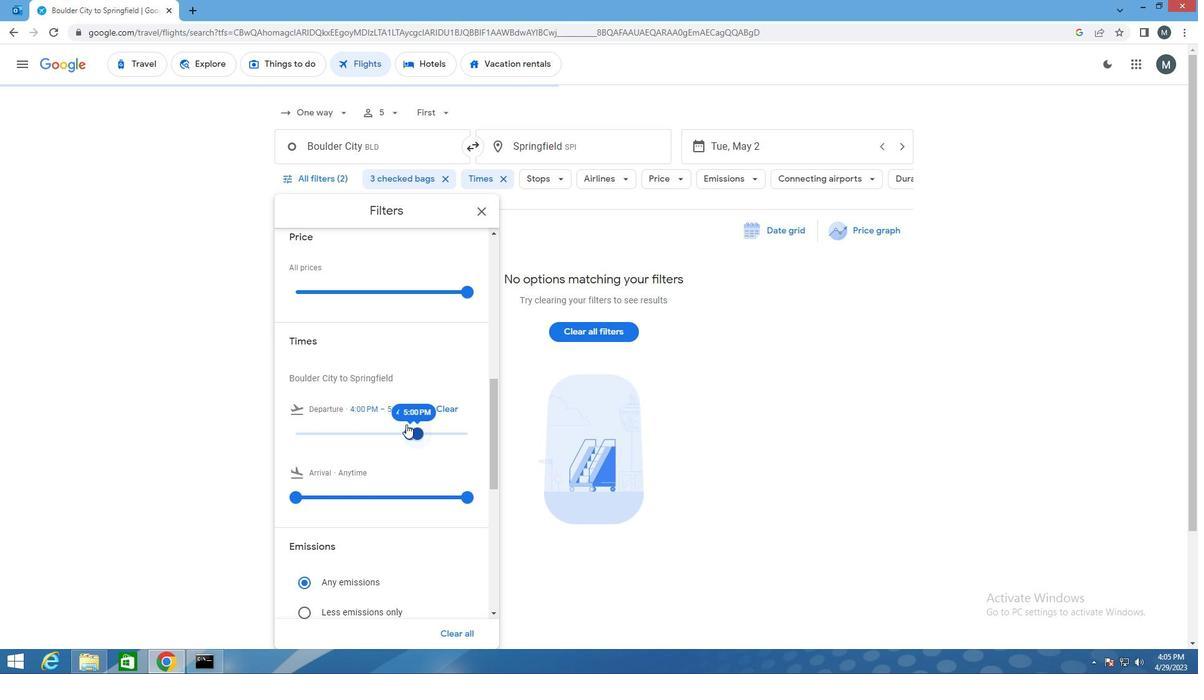 
Action: Mouse scrolled (405, 423) with delta (0, 0)
Screenshot: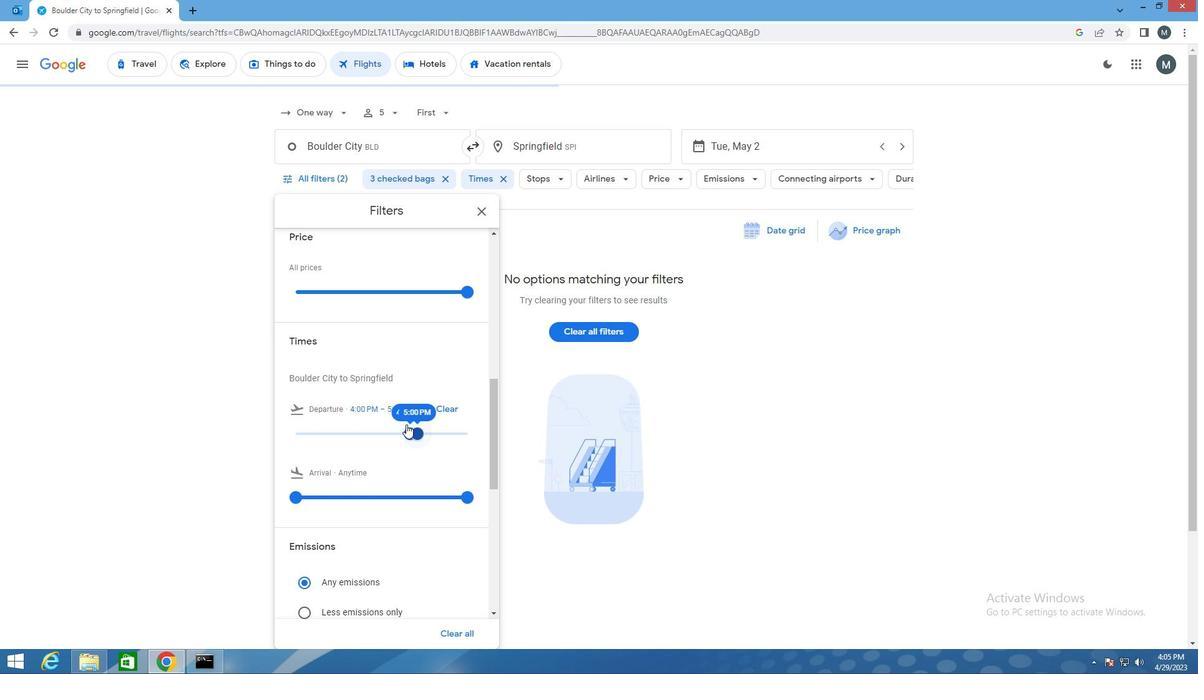 
Action: Mouse moved to (480, 205)
Screenshot: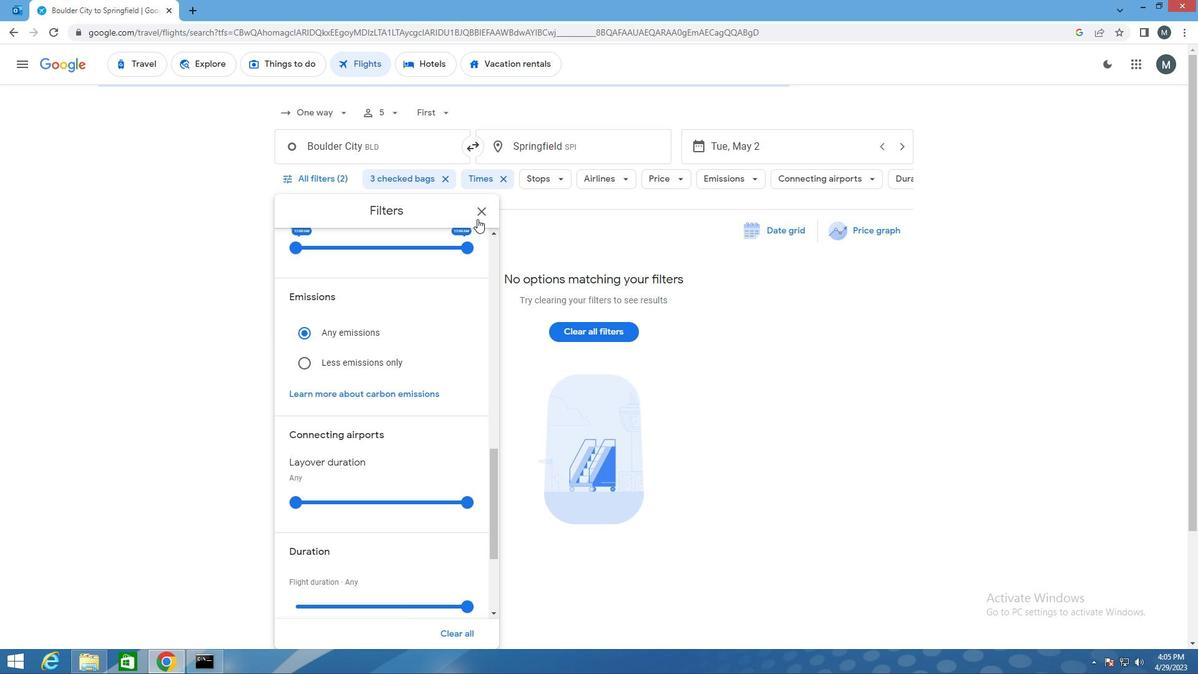 
Action: Mouse pressed left at (480, 205)
Screenshot: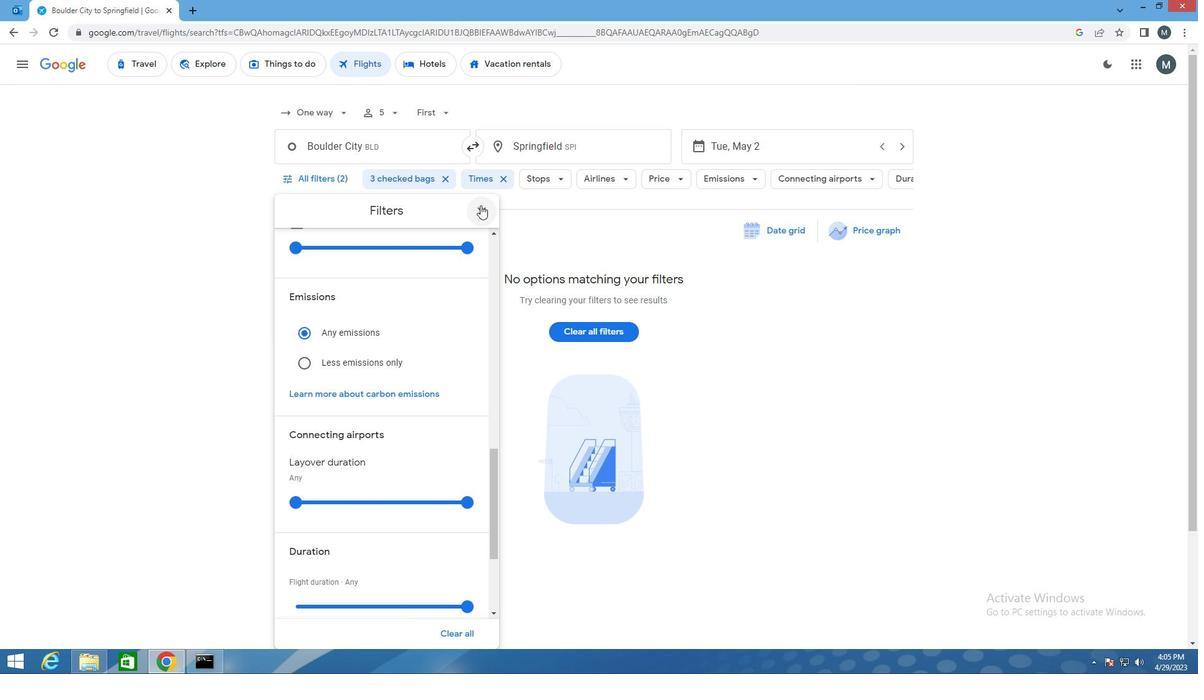 
Action: Mouse moved to (480, 207)
Screenshot: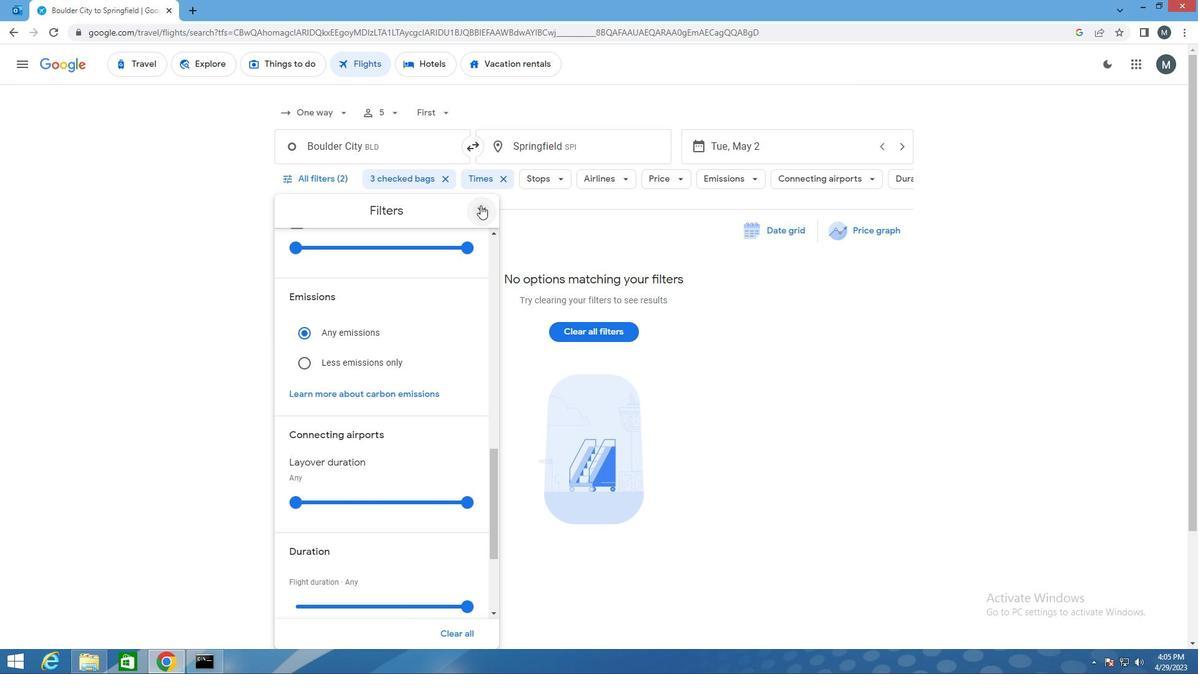 
